Task: Look for opportunities in title and settlement.
Action: Mouse moved to (118, 217)
Screenshot: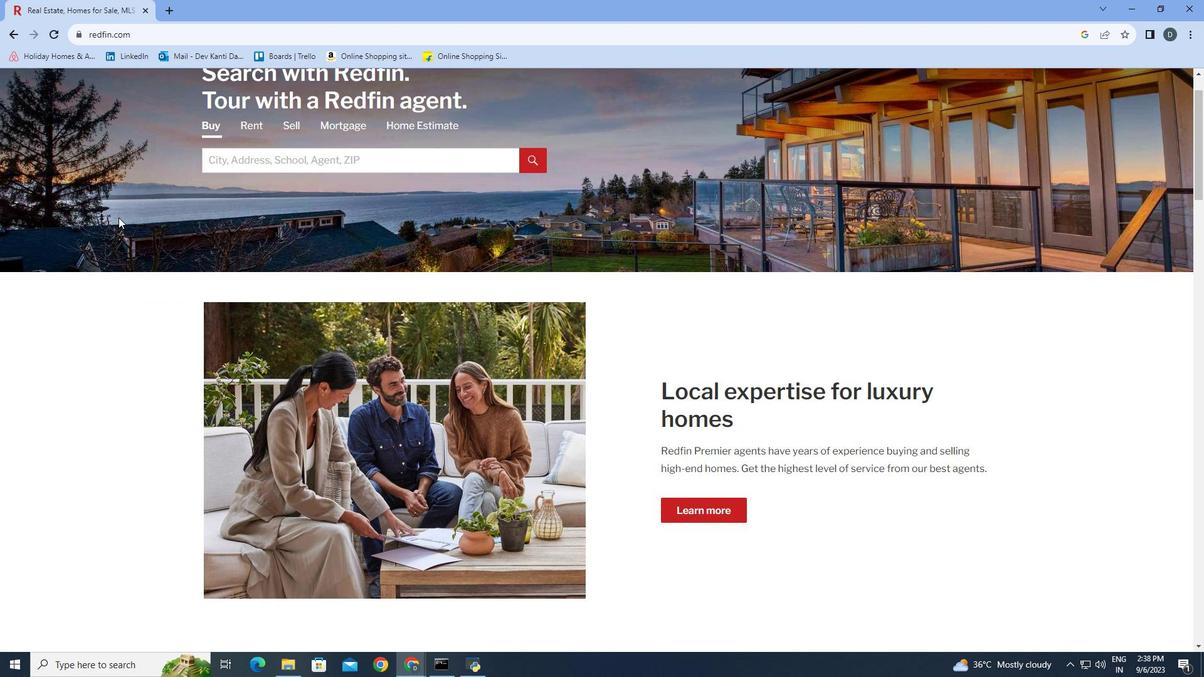 
Action: Mouse scrolled (118, 216) with delta (0, 0)
Screenshot: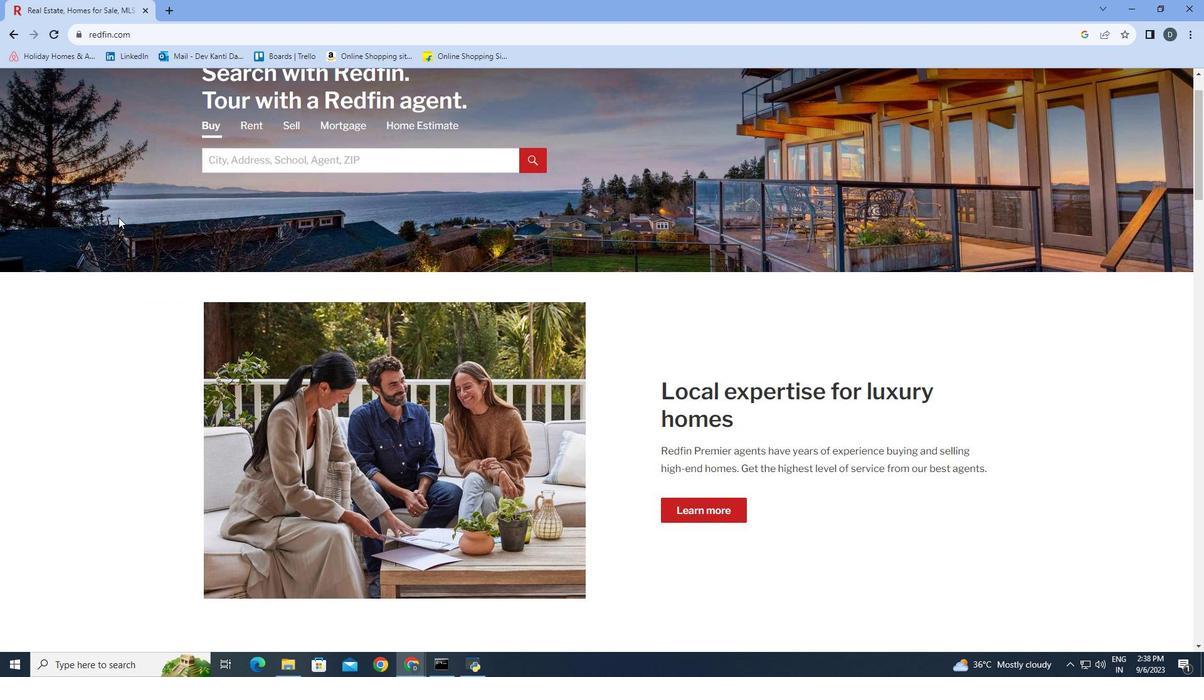
Action: Mouse scrolled (118, 216) with delta (0, 0)
Screenshot: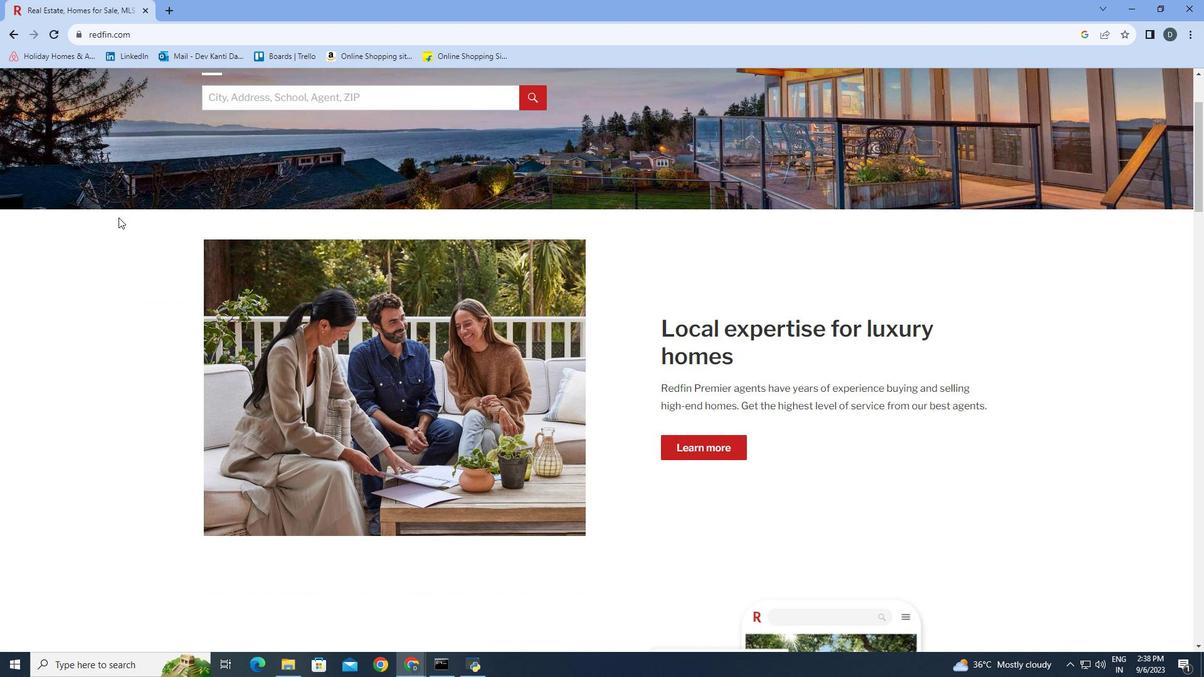 
Action: Mouse scrolled (118, 216) with delta (0, 0)
Screenshot: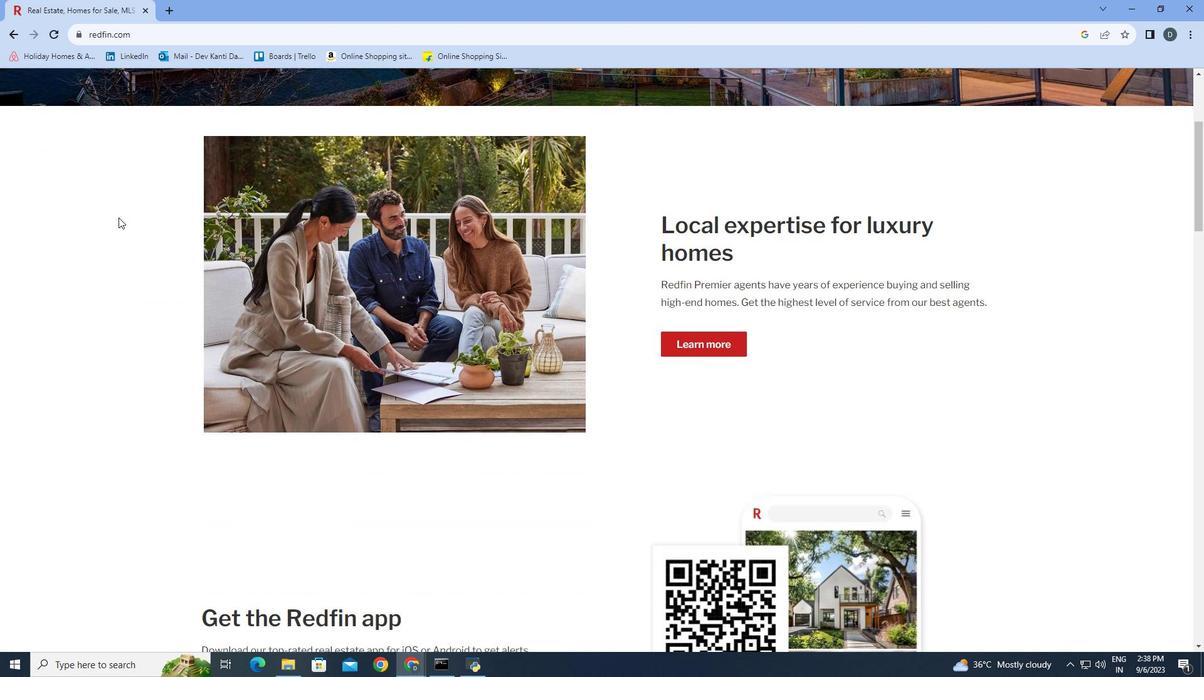 
Action: Mouse scrolled (118, 216) with delta (0, 0)
Screenshot: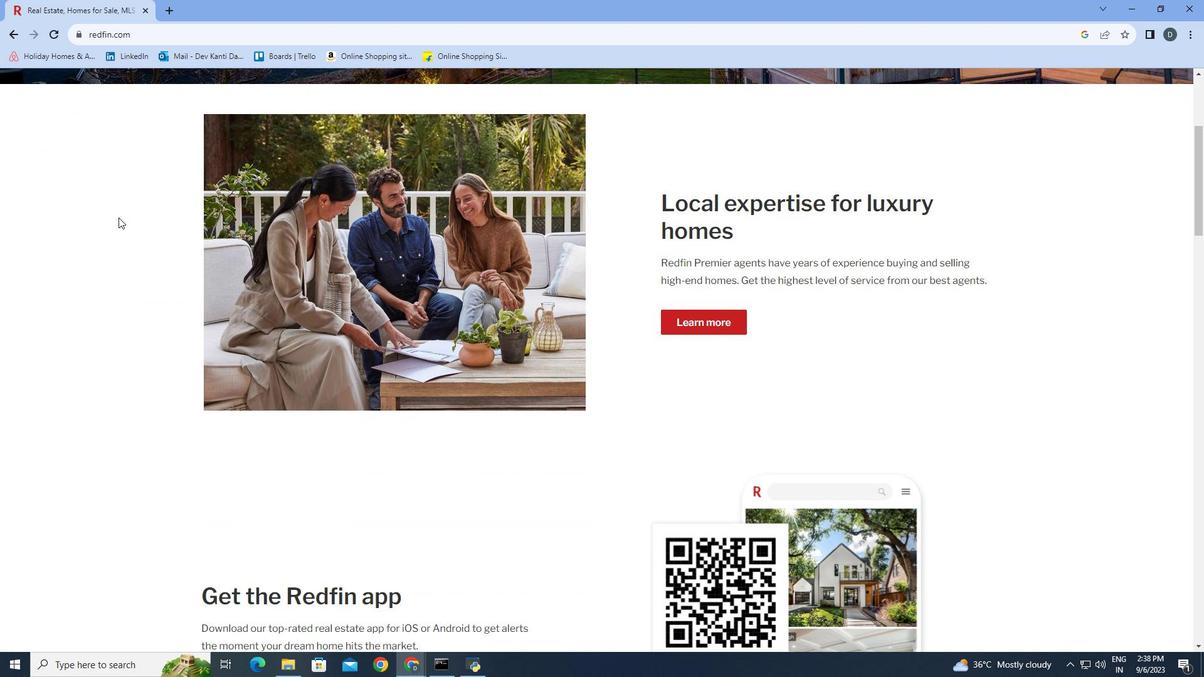 
Action: Mouse moved to (118, 217)
Screenshot: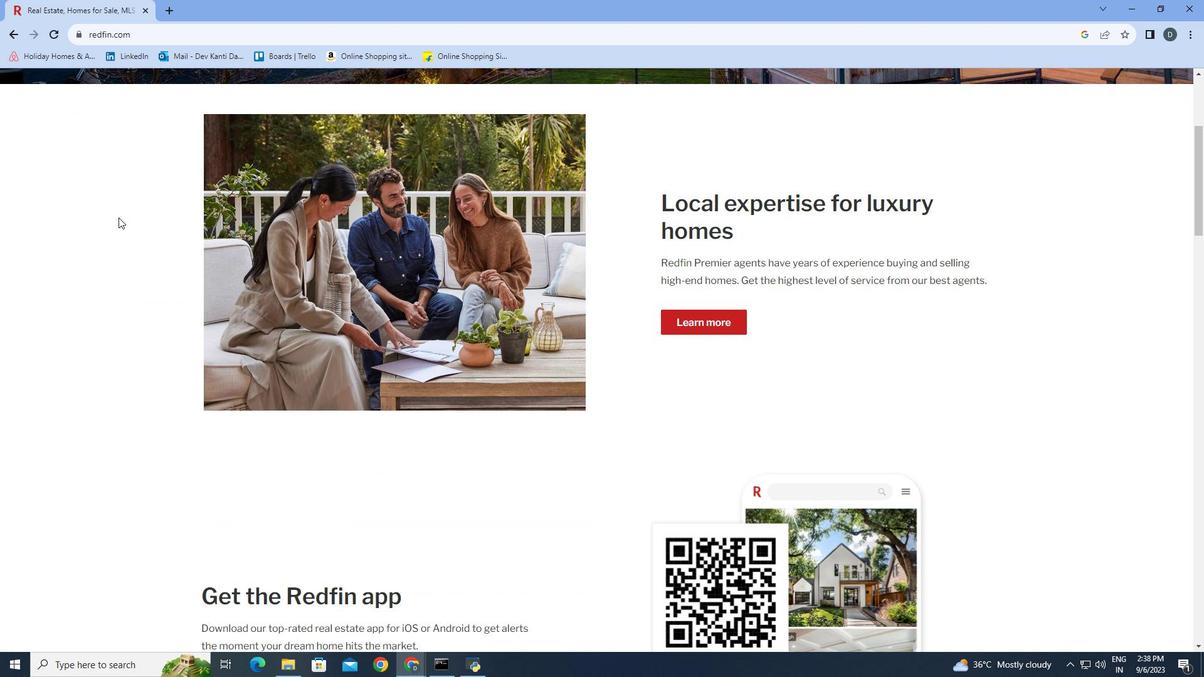 
Action: Mouse scrolled (118, 216) with delta (0, 0)
Screenshot: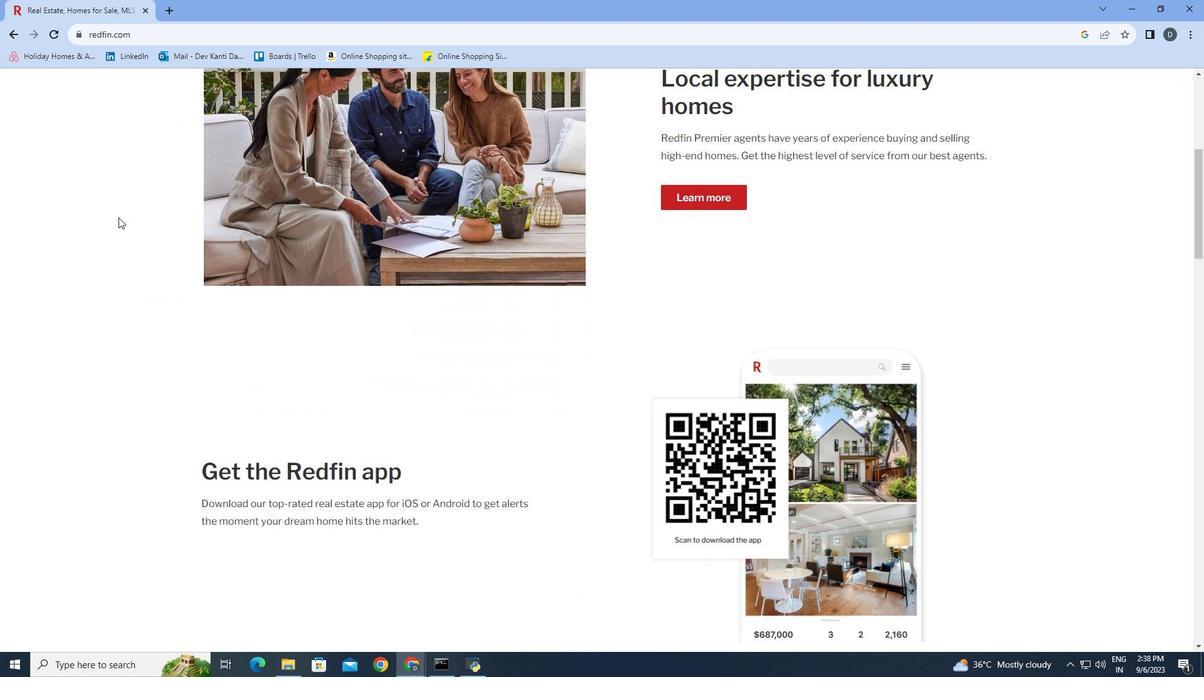 
Action: Mouse scrolled (118, 216) with delta (0, 0)
Screenshot: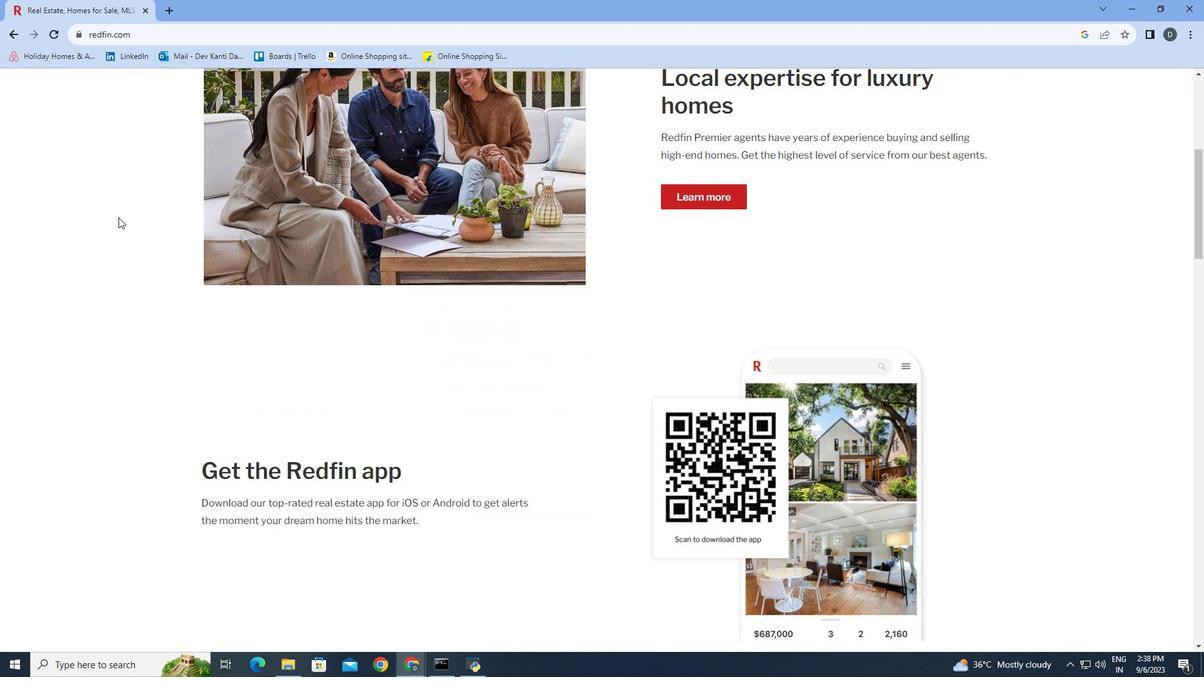 
Action: Mouse scrolled (118, 216) with delta (0, 0)
Screenshot: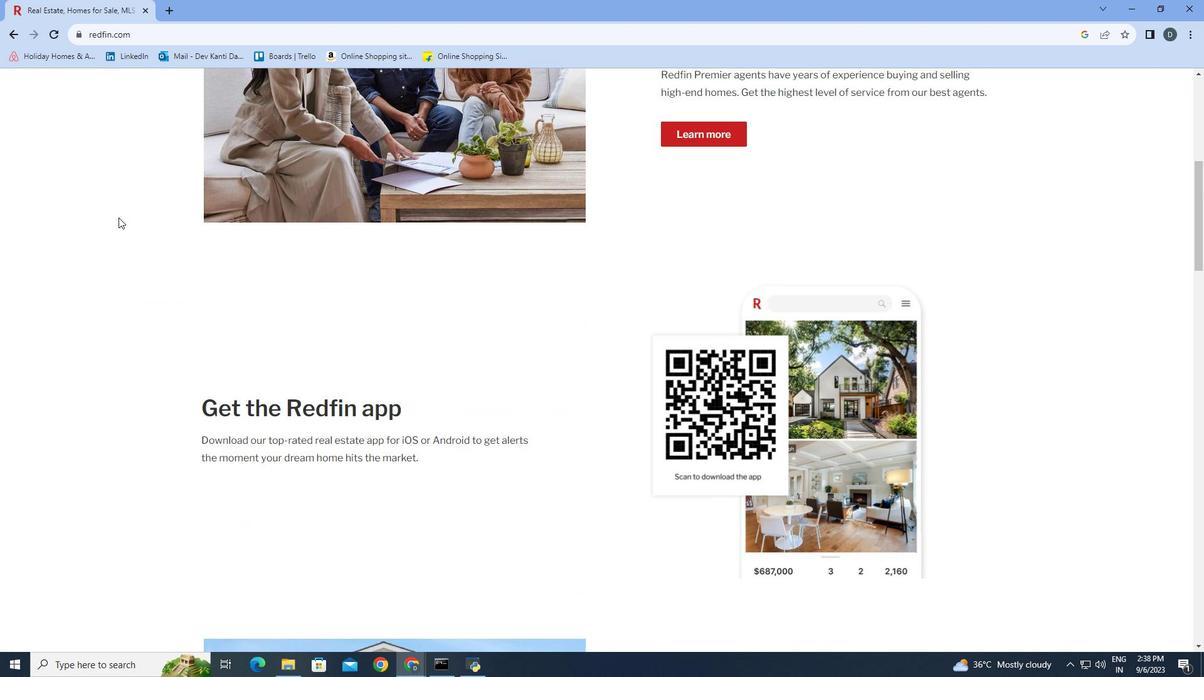 
Action: Mouse scrolled (118, 216) with delta (0, 0)
Screenshot: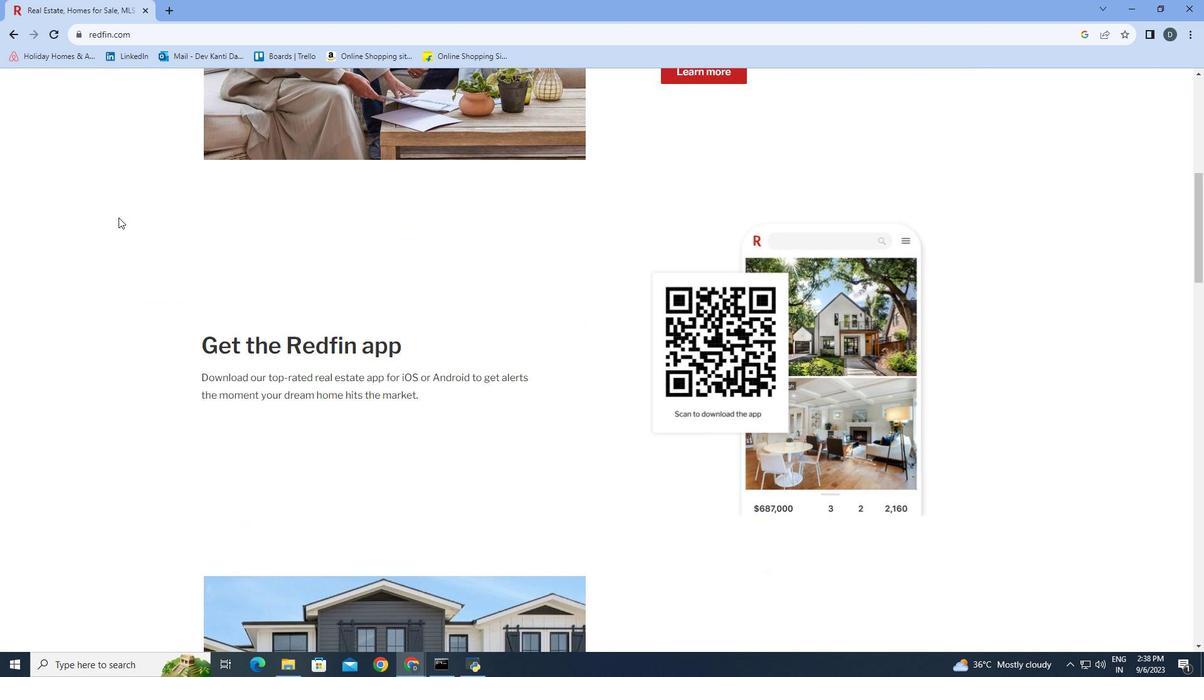
Action: Mouse moved to (119, 217)
Screenshot: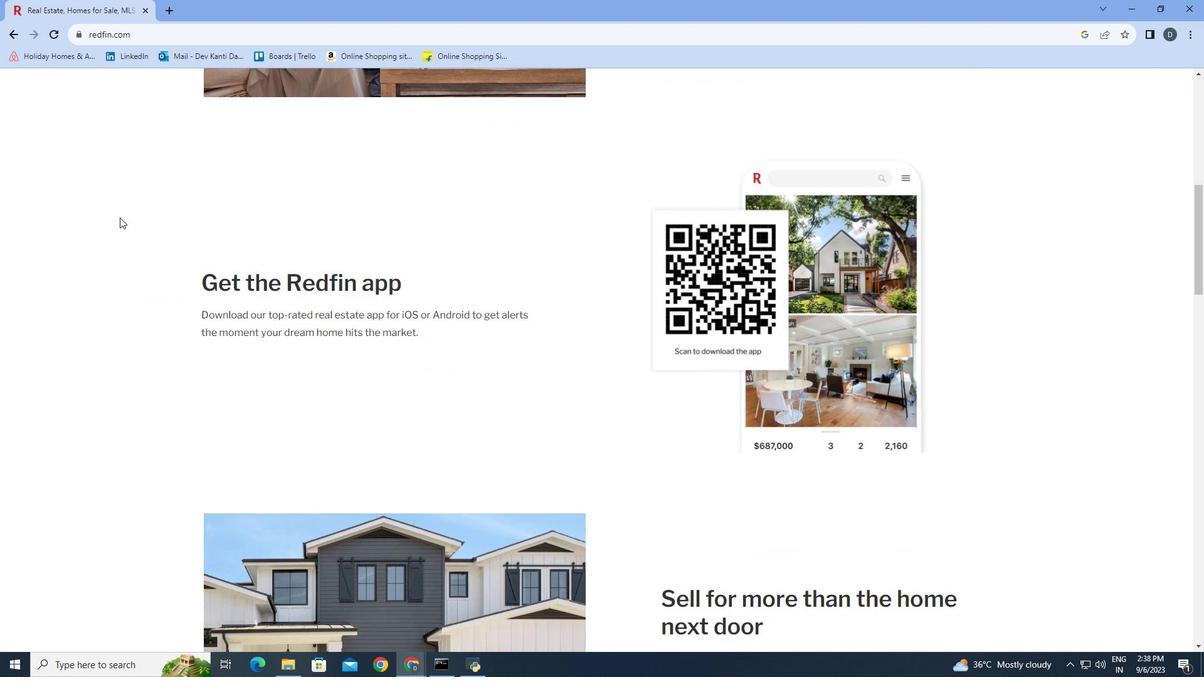 
Action: Mouse scrolled (119, 216) with delta (0, 0)
Screenshot: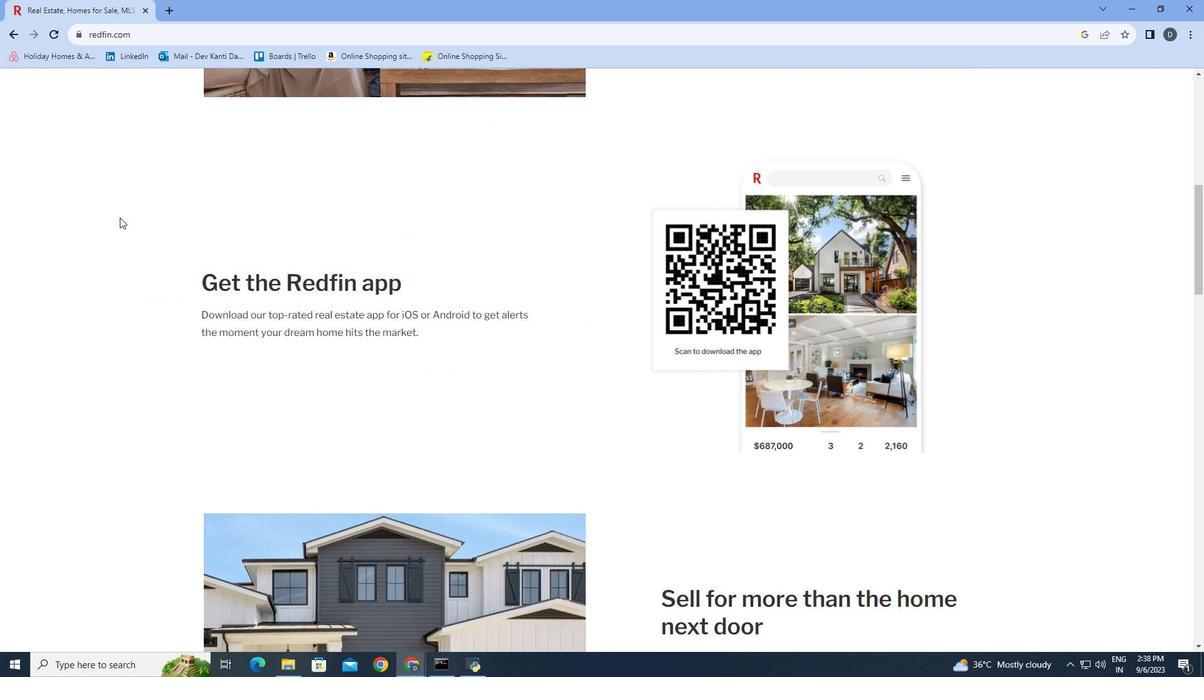 
Action: Mouse scrolled (119, 216) with delta (0, 0)
Screenshot: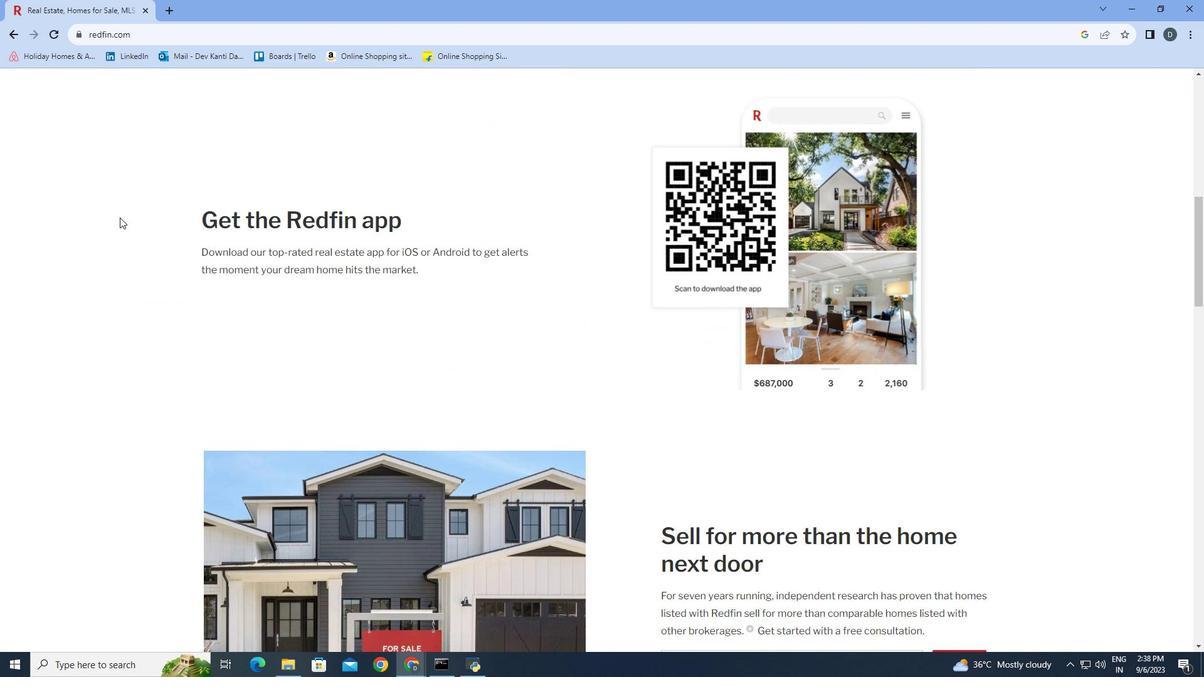 
Action: Mouse moved to (121, 217)
Screenshot: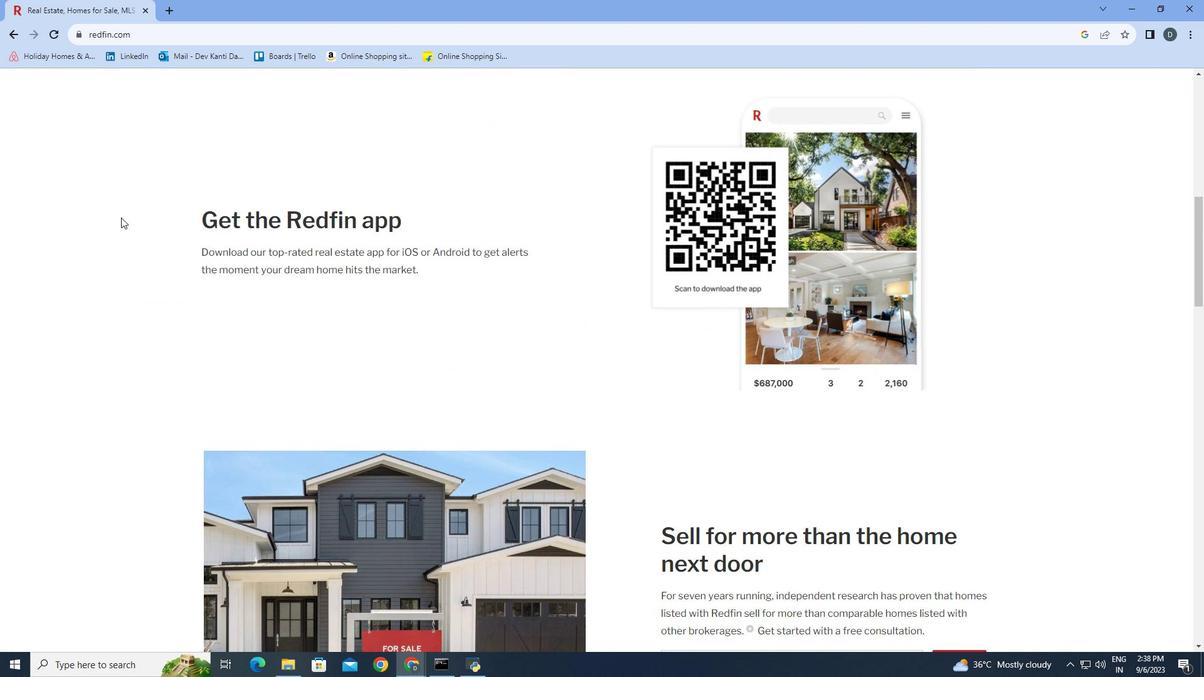 
Action: Mouse scrolled (121, 216) with delta (0, 0)
Screenshot: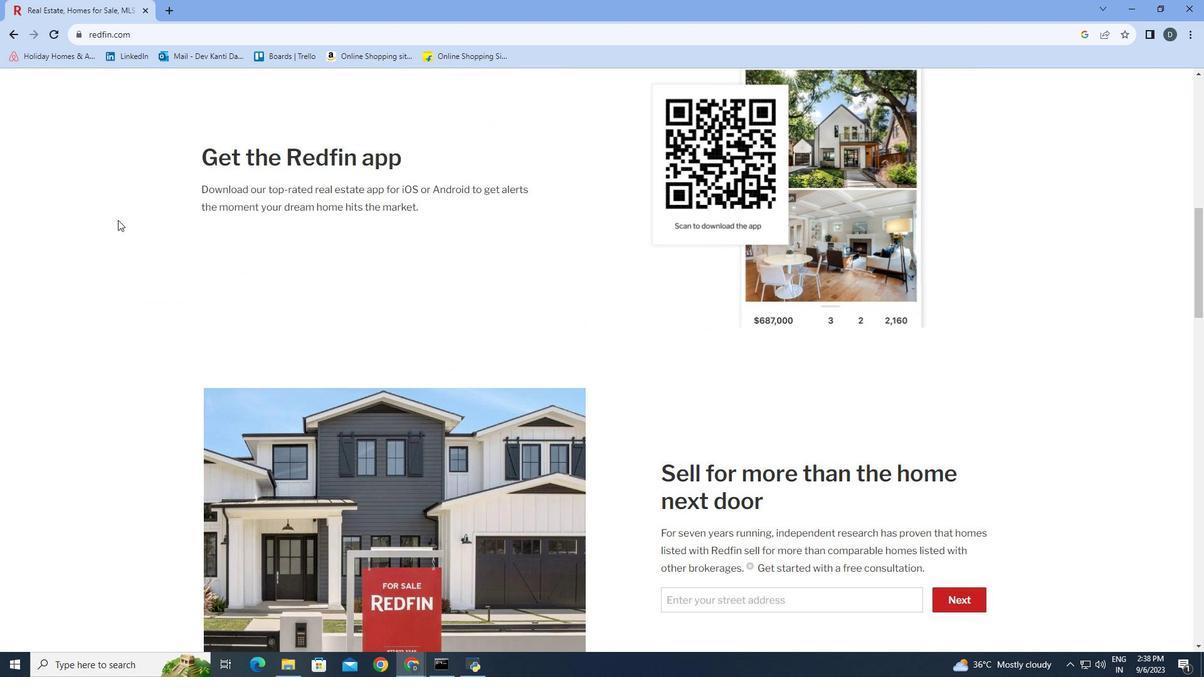 
Action: Mouse moved to (117, 210)
Screenshot: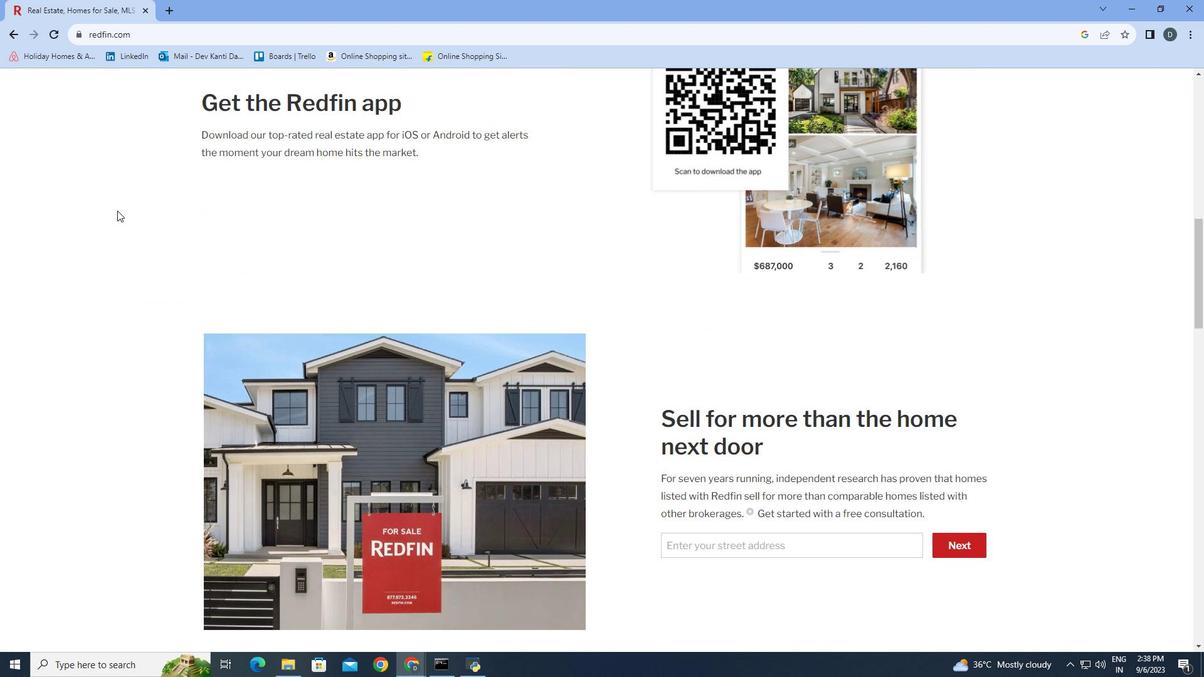 
Action: Mouse scrolled (117, 210) with delta (0, 0)
Screenshot: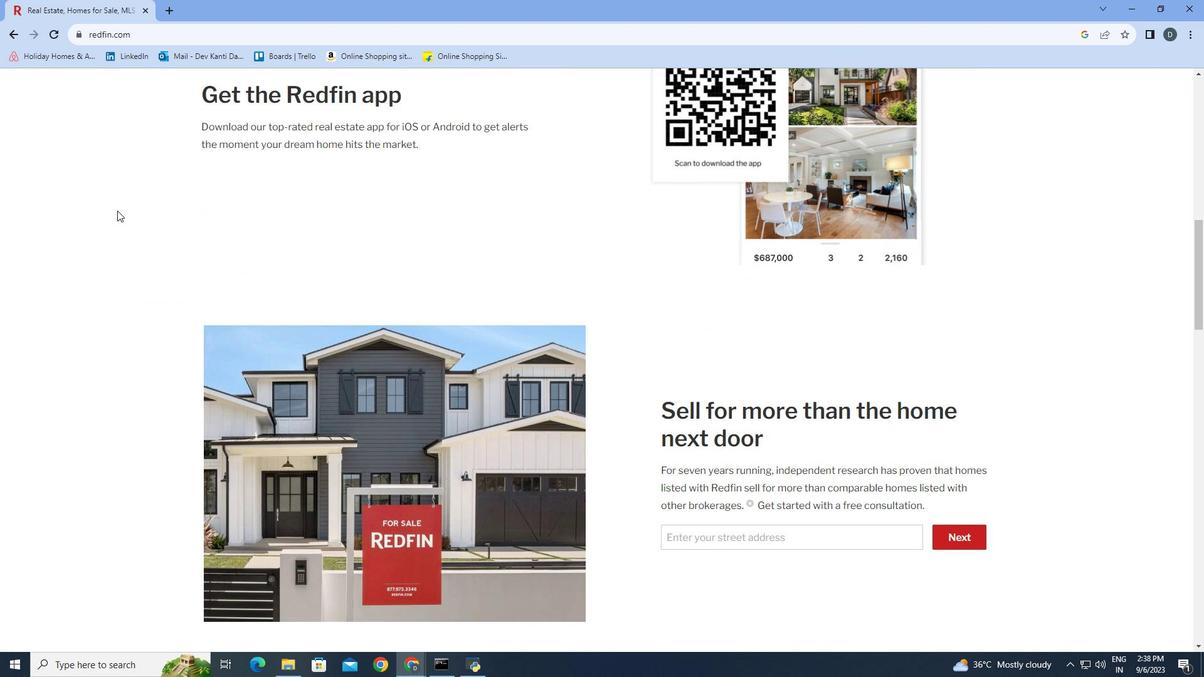 
Action: Mouse moved to (117, 209)
Screenshot: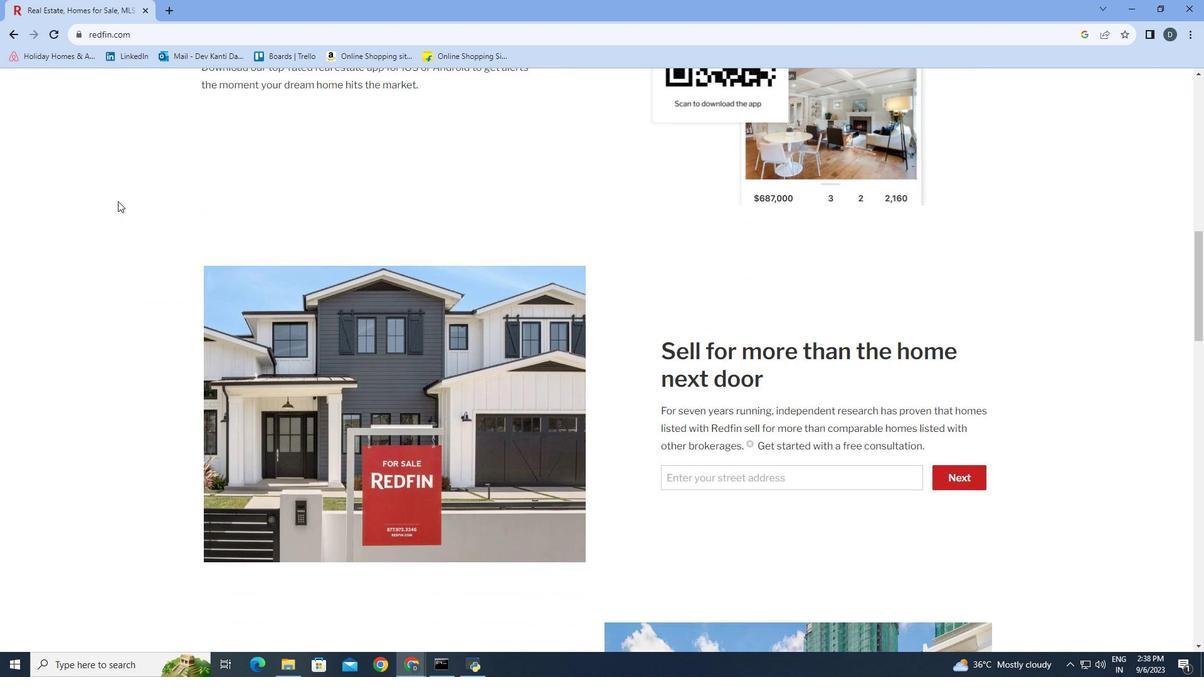 
Action: Mouse scrolled (117, 208) with delta (0, 0)
Screenshot: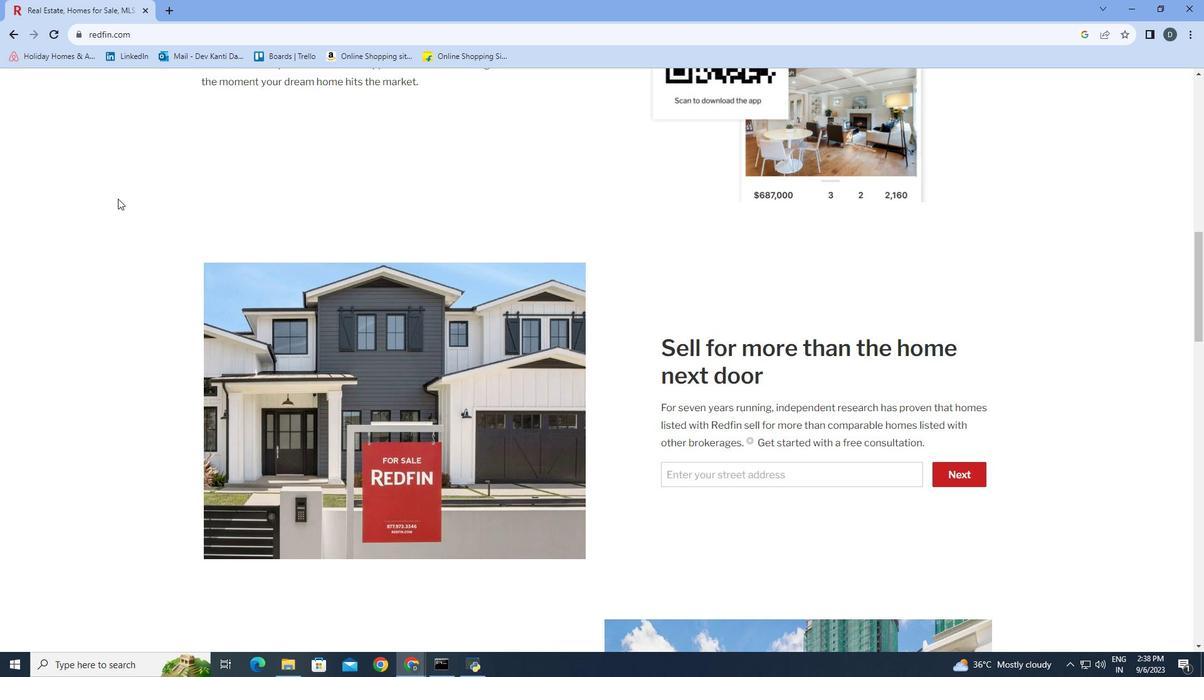 
Action: Mouse moved to (117, 197)
Screenshot: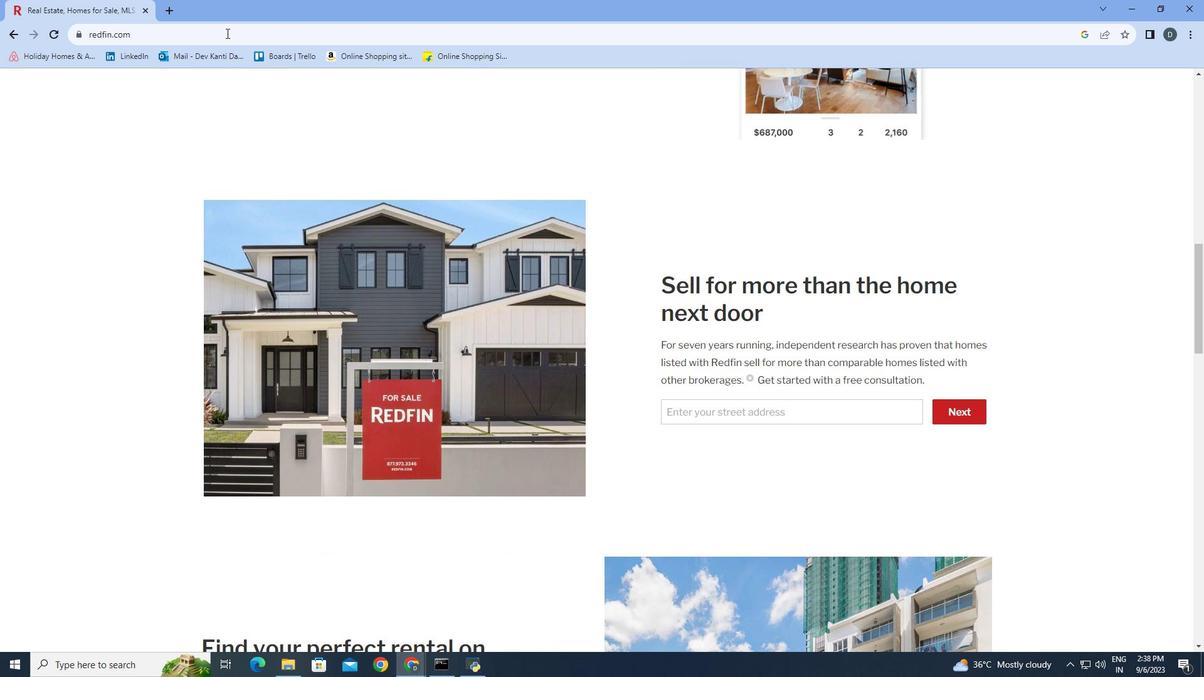 
Action: Mouse scrolled (117, 196) with delta (0, 0)
Screenshot: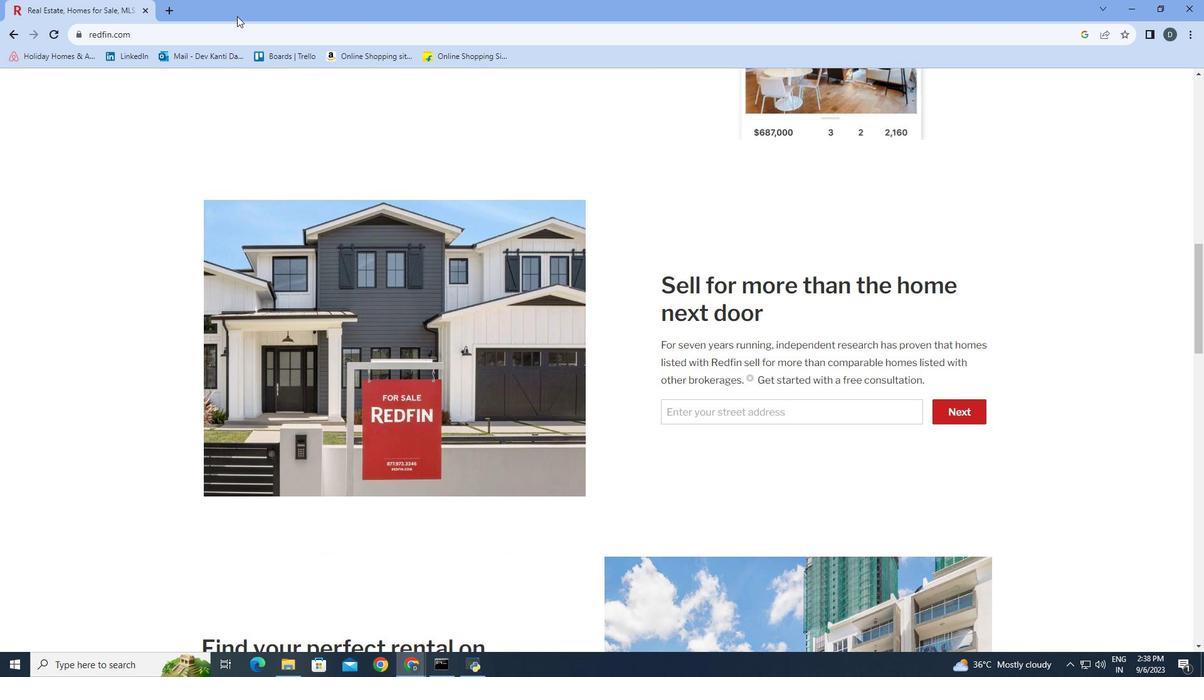 
Action: Mouse moved to (170, 212)
Screenshot: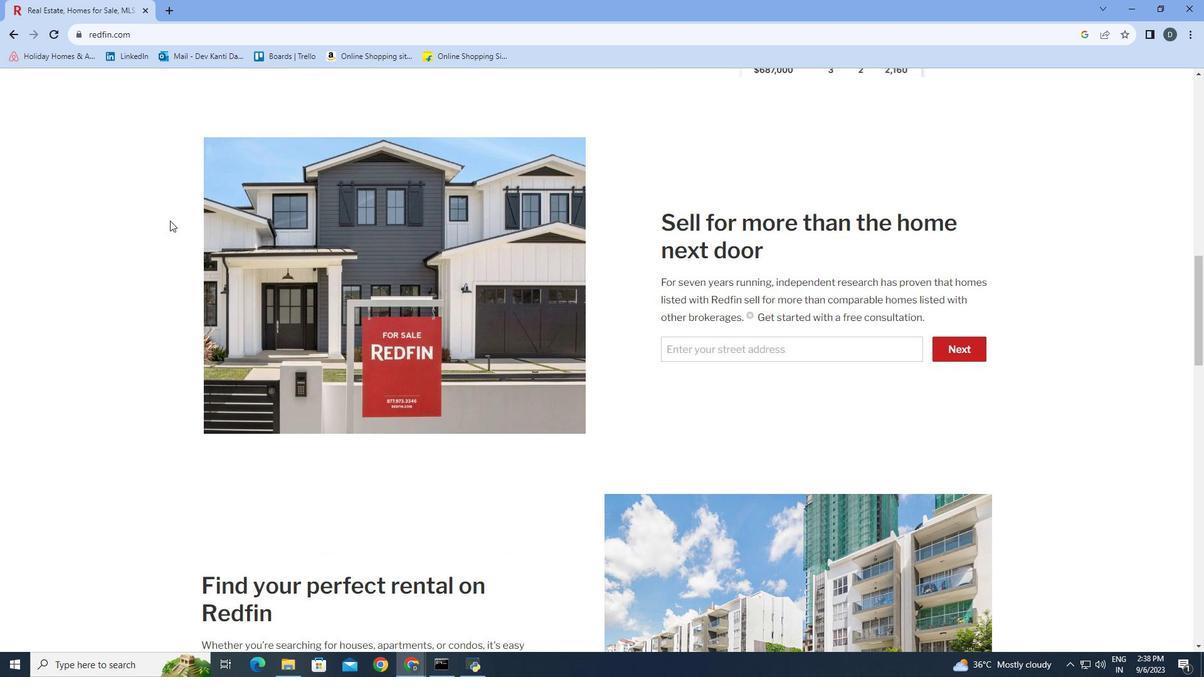 
Action: Mouse scrolled (170, 211) with delta (0, 0)
Screenshot: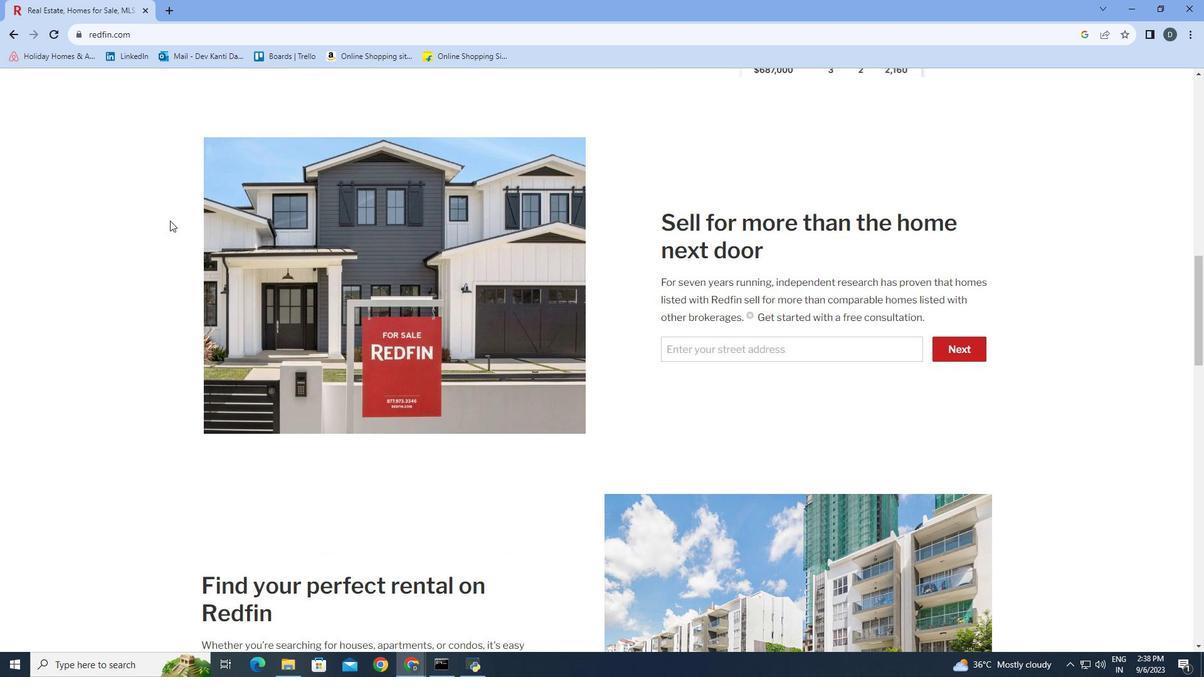 
Action: Mouse moved to (161, 226)
Screenshot: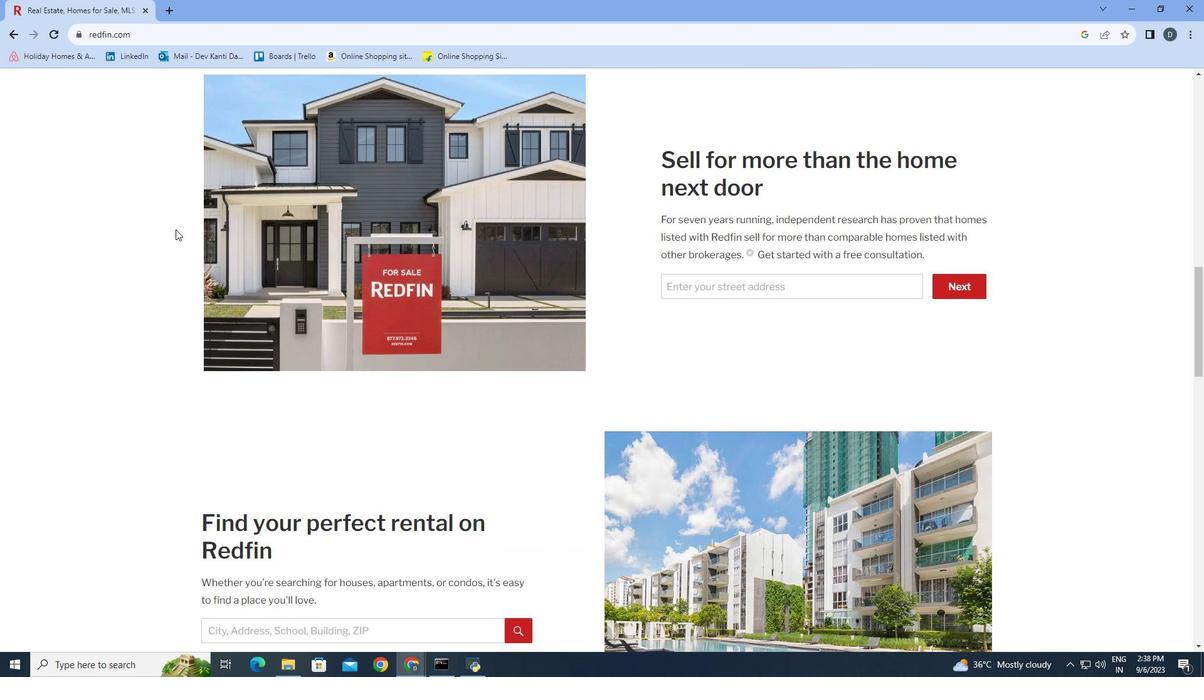 
Action: Mouse scrolled (161, 225) with delta (0, 0)
Screenshot: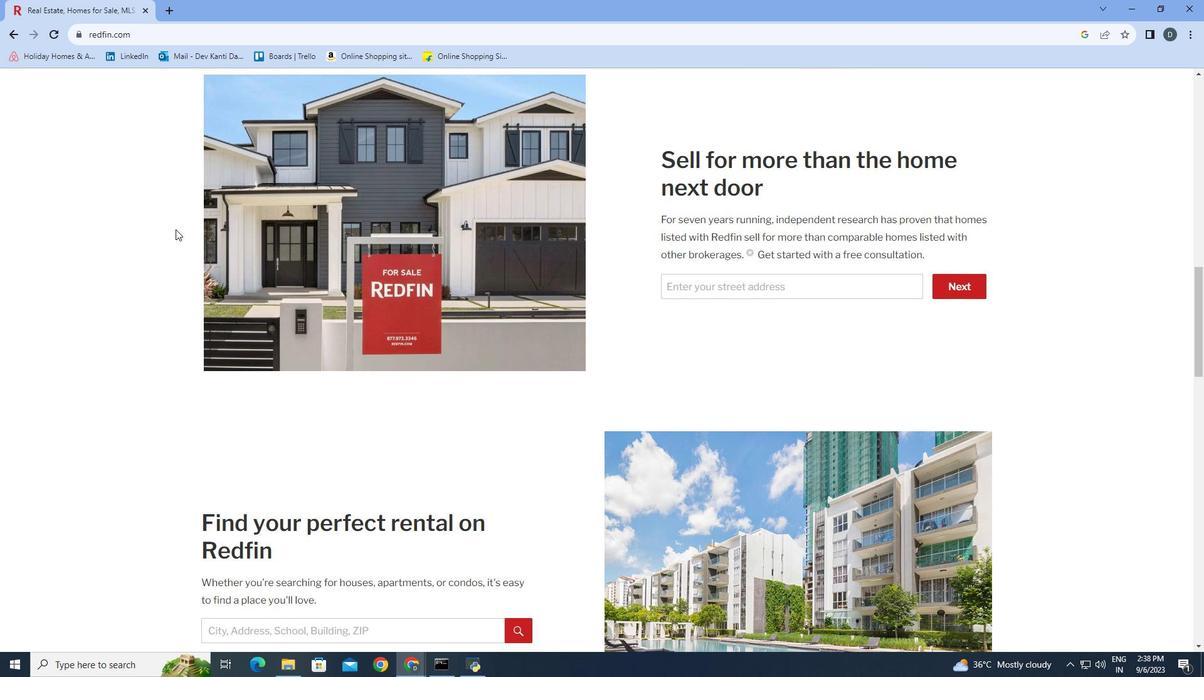 
Action: Mouse moved to (183, 220)
Screenshot: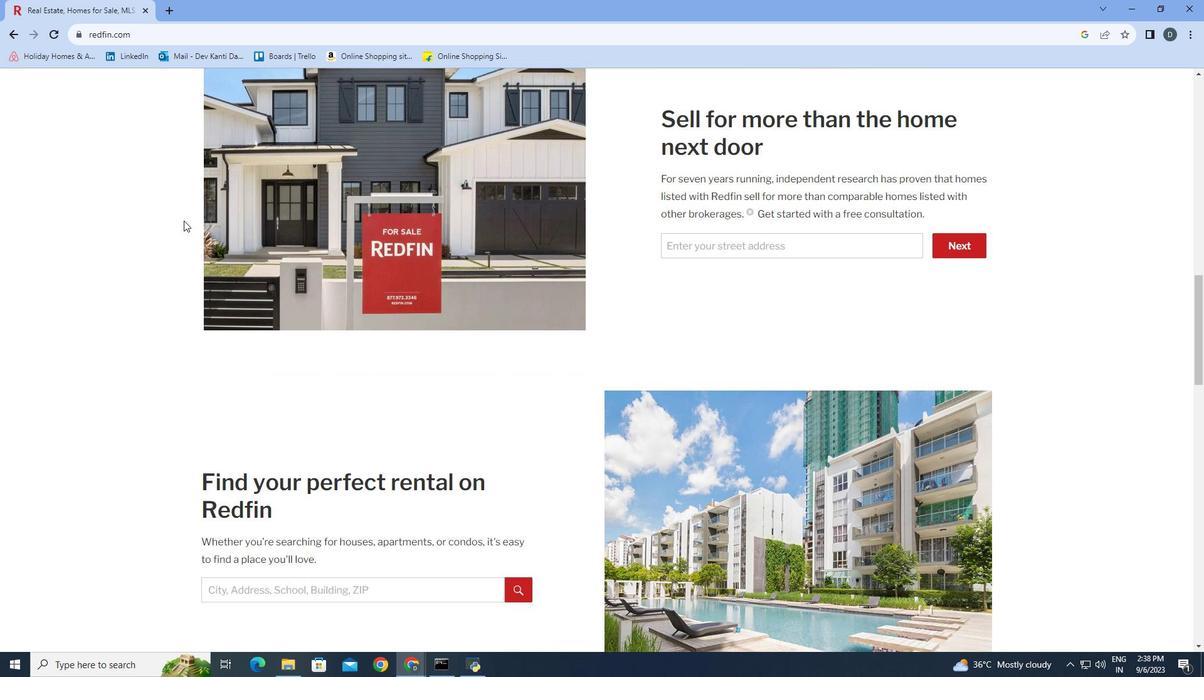 
Action: Mouse scrolled (183, 220) with delta (0, 0)
Screenshot: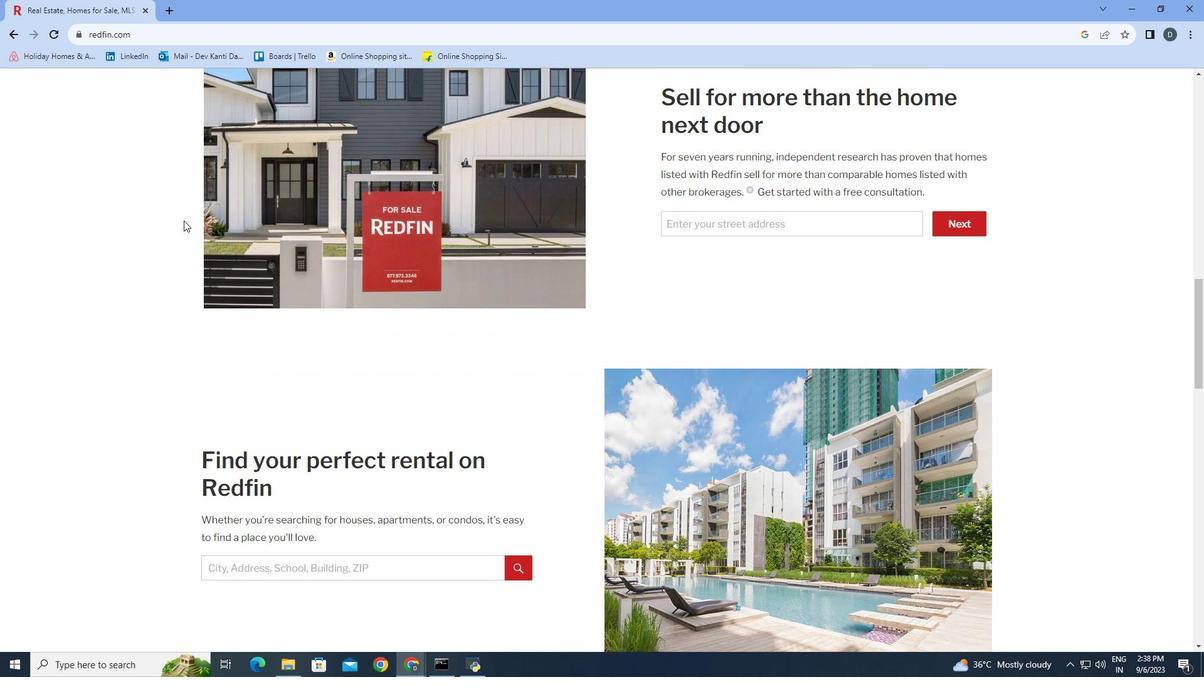 
Action: Mouse scrolled (183, 220) with delta (0, 0)
Screenshot: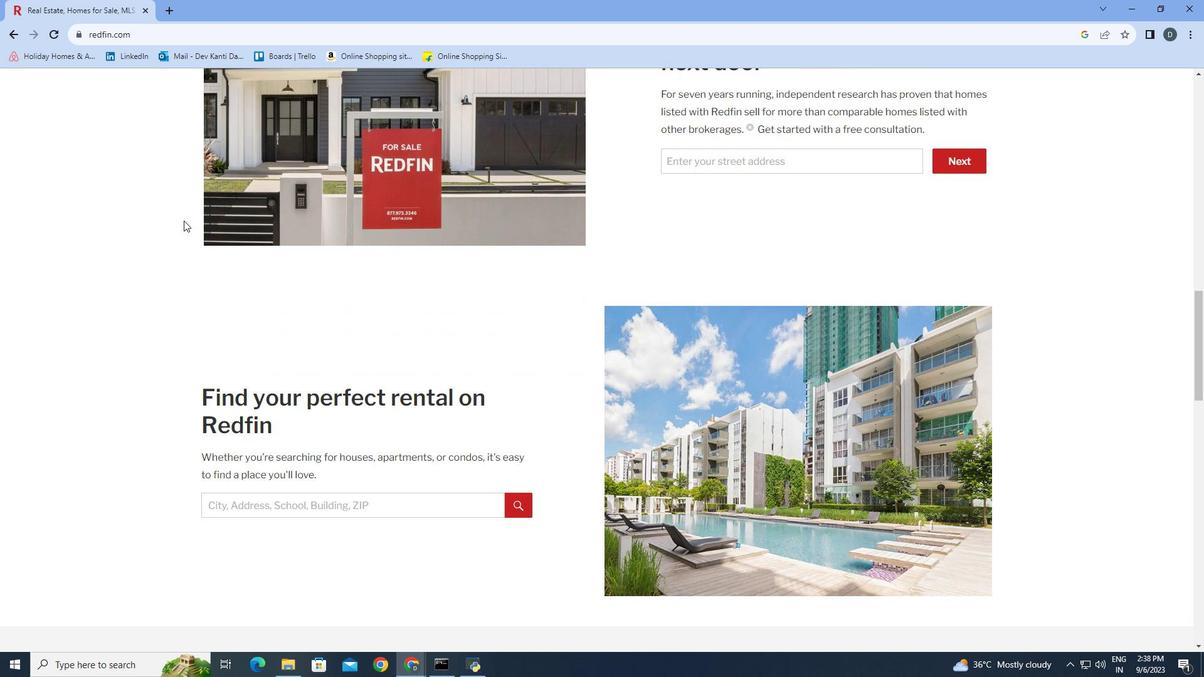 
Action: Mouse scrolled (183, 220) with delta (0, 0)
Screenshot: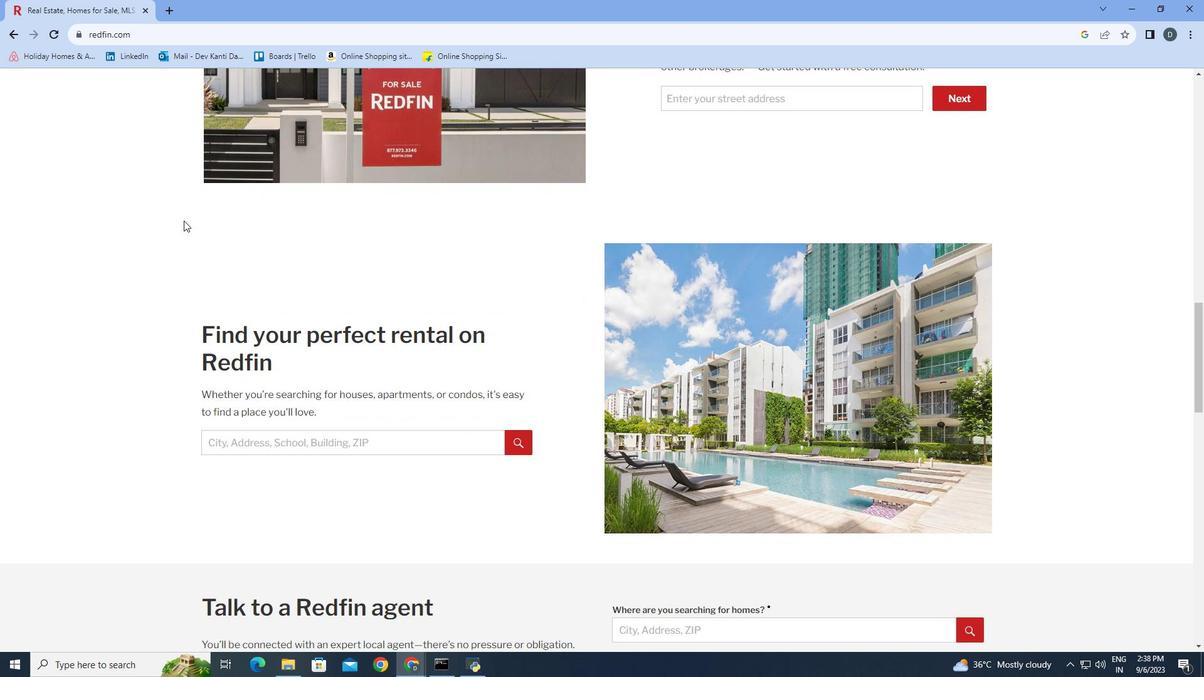 
Action: Mouse scrolled (183, 220) with delta (0, 0)
Screenshot: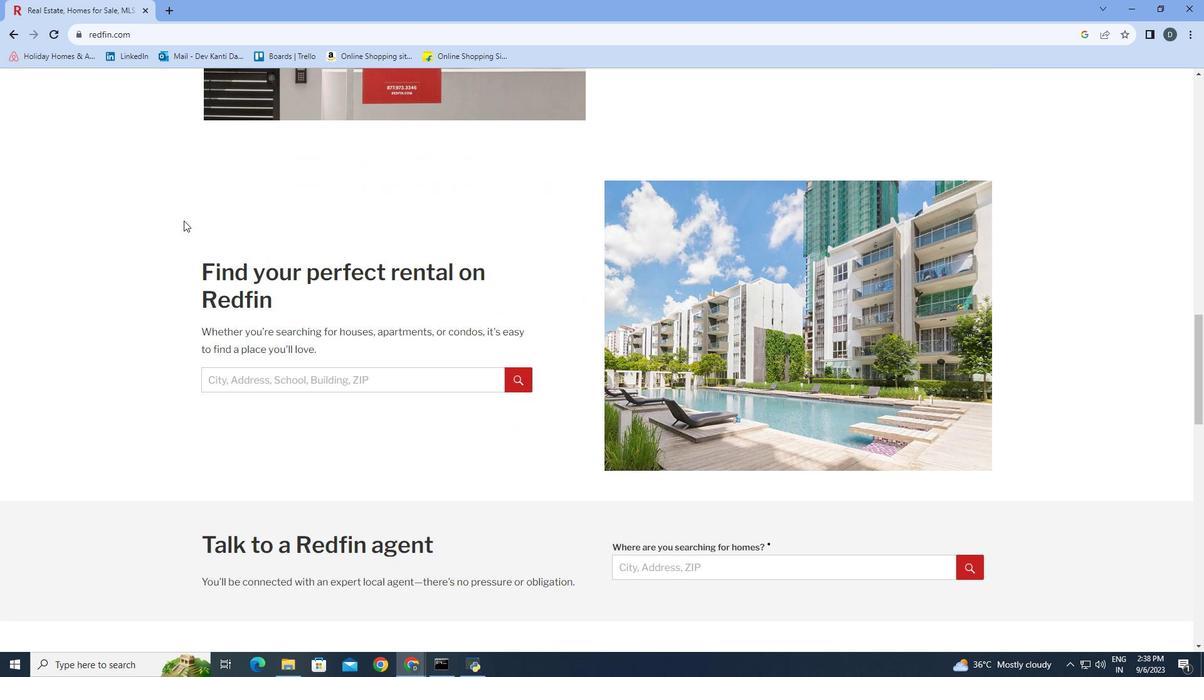 
Action: Mouse scrolled (183, 220) with delta (0, 0)
Screenshot: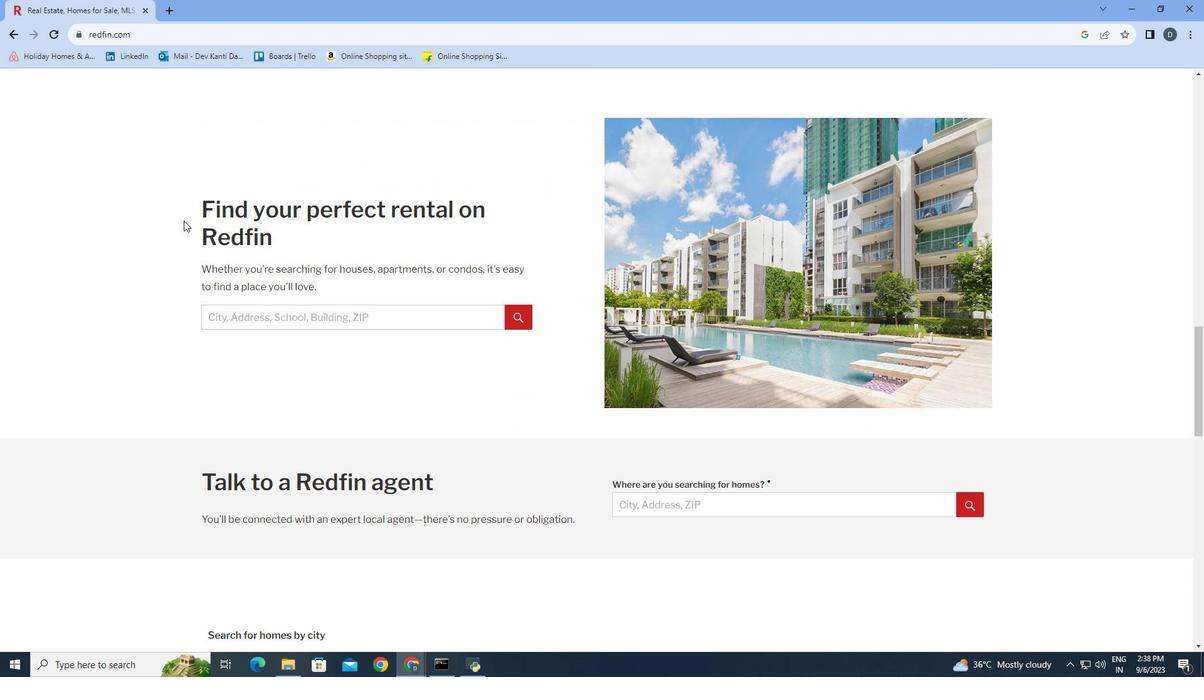 
Action: Mouse scrolled (183, 220) with delta (0, 0)
Screenshot: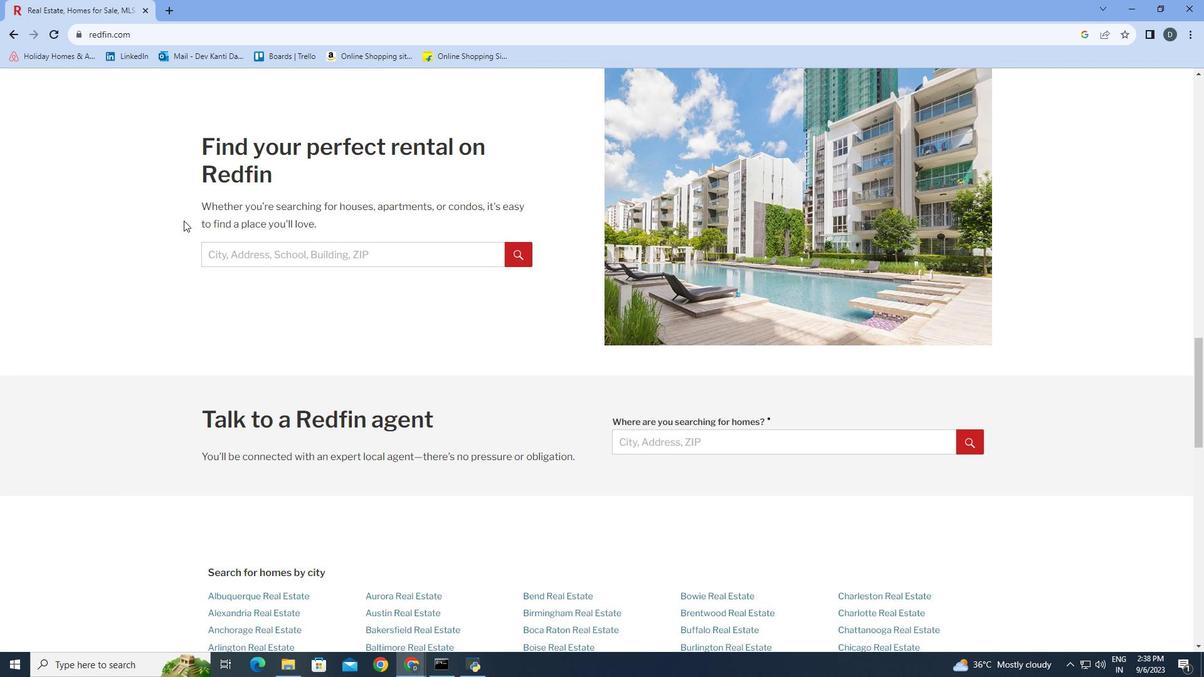 
Action: Mouse scrolled (183, 220) with delta (0, 0)
Screenshot: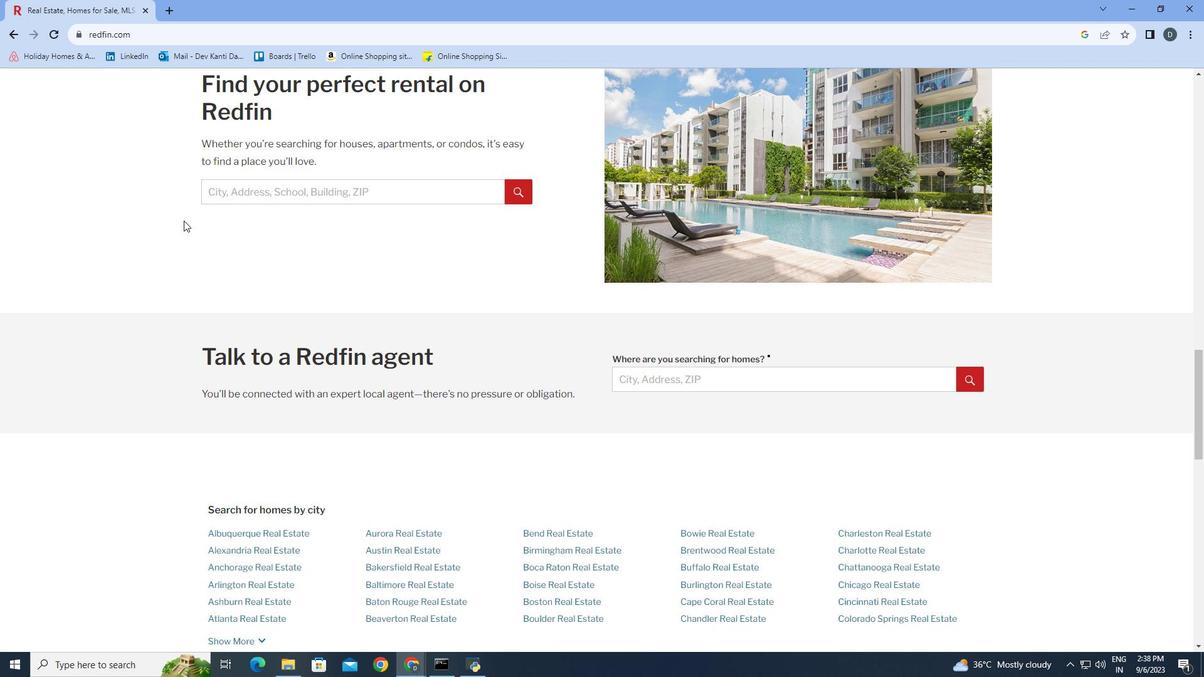 
Action: Mouse scrolled (183, 220) with delta (0, 0)
Screenshot: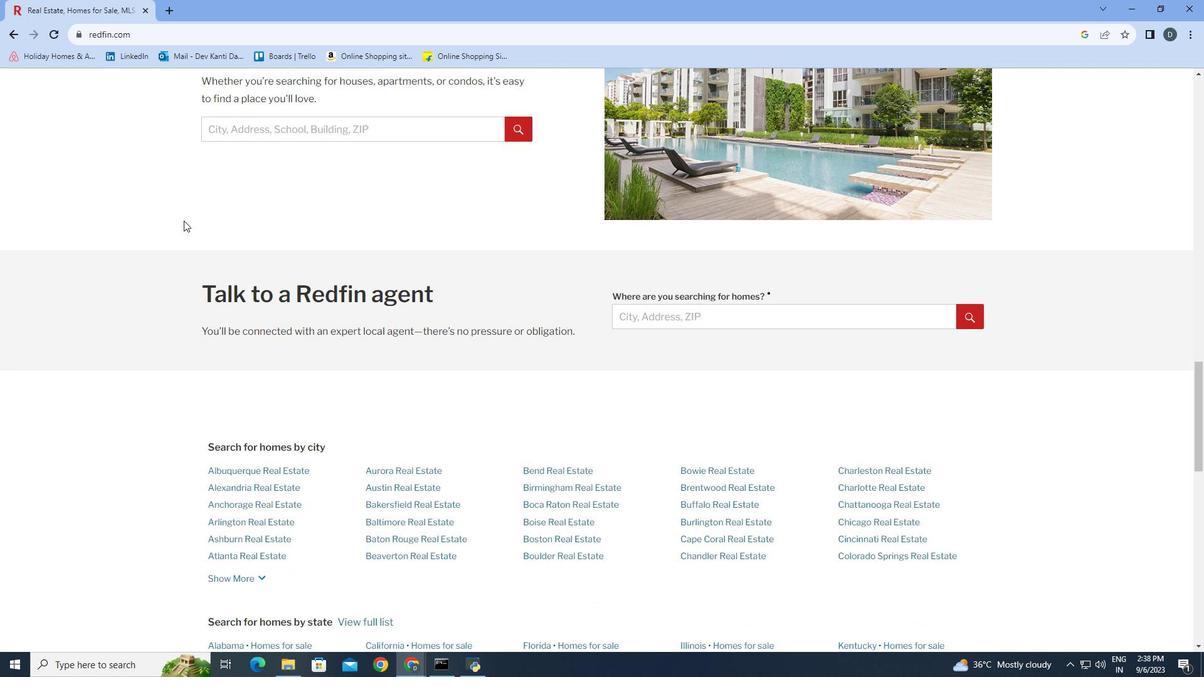 
Action: Mouse scrolled (183, 220) with delta (0, 0)
Screenshot: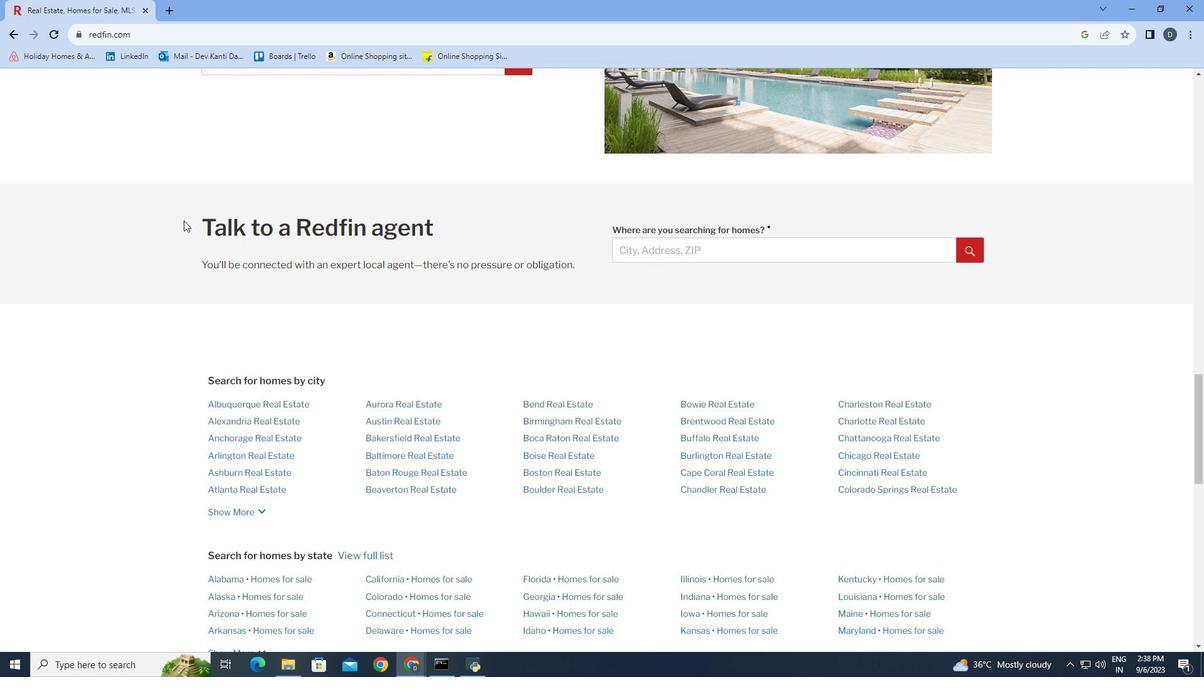 
Action: Mouse scrolled (183, 220) with delta (0, 0)
Screenshot: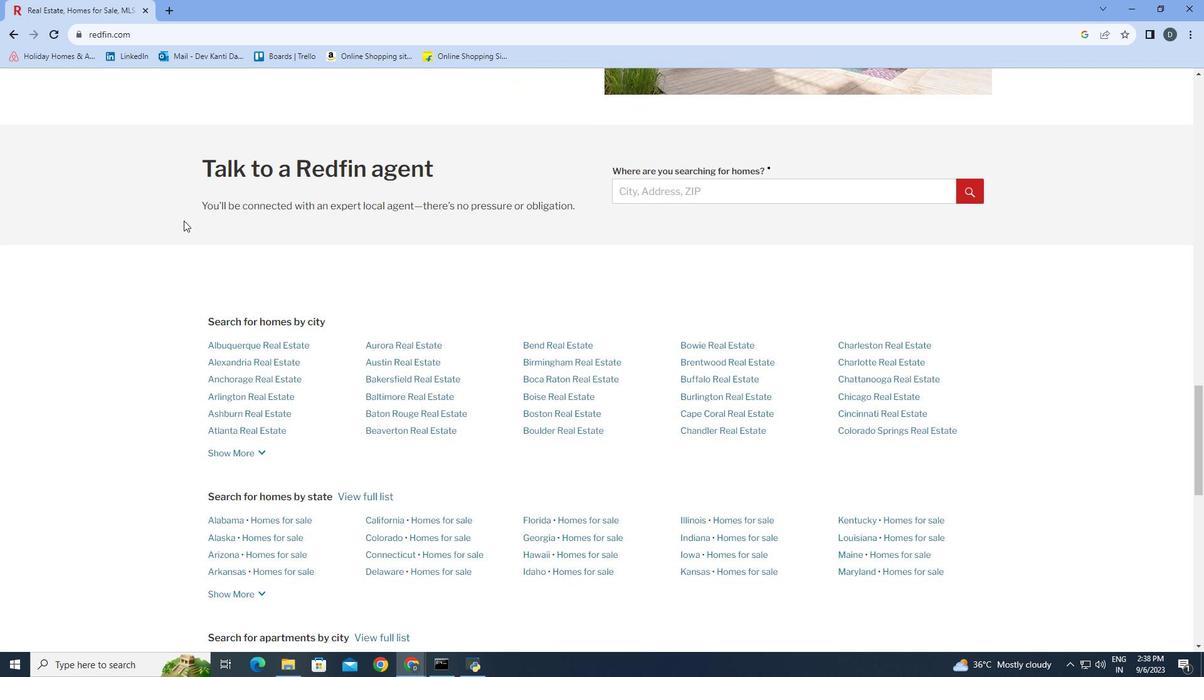 
Action: Mouse moved to (183, 220)
Screenshot: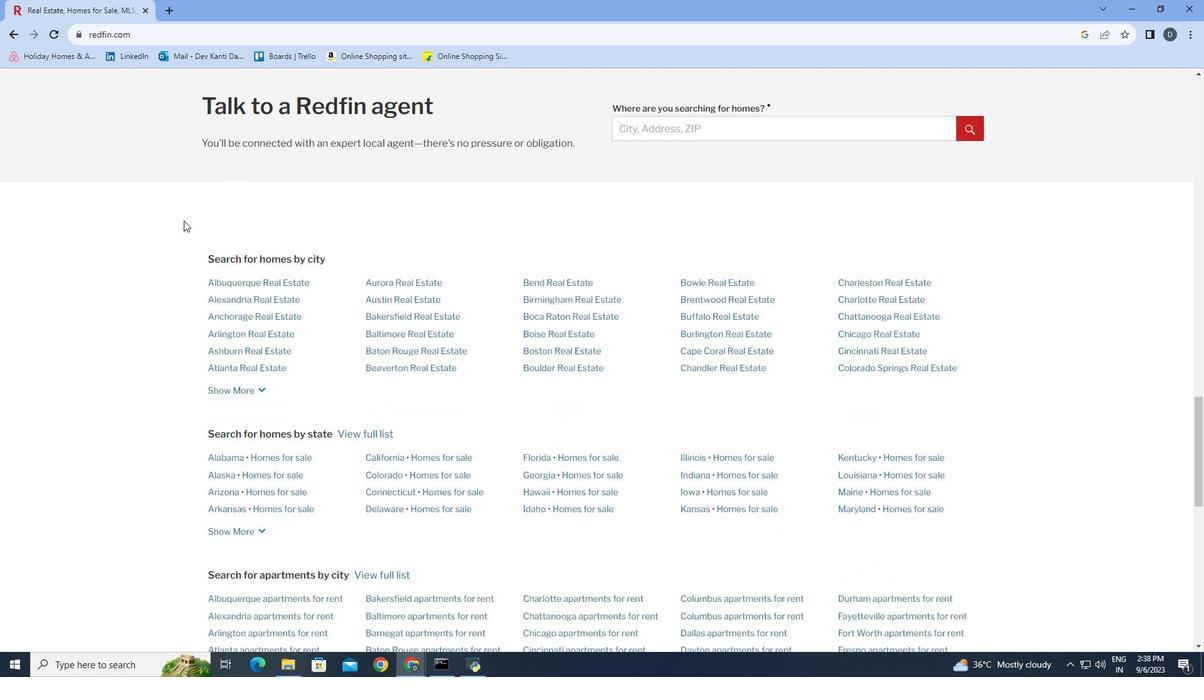 
Action: Mouse scrolled (183, 220) with delta (0, 0)
Screenshot: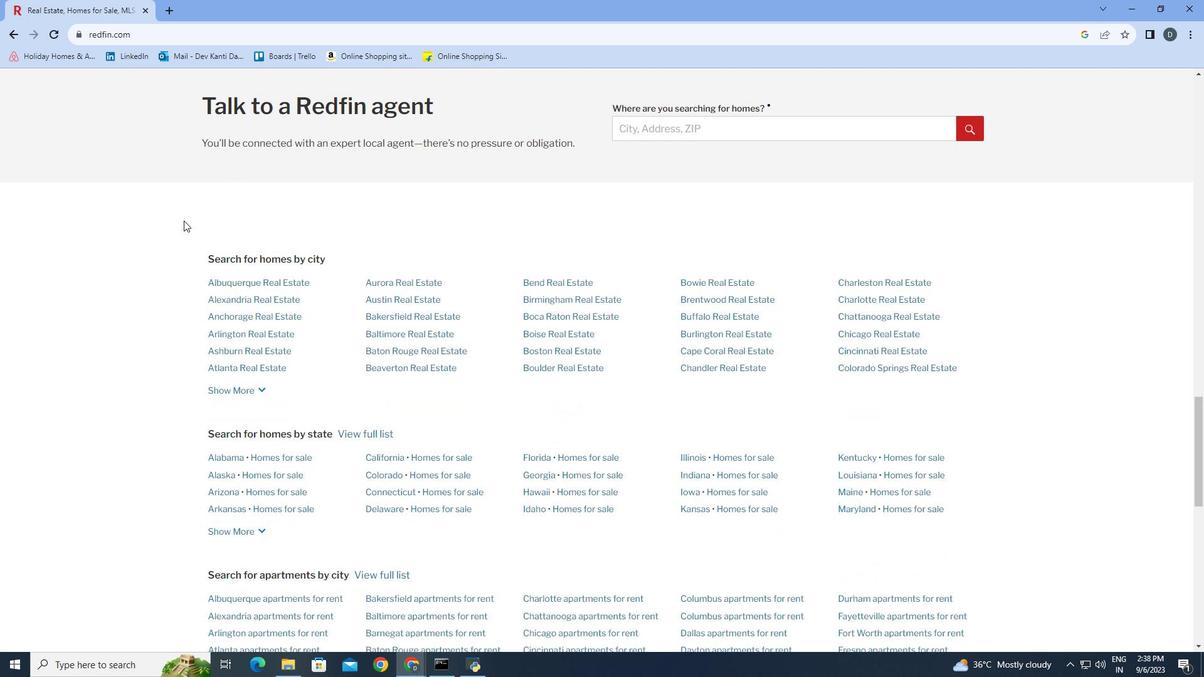 
Action: Mouse moved to (183, 220)
Screenshot: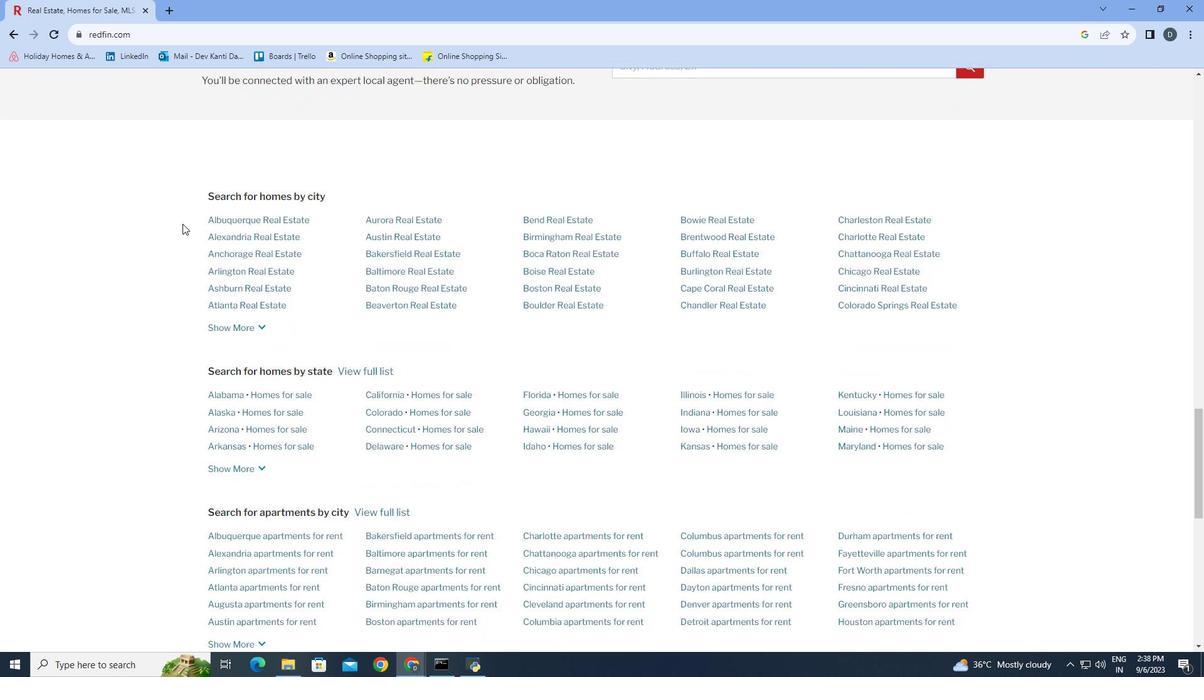 
Action: Mouse scrolled (183, 220) with delta (0, 0)
Screenshot: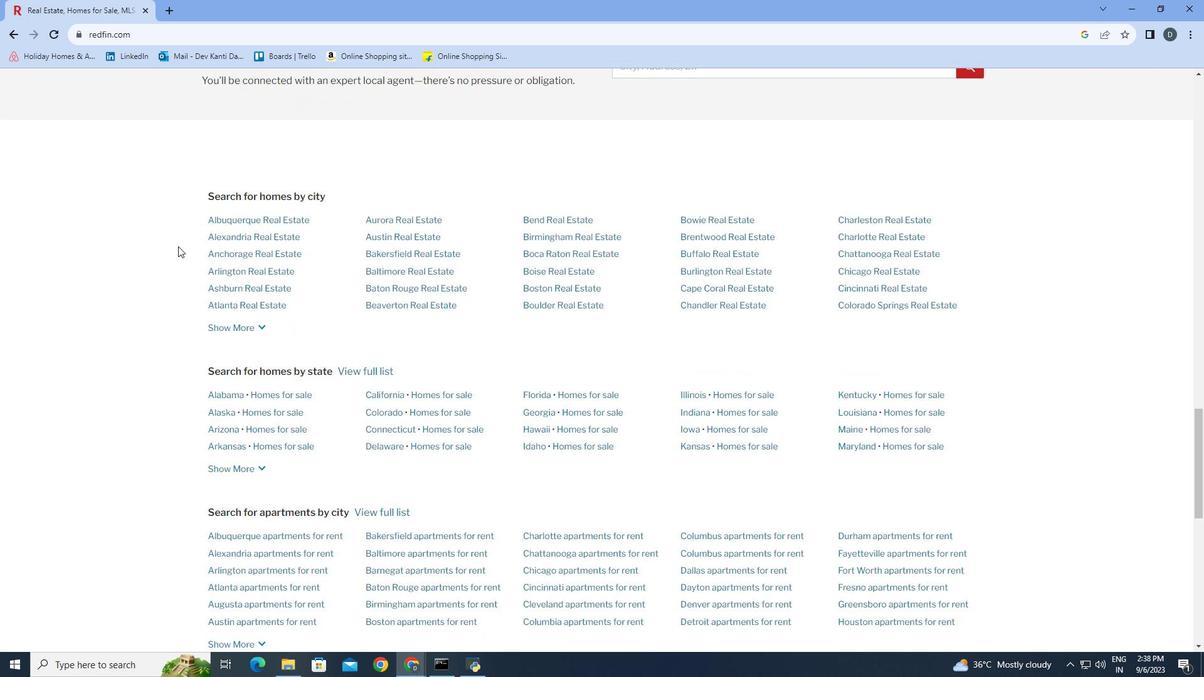 
Action: Mouse moved to (181, 250)
Screenshot: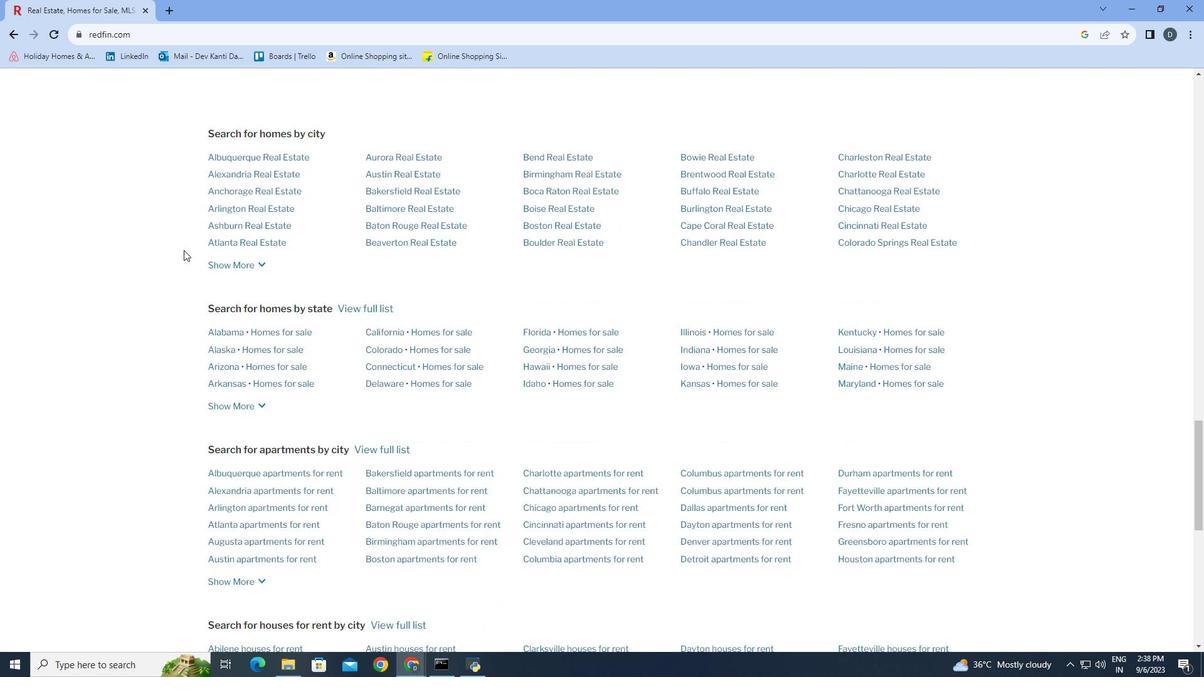
Action: Mouse scrolled (181, 249) with delta (0, 0)
Screenshot: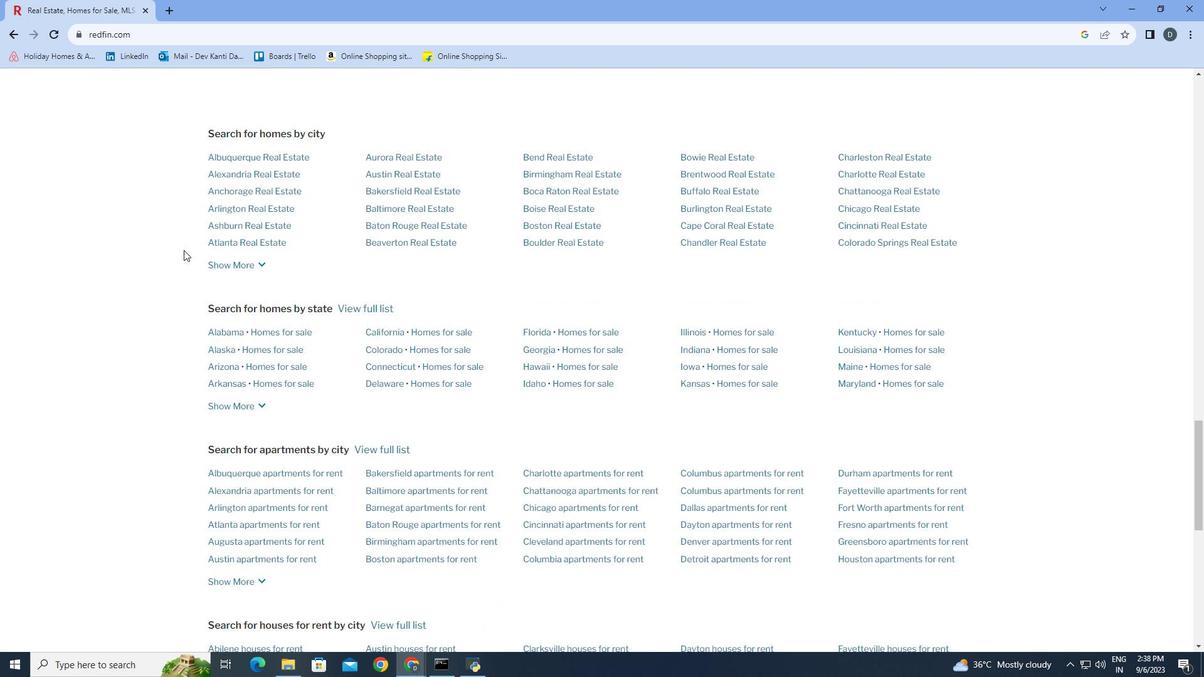 
Action: Mouse moved to (183, 250)
Screenshot: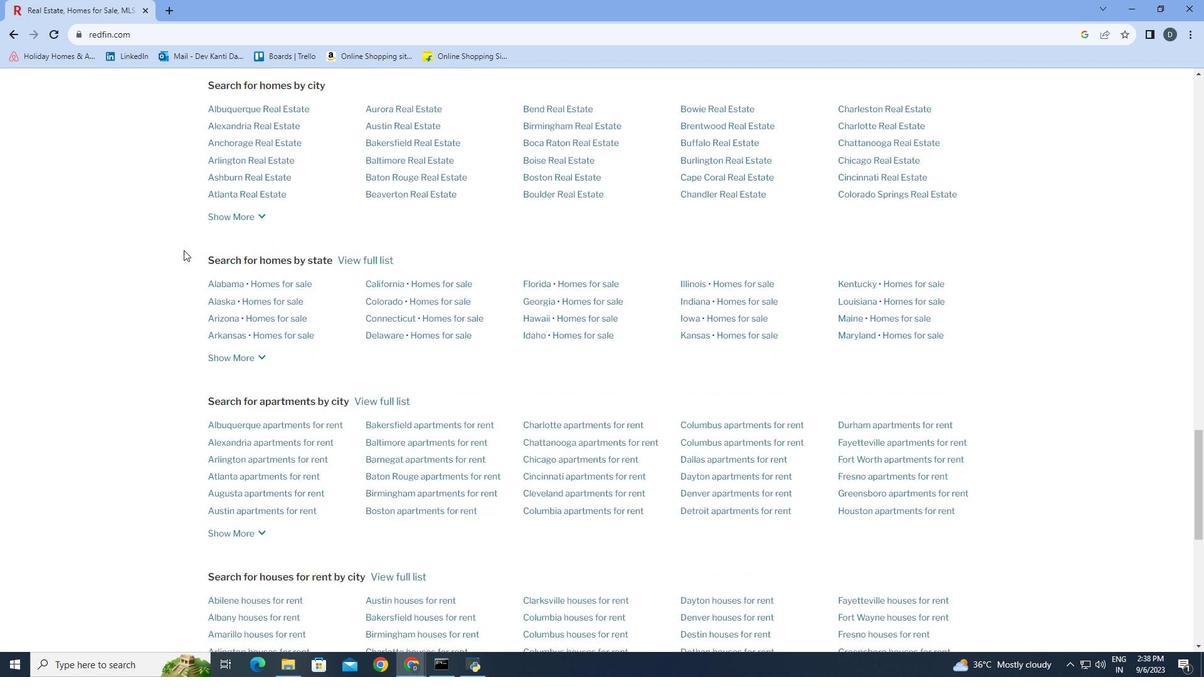
Action: Mouse scrolled (183, 249) with delta (0, 0)
Screenshot: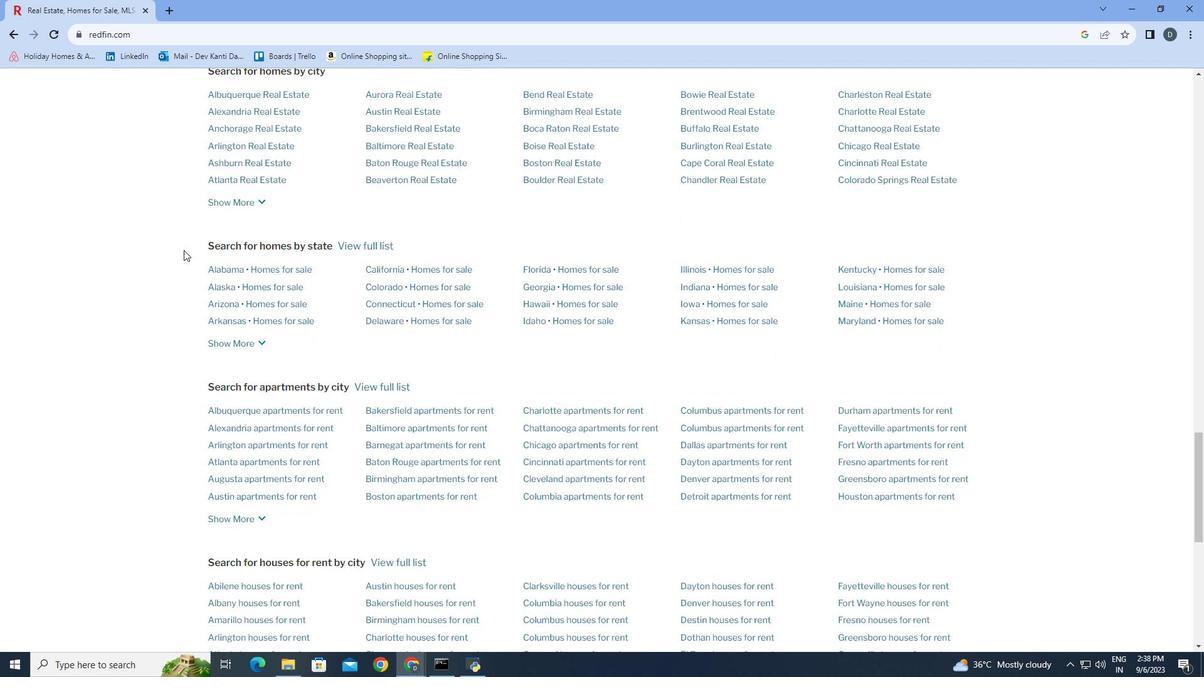 
Action: Mouse scrolled (183, 249) with delta (0, 0)
Screenshot: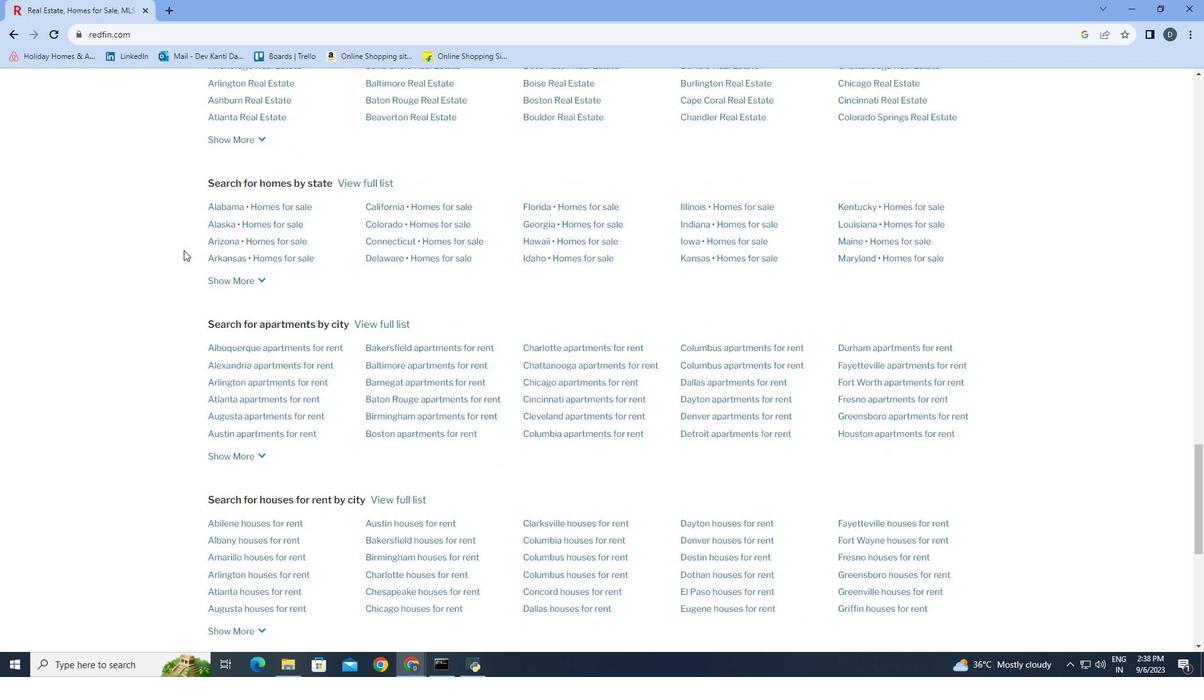 
Action: Mouse scrolled (183, 249) with delta (0, 0)
Screenshot: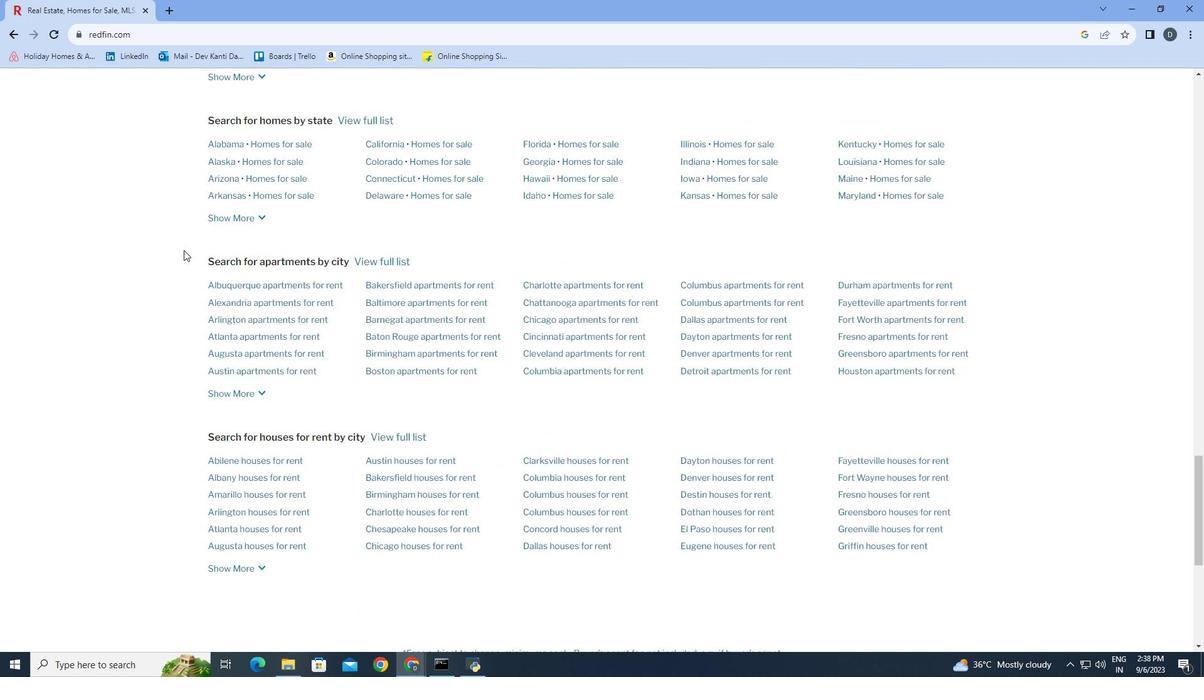 
Action: Mouse scrolled (183, 249) with delta (0, 0)
Screenshot: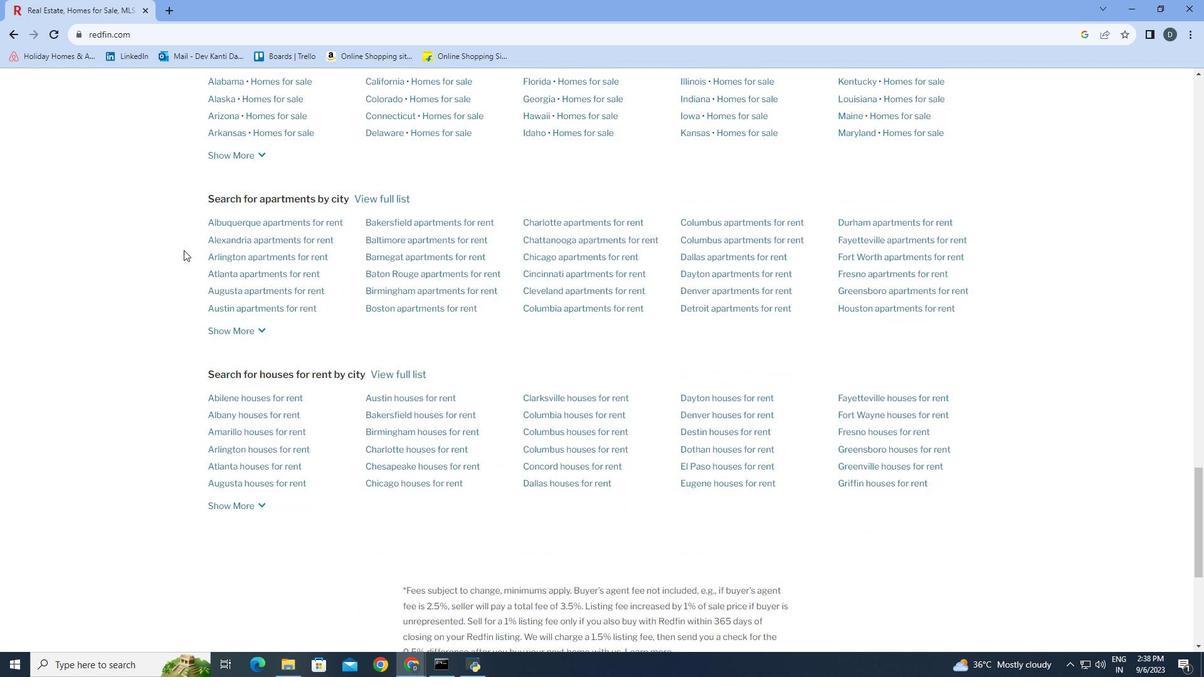
Action: Mouse scrolled (183, 249) with delta (0, 0)
Screenshot: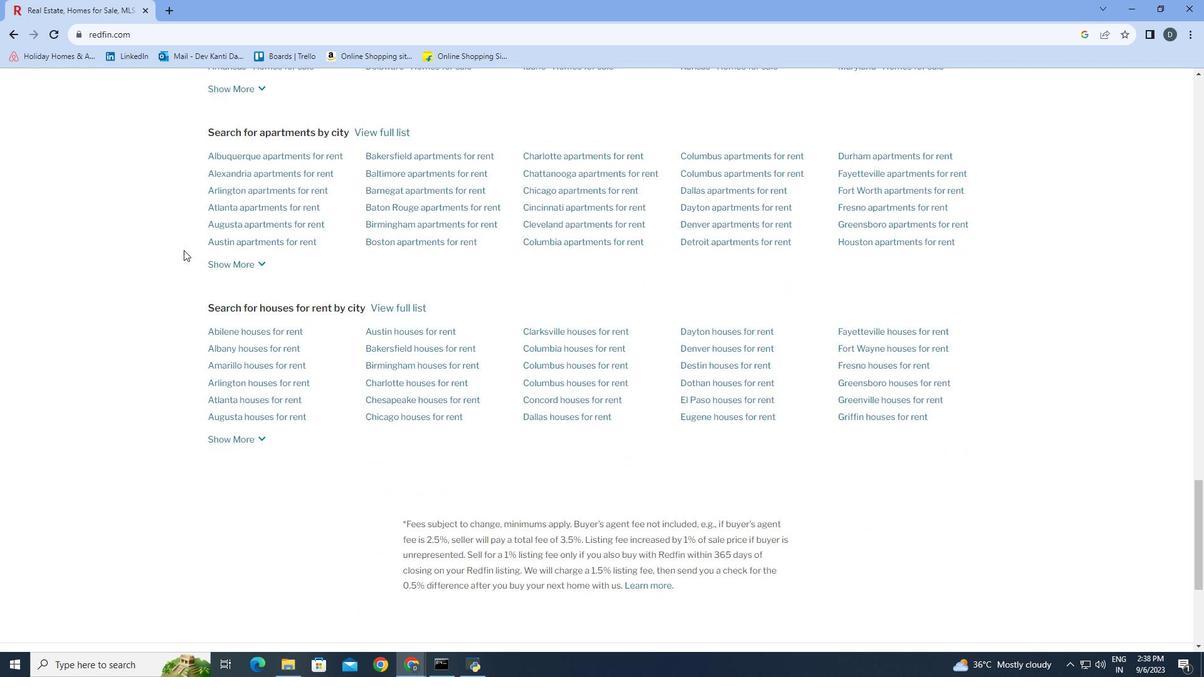 
Action: Mouse scrolled (183, 249) with delta (0, 0)
Screenshot: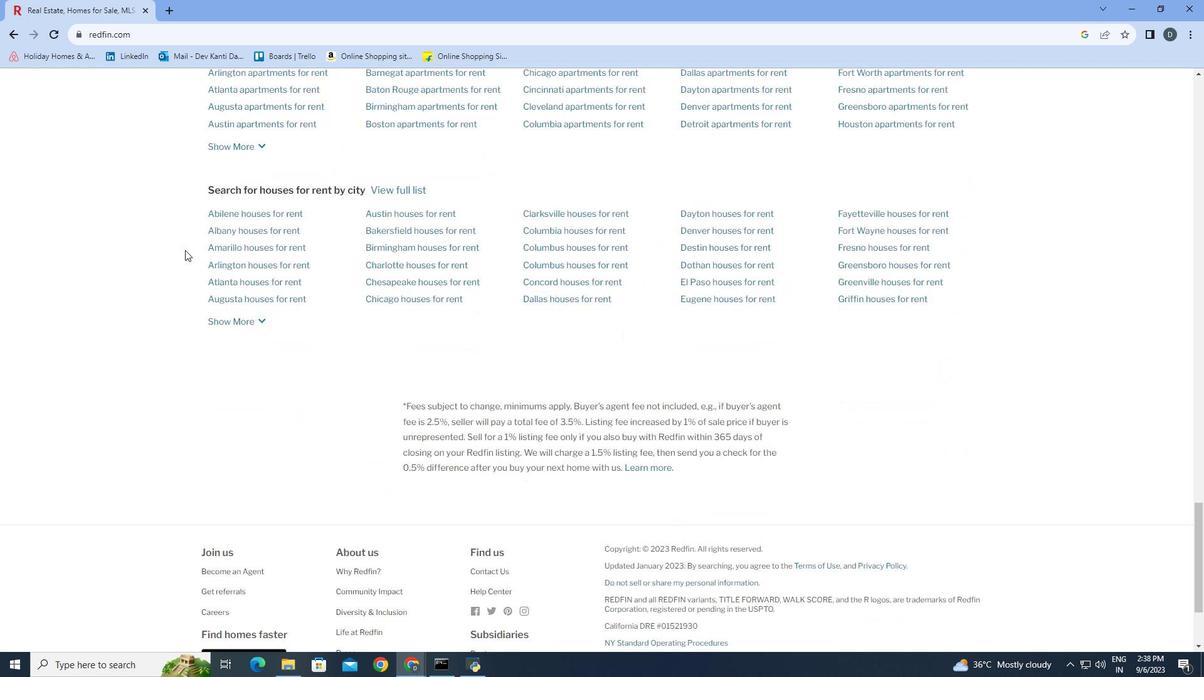 
Action: Mouse scrolled (183, 249) with delta (0, 0)
Screenshot: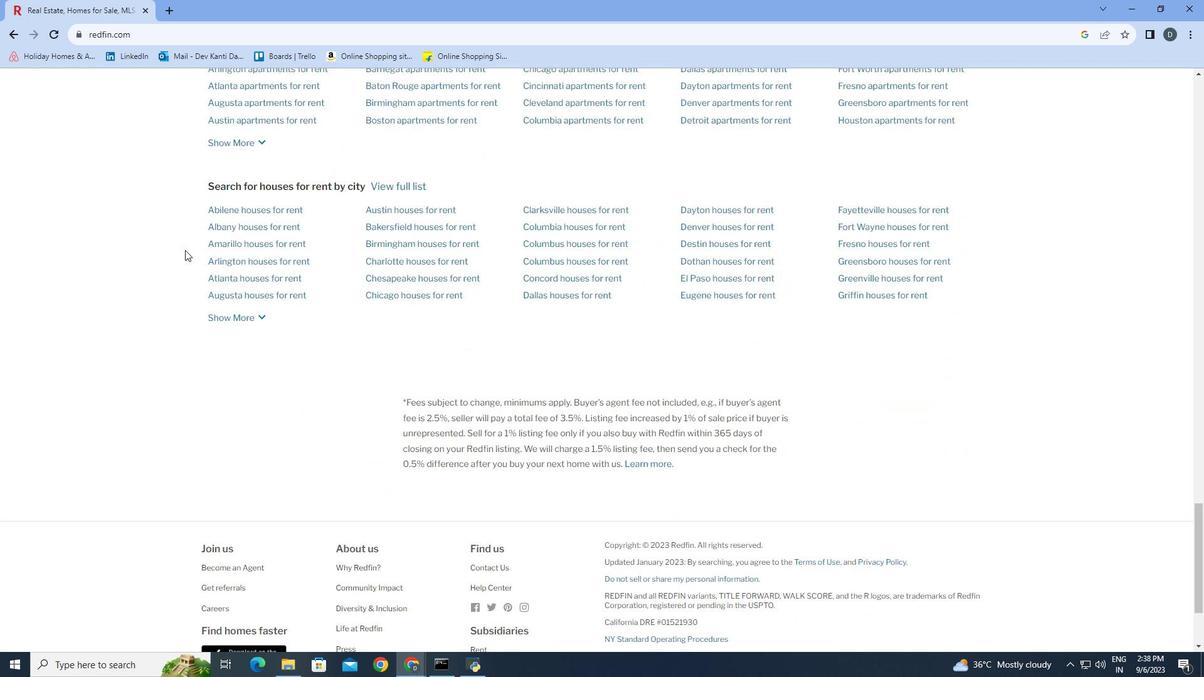 
Action: Mouse moved to (184, 250)
Screenshot: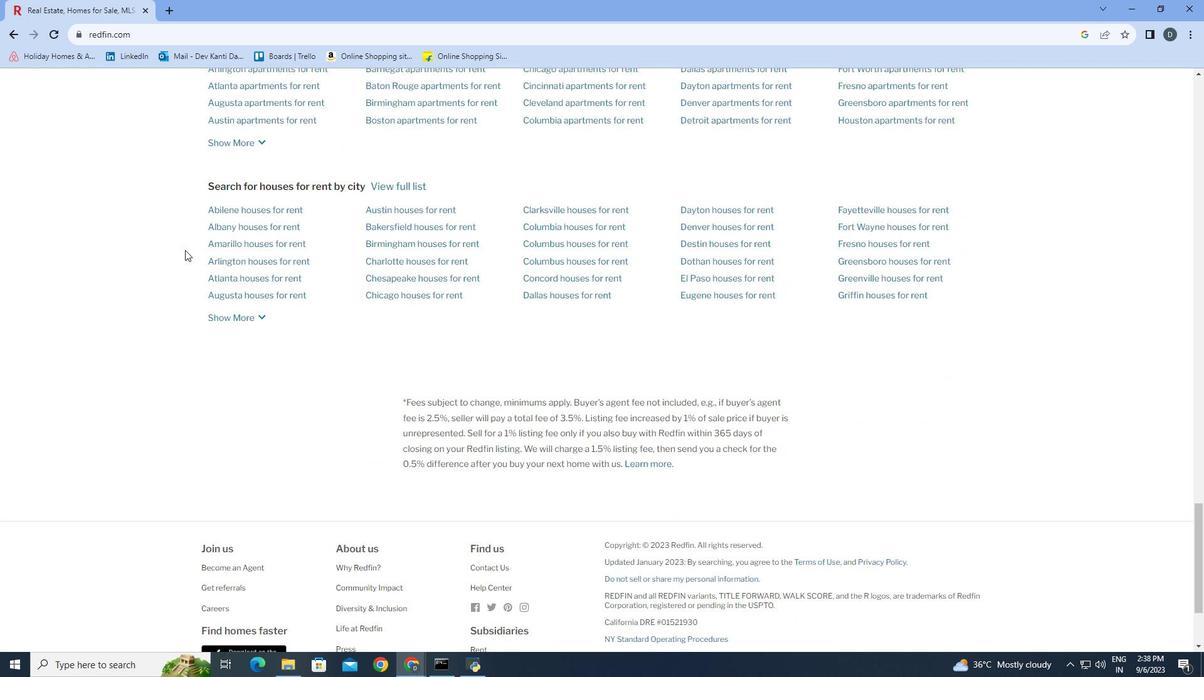 
Action: Mouse scrolled (184, 249) with delta (0, 0)
Screenshot: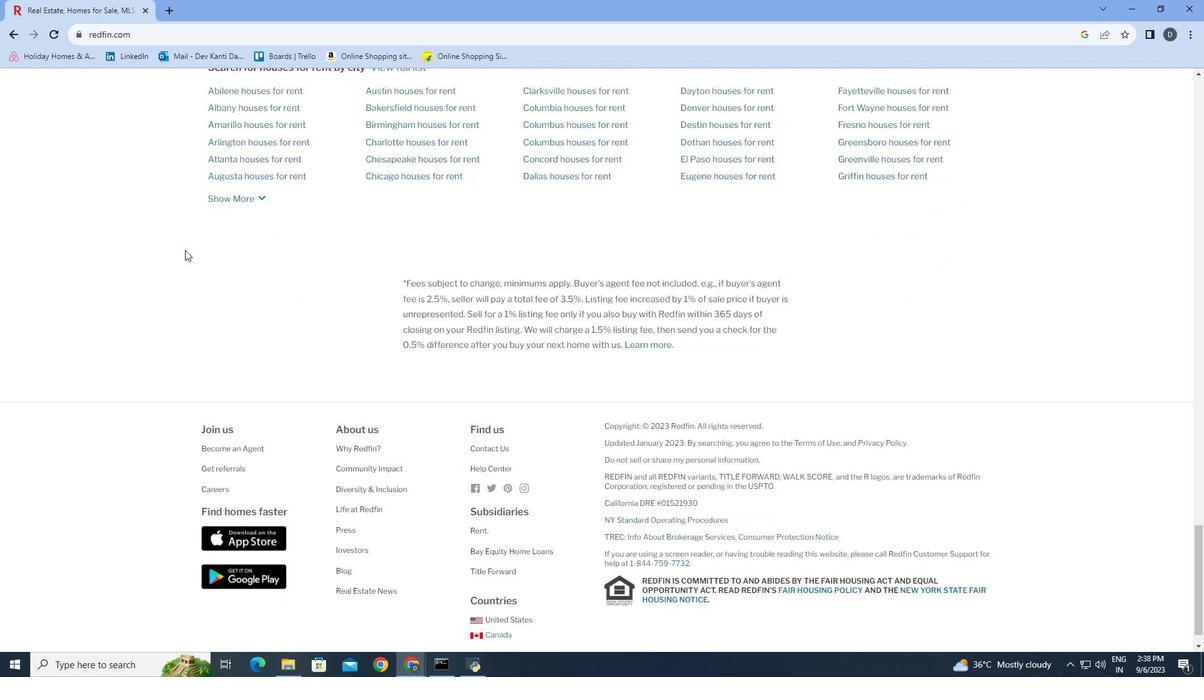 
Action: Mouse scrolled (184, 249) with delta (0, 0)
Screenshot: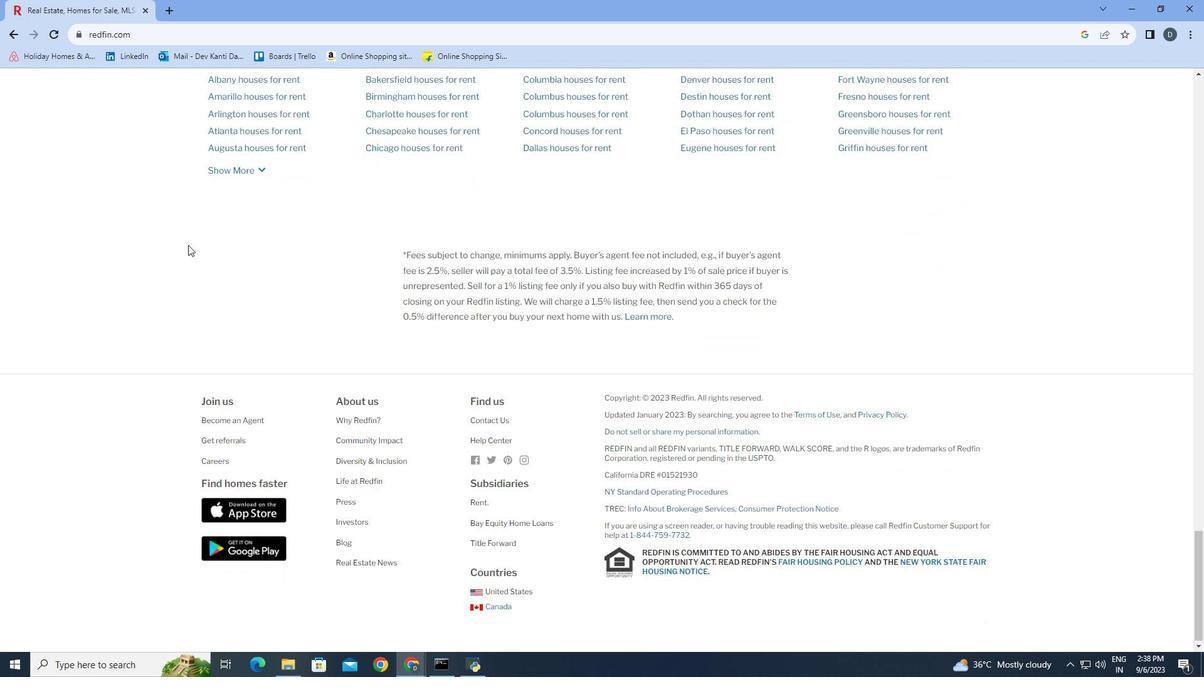 
Action: Mouse scrolled (184, 249) with delta (0, 0)
Screenshot: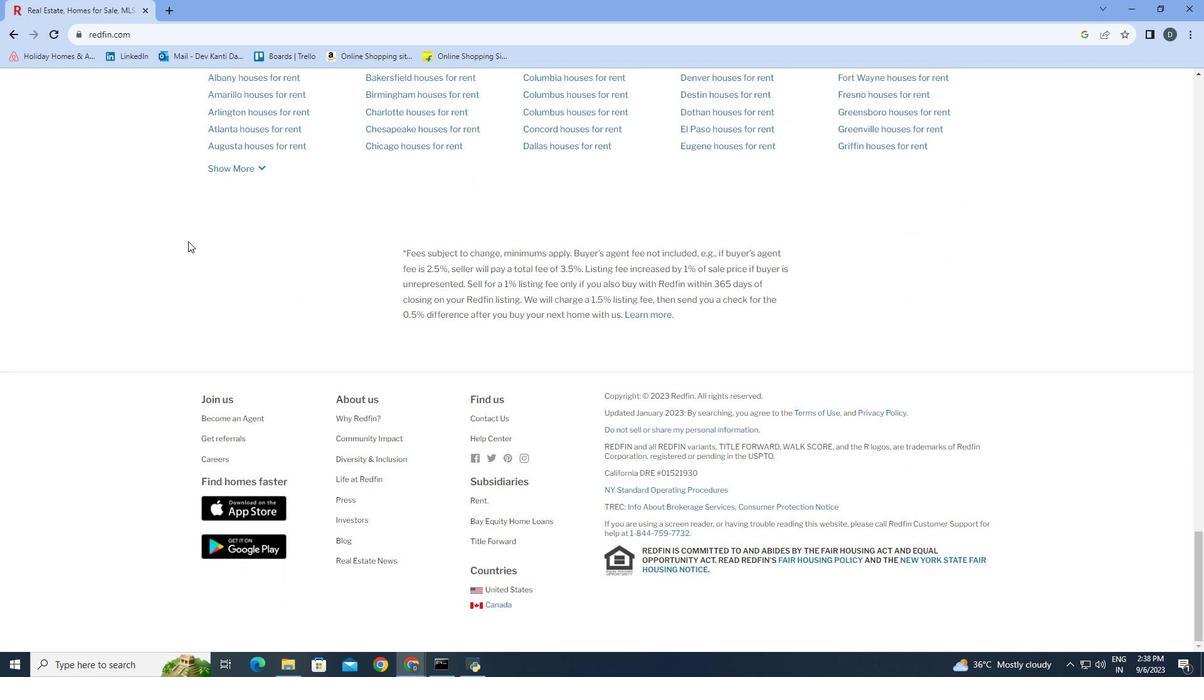 
Action: Mouse scrolled (184, 249) with delta (0, 0)
Screenshot: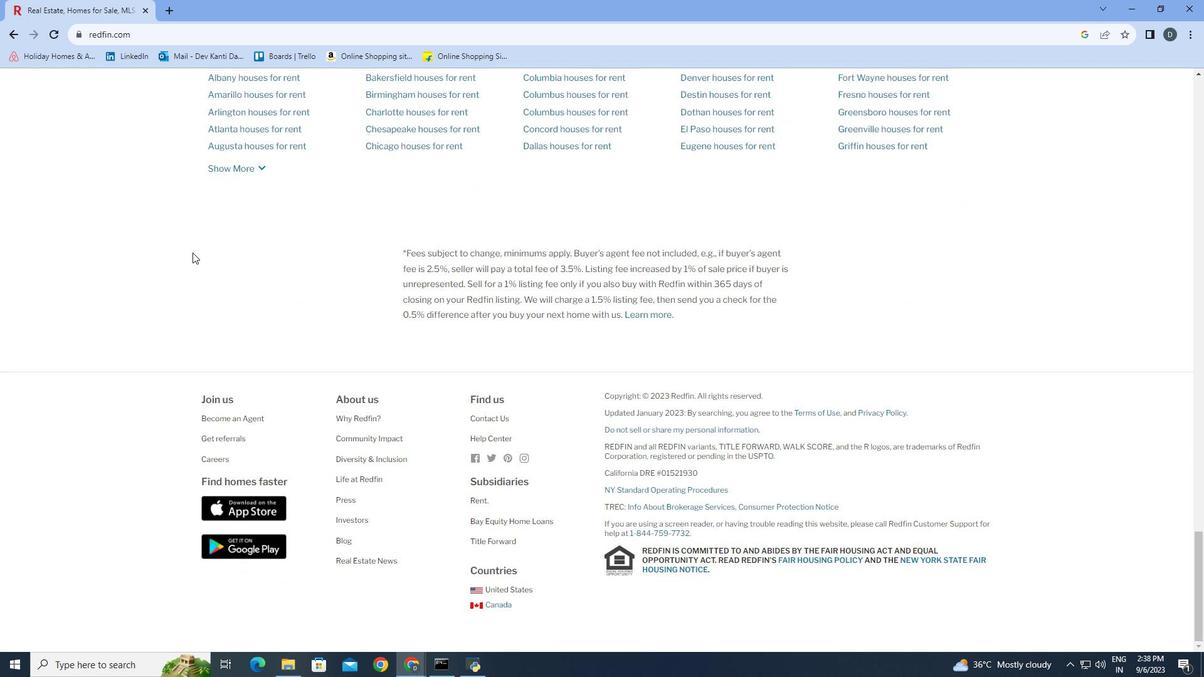 
Action: Mouse moved to (205, 457)
Screenshot: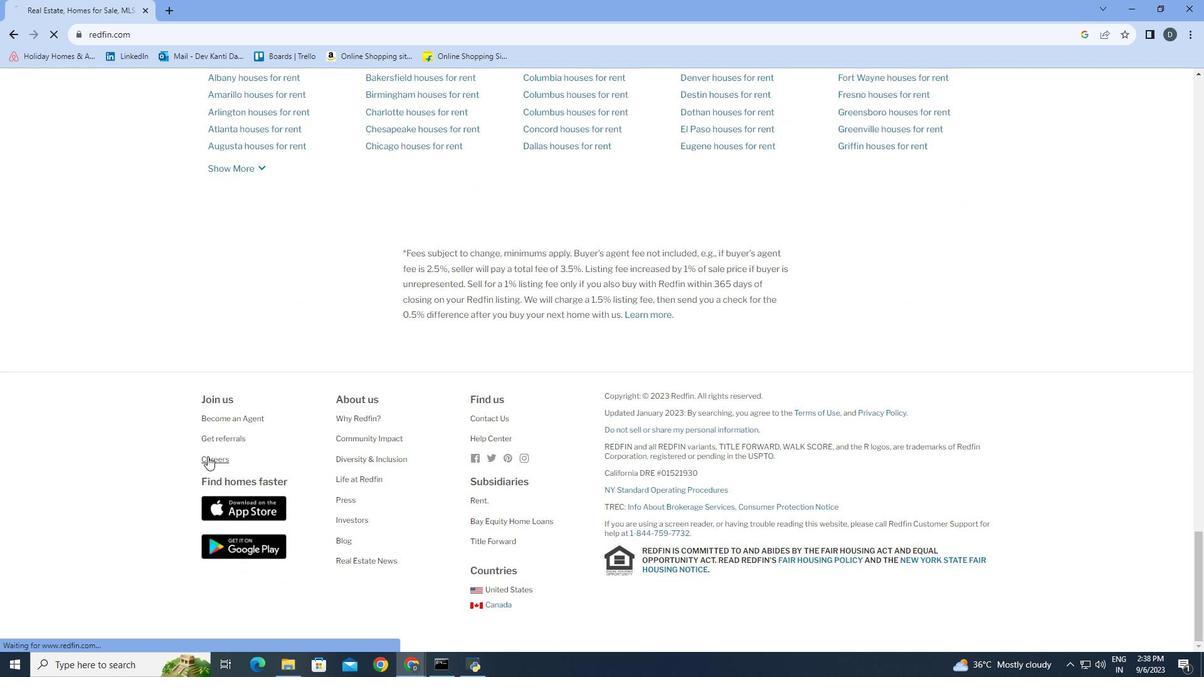 
Action: Mouse pressed left at (205, 457)
Screenshot: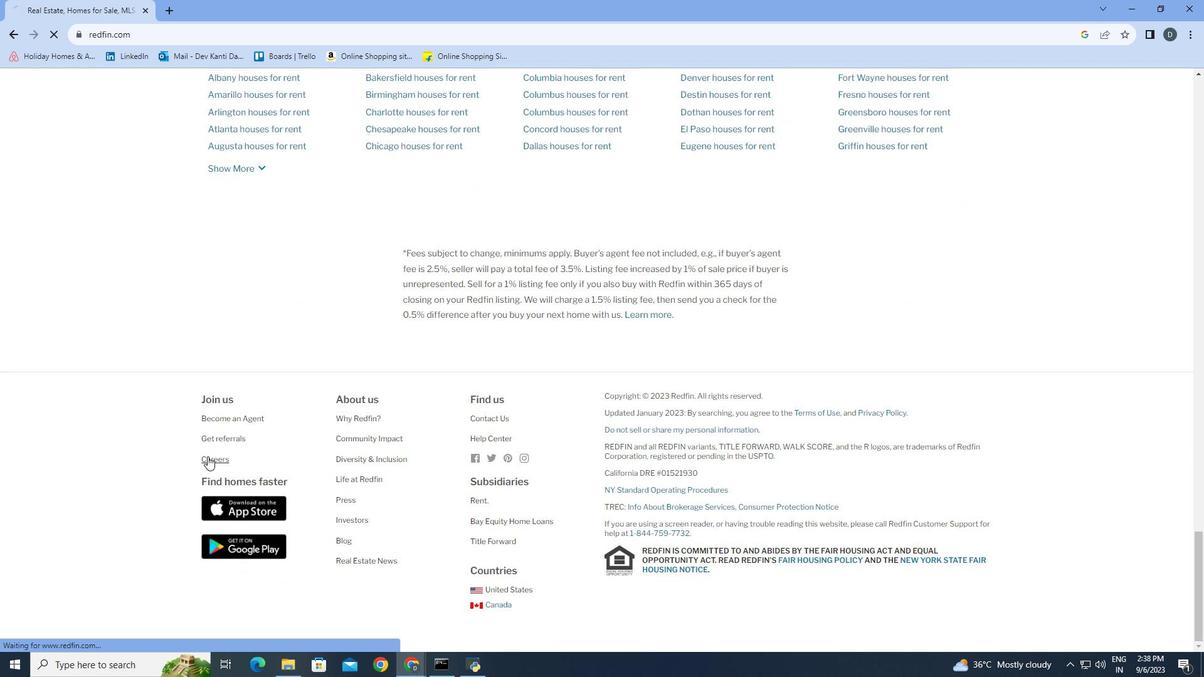 
Action: Mouse moved to (559, 368)
Screenshot: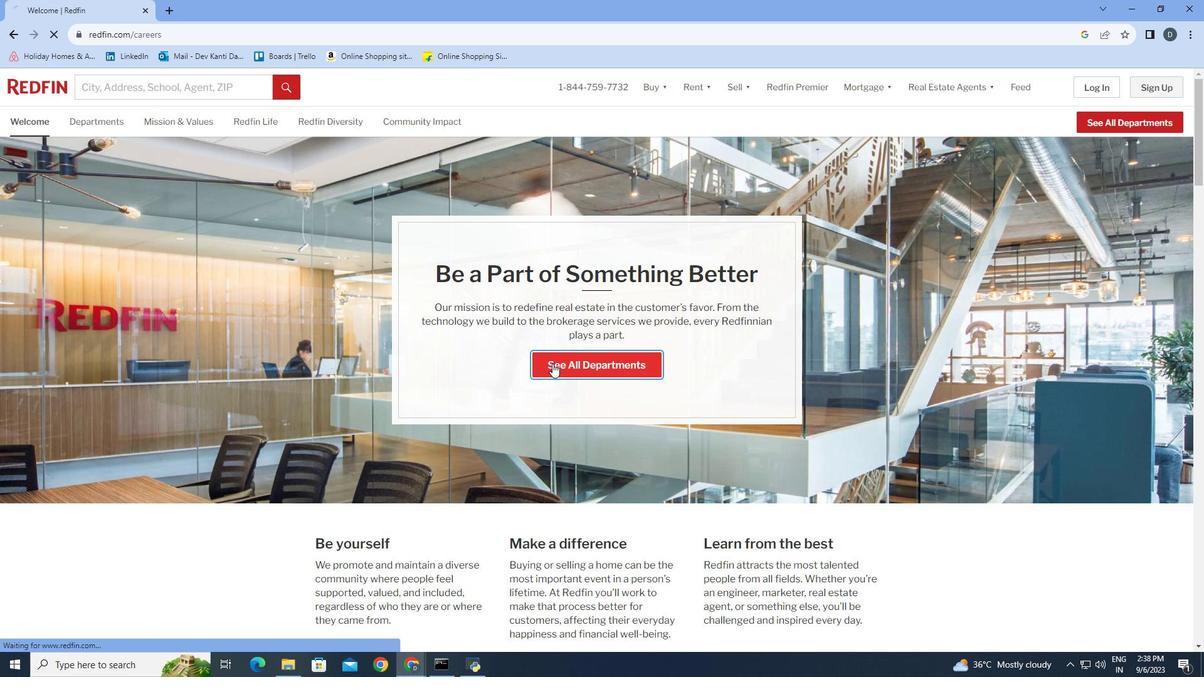 
Action: Mouse pressed left at (559, 368)
Screenshot: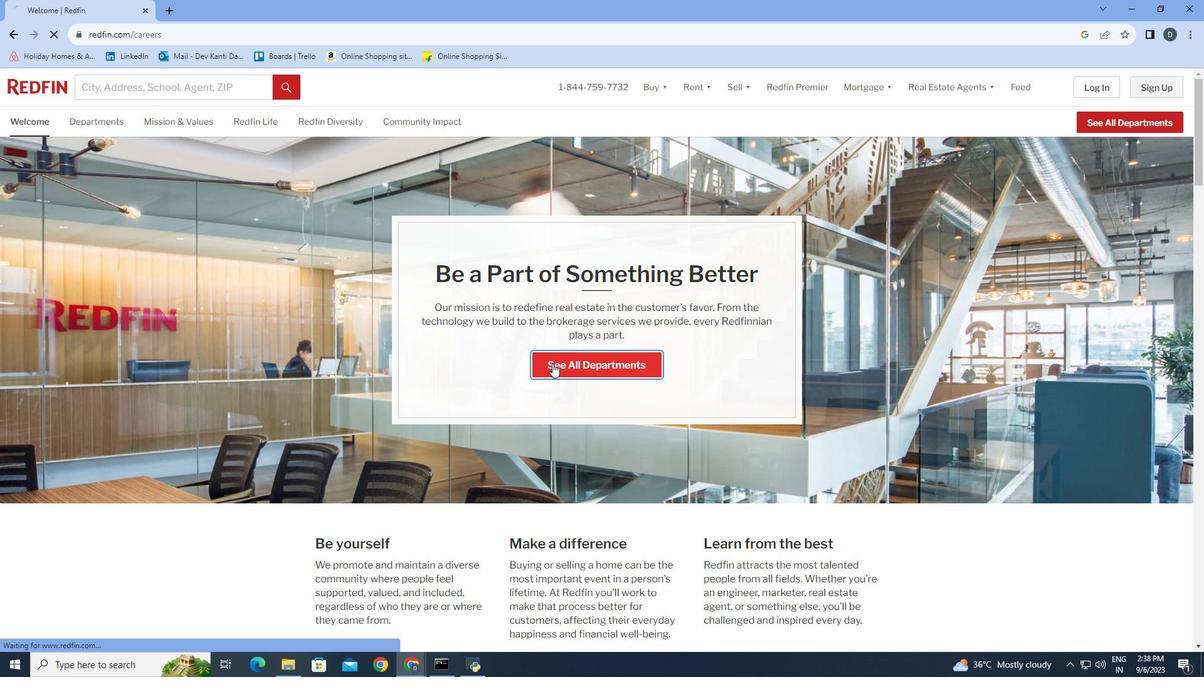 
Action: Mouse moved to (955, 384)
Screenshot: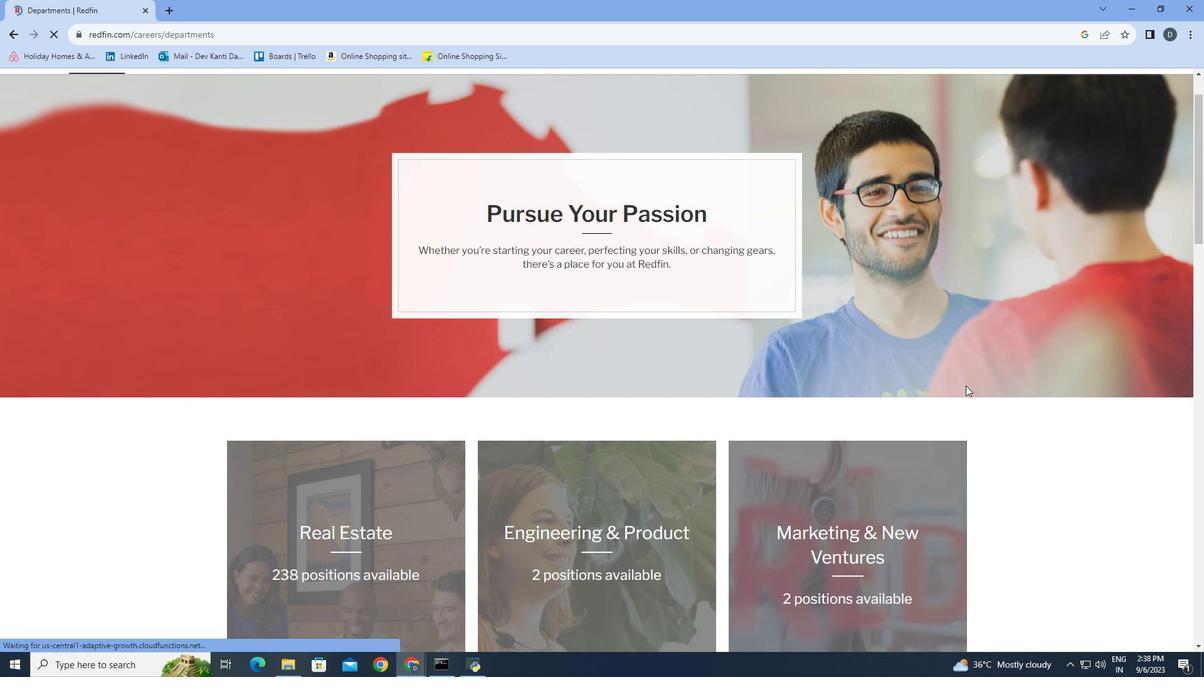 
Action: Mouse scrolled (955, 383) with delta (0, 0)
Screenshot: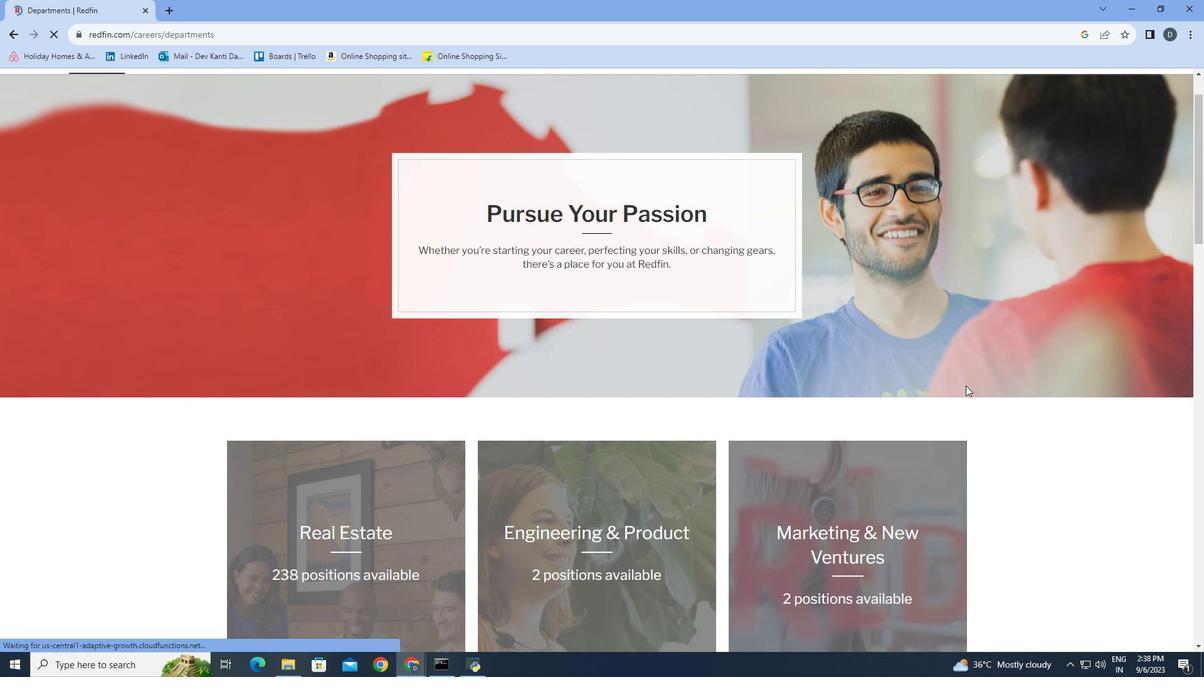 
Action: Mouse moved to (965, 385)
Screenshot: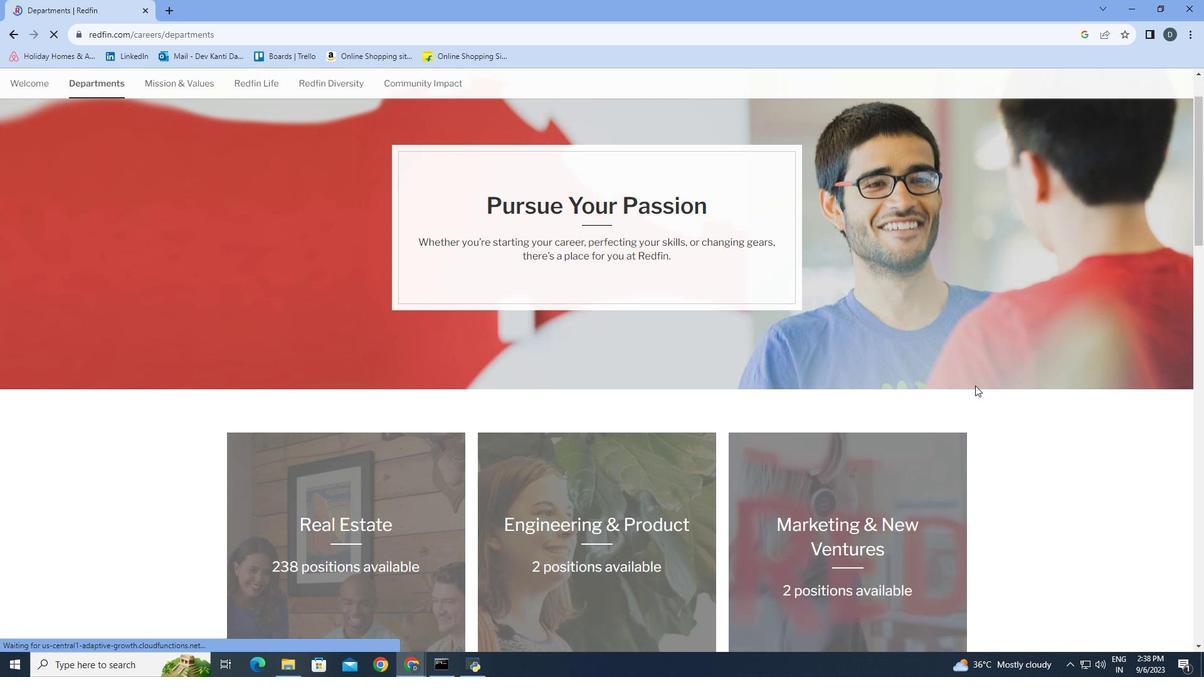 
Action: Mouse scrolled (965, 385) with delta (0, 0)
Screenshot: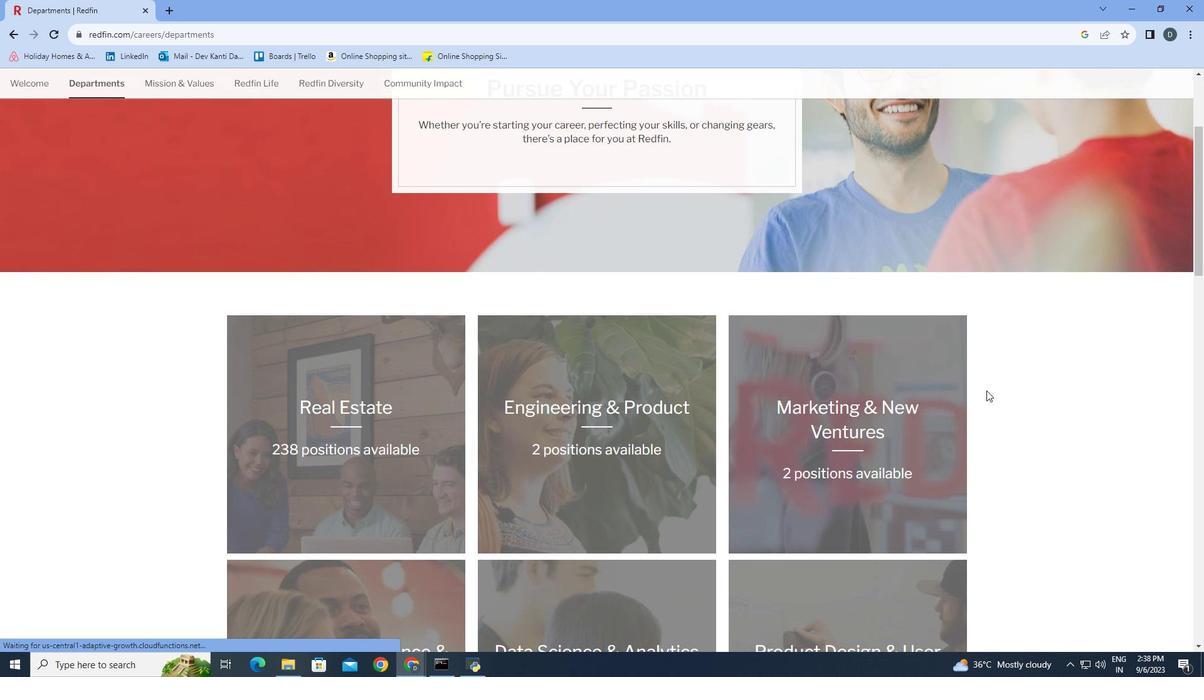 
Action: Mouse moved to (970, 385)
Screenshot: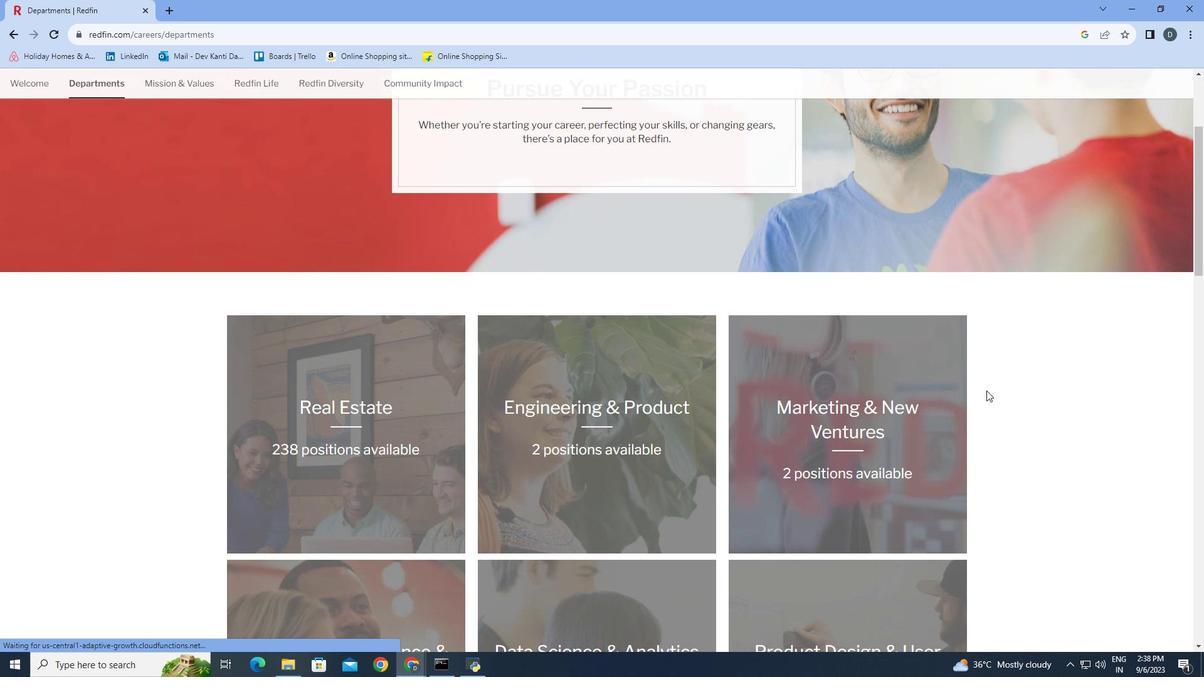 
Action: Mouse scrolled (970, 385) with delta (0, 0)
Screenshot: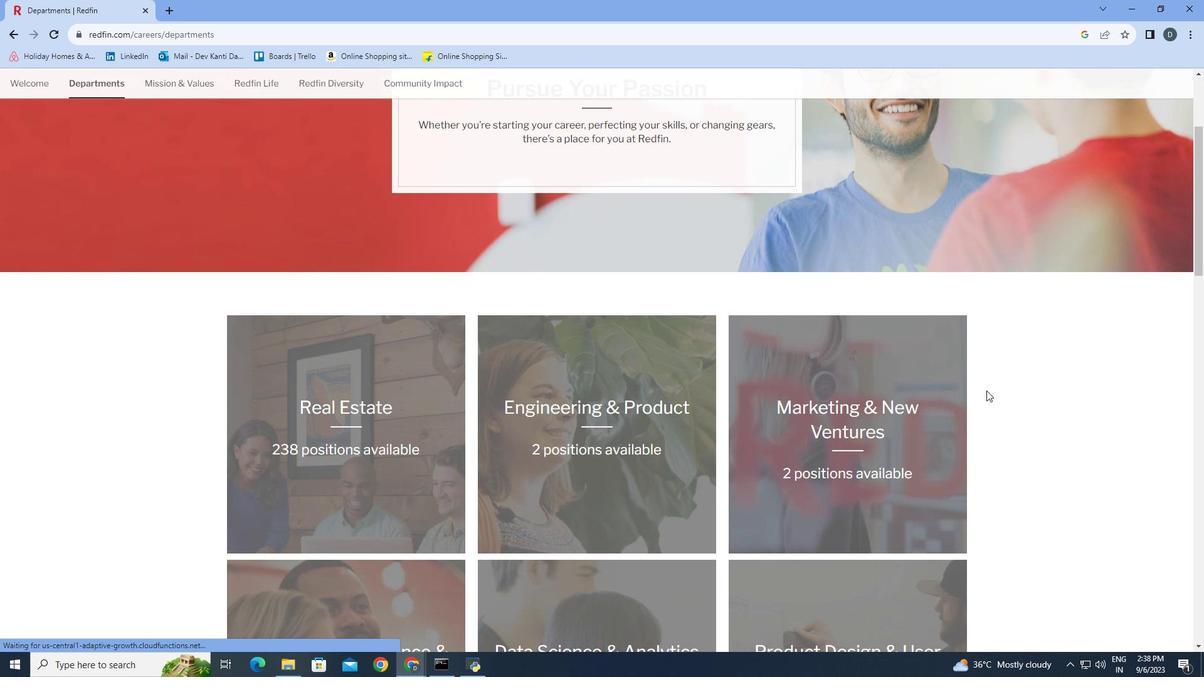 
Action: Mouse moved to (986, 390)
Screenshot: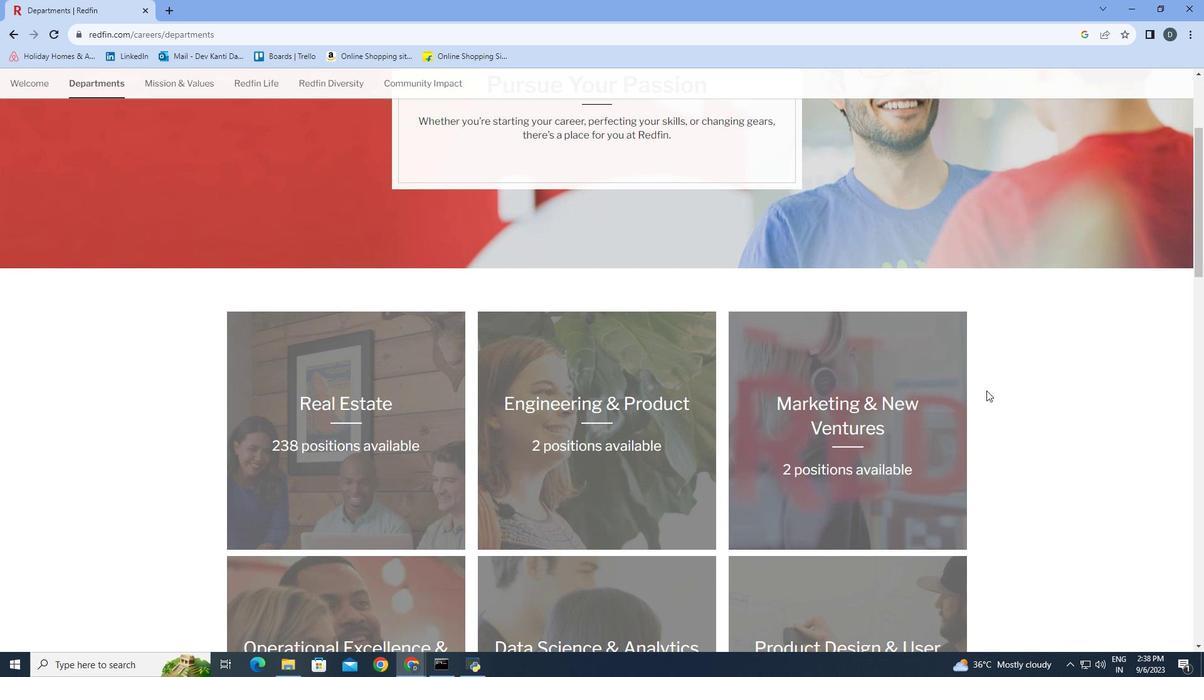 
Action: Mouse scrolled (986, 390) with delta (0, 0)
Screenshot: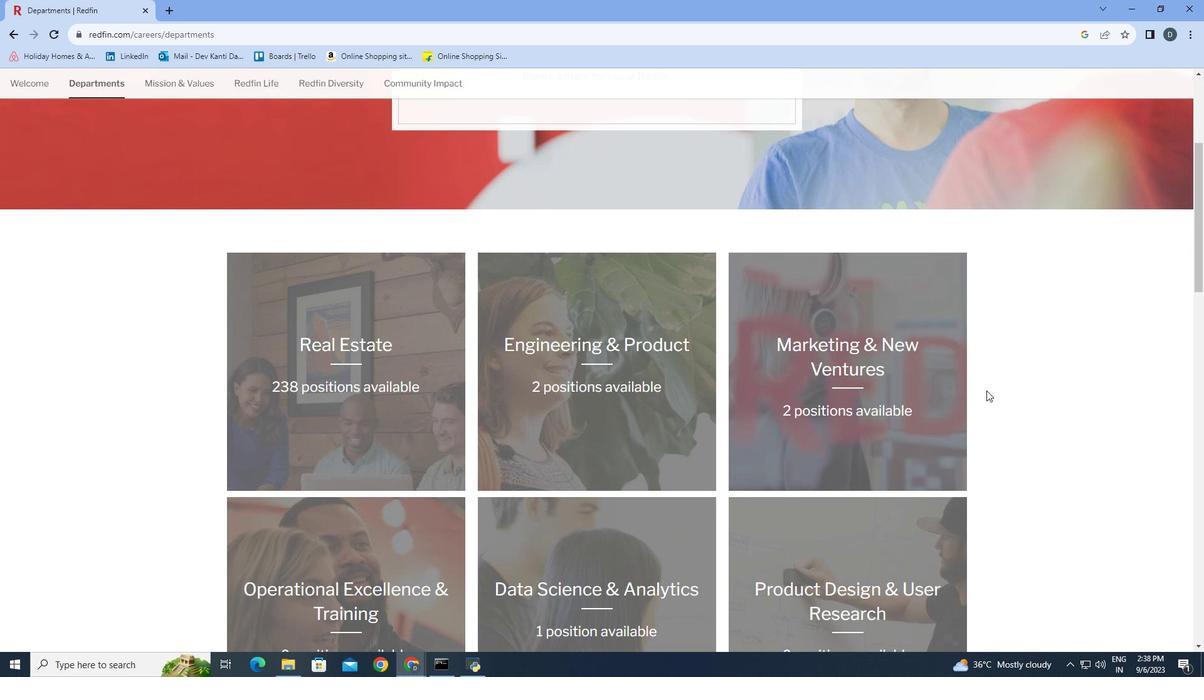 
Action: Mouse scrolled (986, 390) with delta (0, 0)
Screenshot: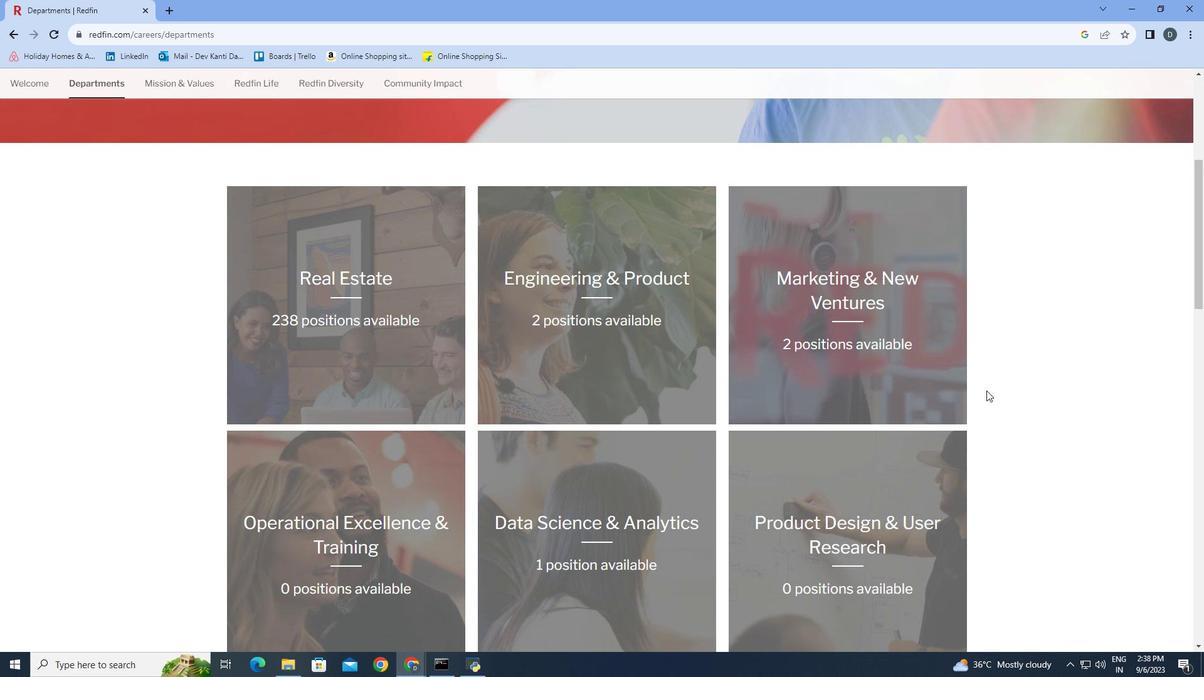 
Action: Mouse scrolled (986, 390) with delta (0, 0)
Screenshot: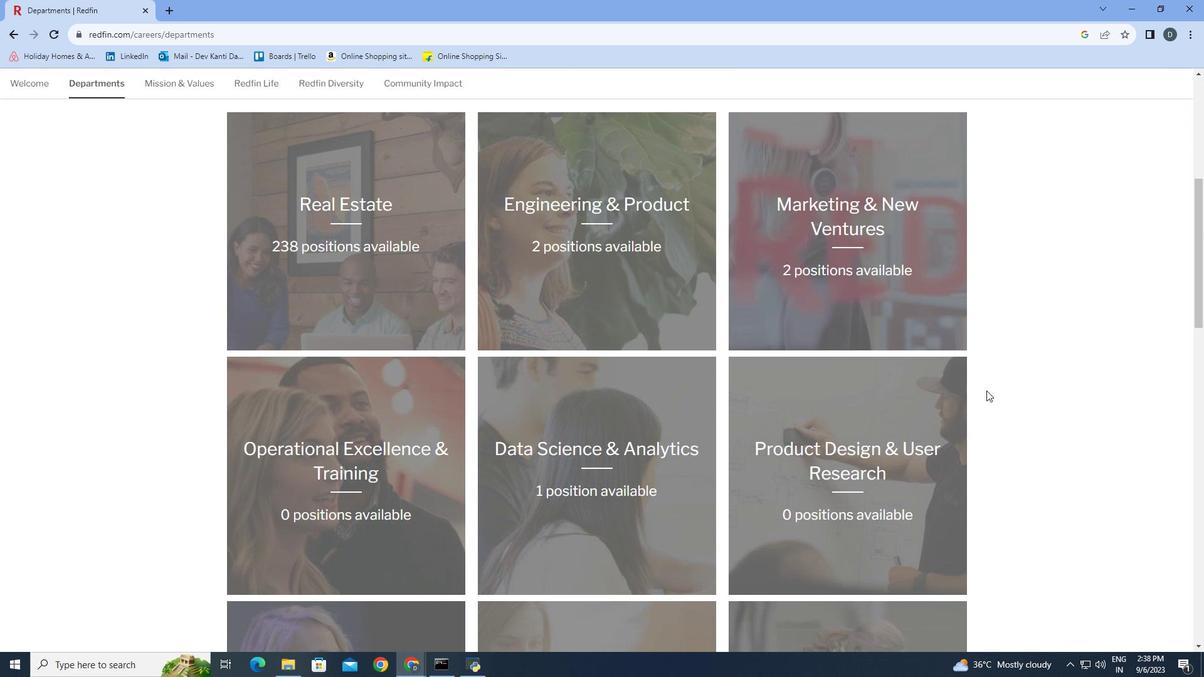 
Action: Mouse scrolled (986, 390) with delta (0, 0)
Screenshot: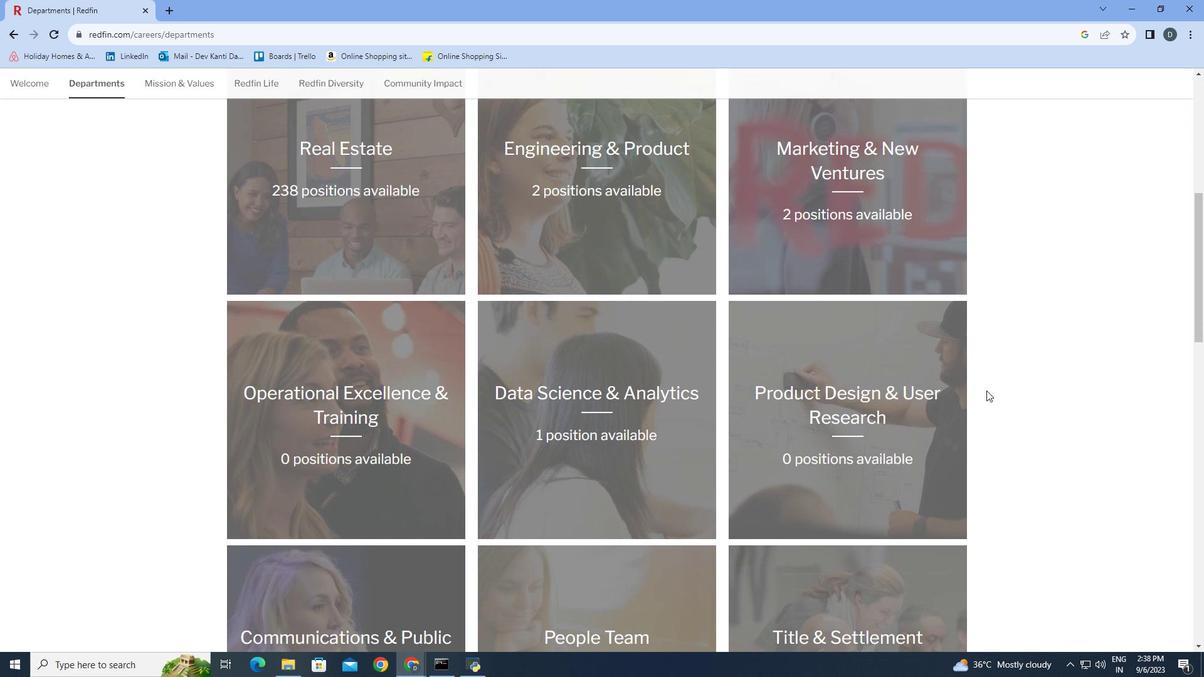
Action: Mouse scrolled (986, 390) with delta (0, 0)
Screenshot: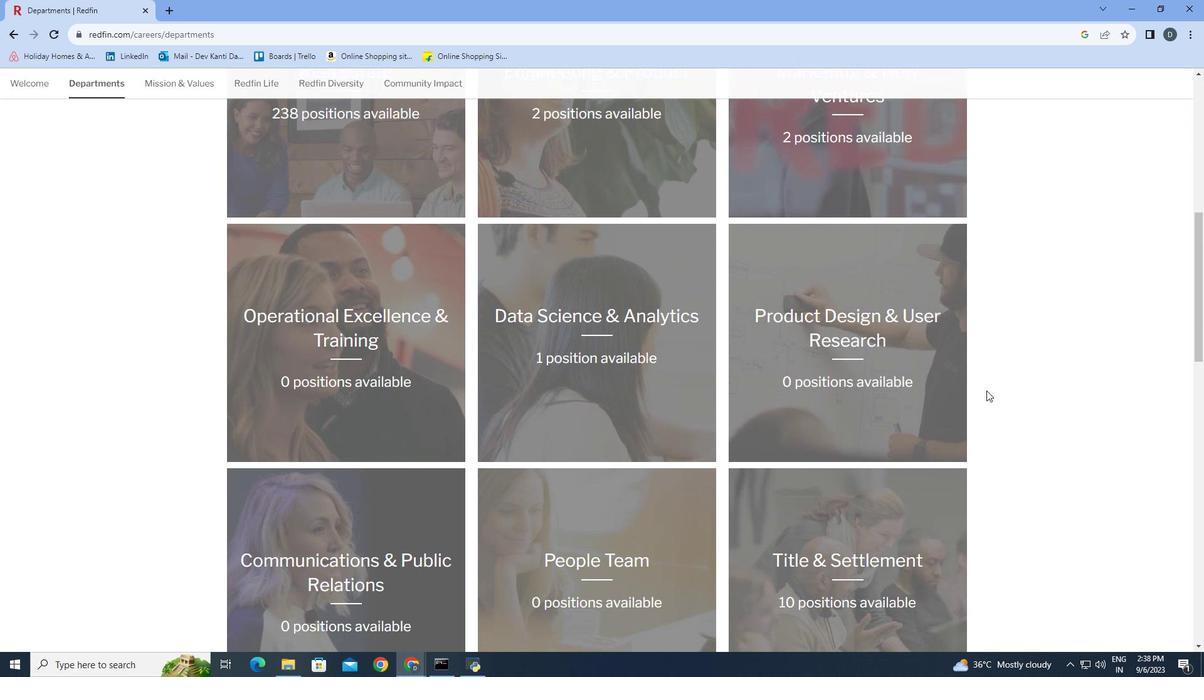 
Action: Mouse scrolled (986, 390) with delta (0, 0)
Screenshot: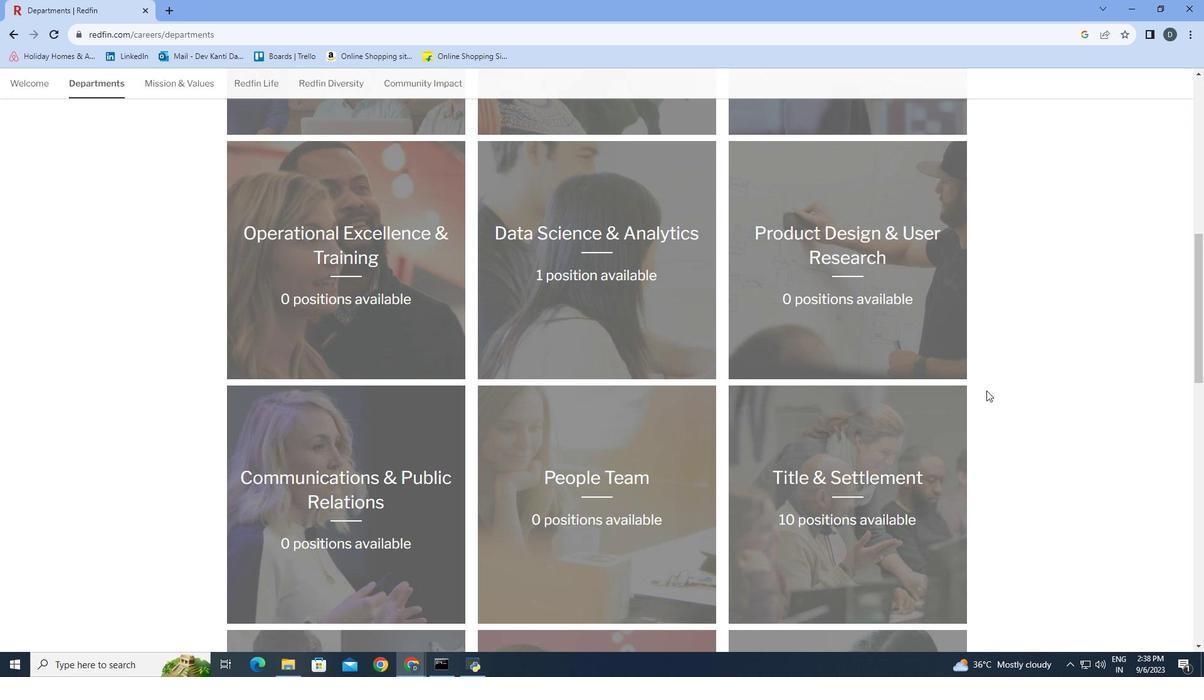 
Action: Mouse scrolled (986, 390) with delta (0, 0)
Screenshot: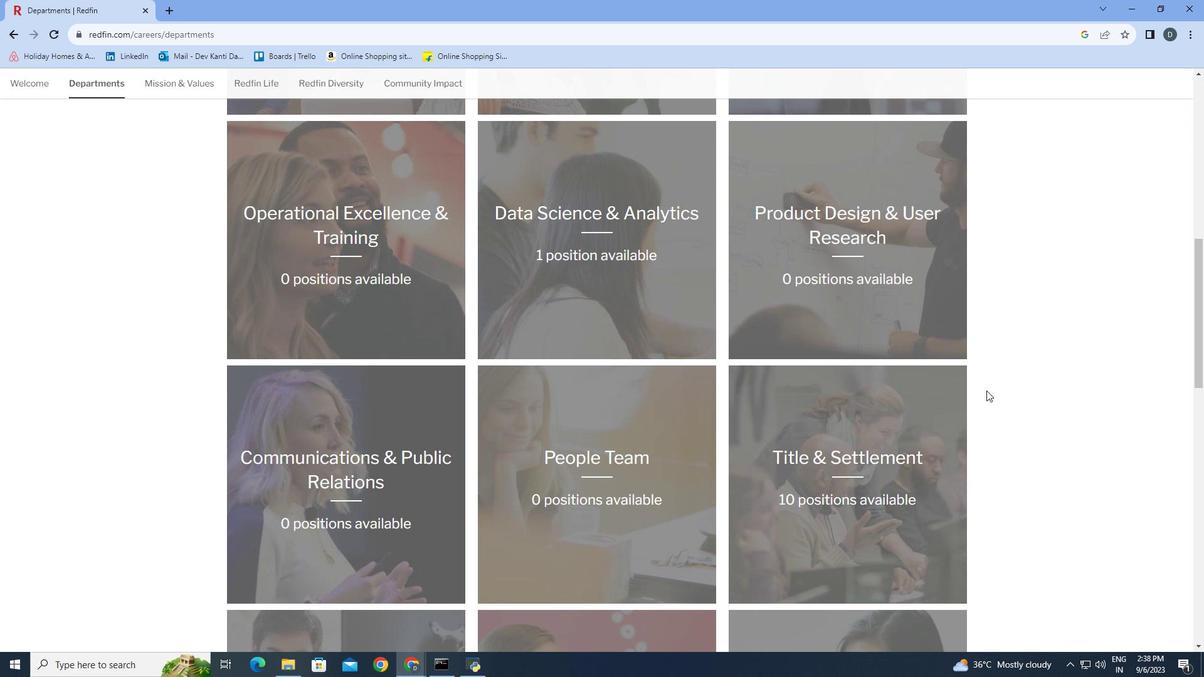
Action: Mouse scrolled (986, 390) with delta (0, 0)
Screenshot: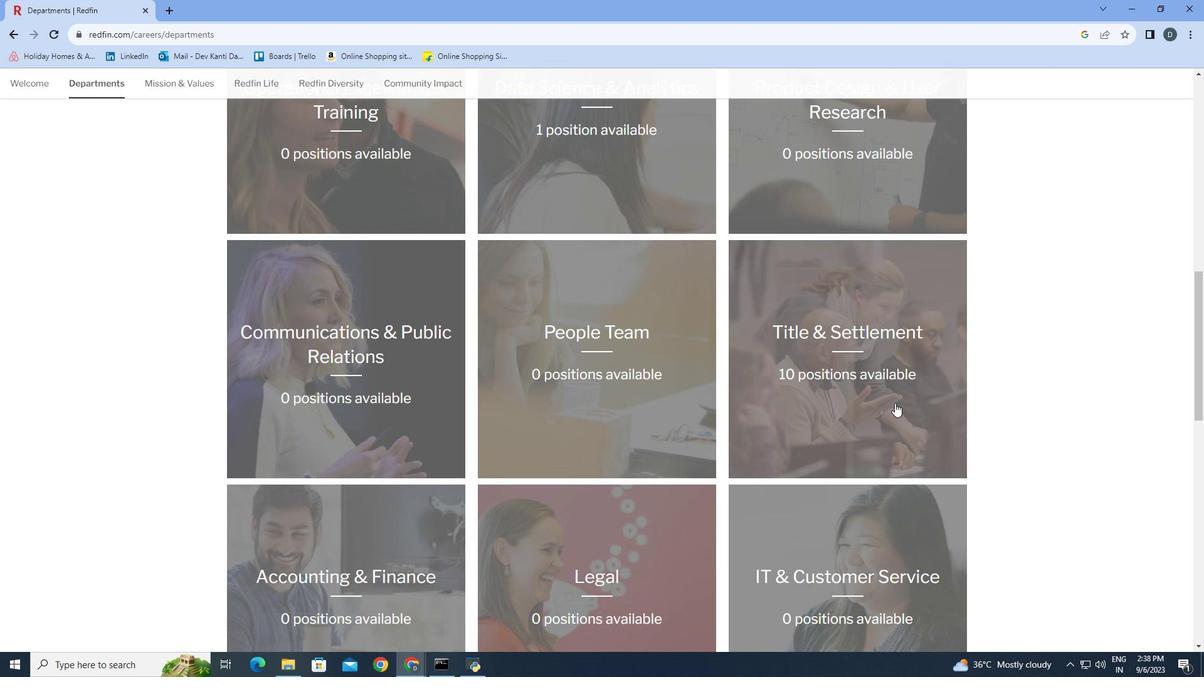 
Action: Mouse scrolled (986, 390) with delta (0, 0)
Screenshot: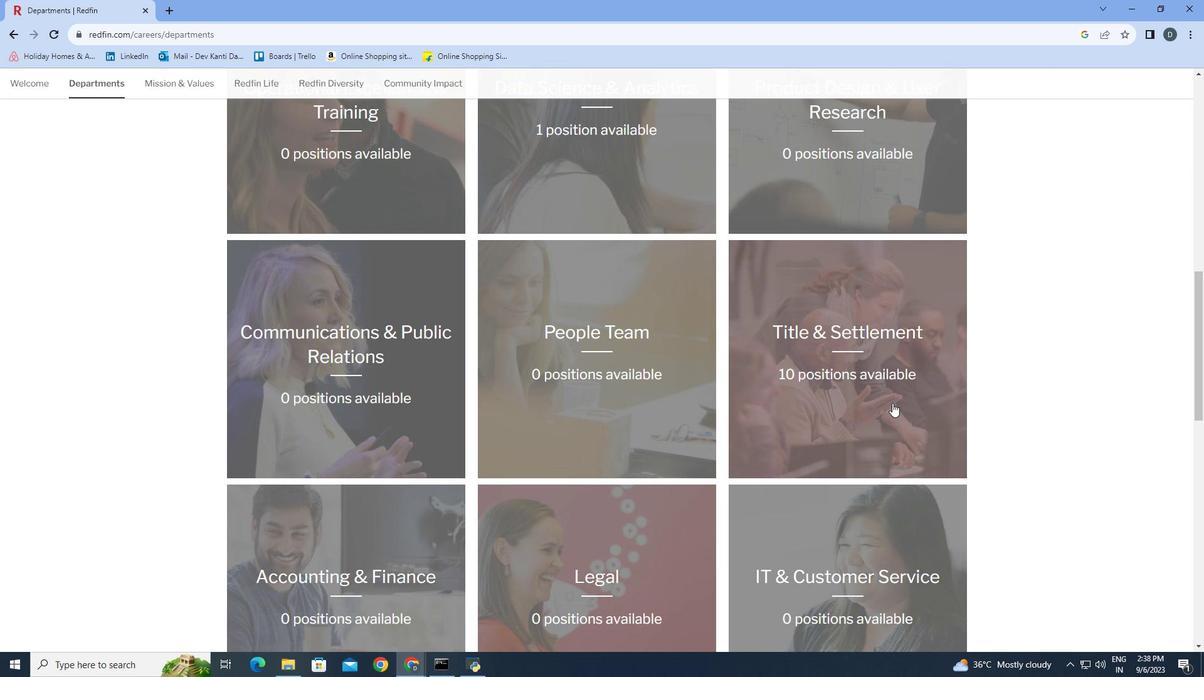 
Action: Mouse moved to (892, 403)
Screenshot: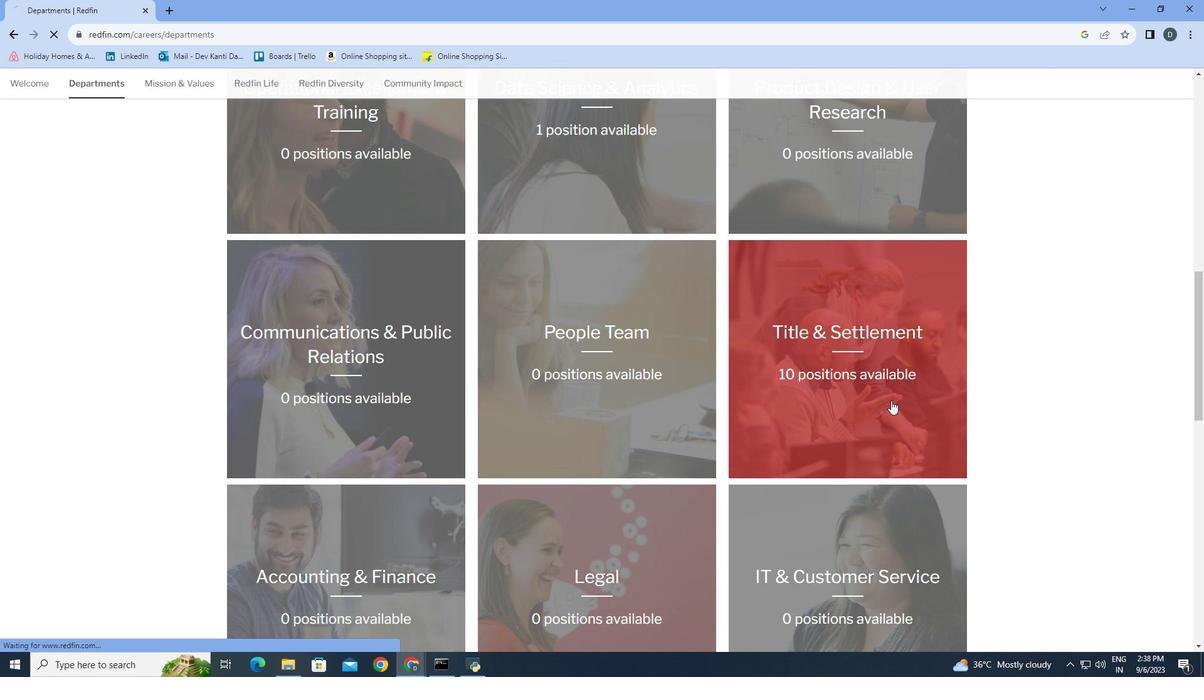
Action: Mouse pressed left at (892, 403)
Screenshot: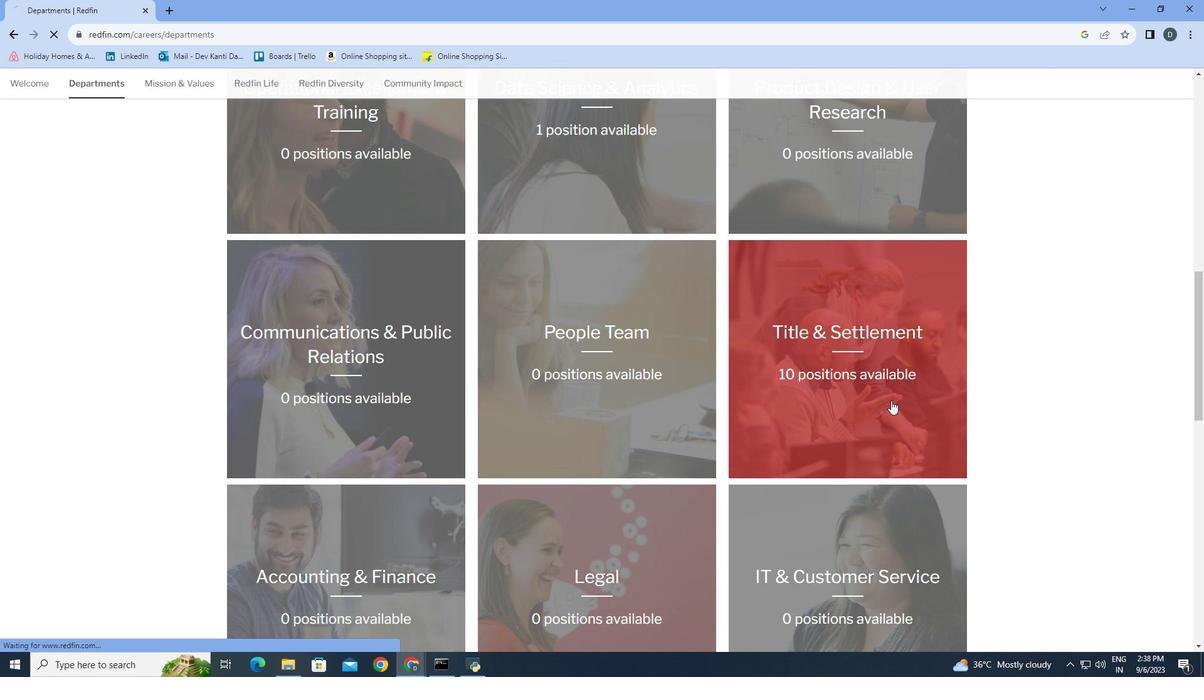 
Action: Mouse moved to (793, 404)
Screenshot: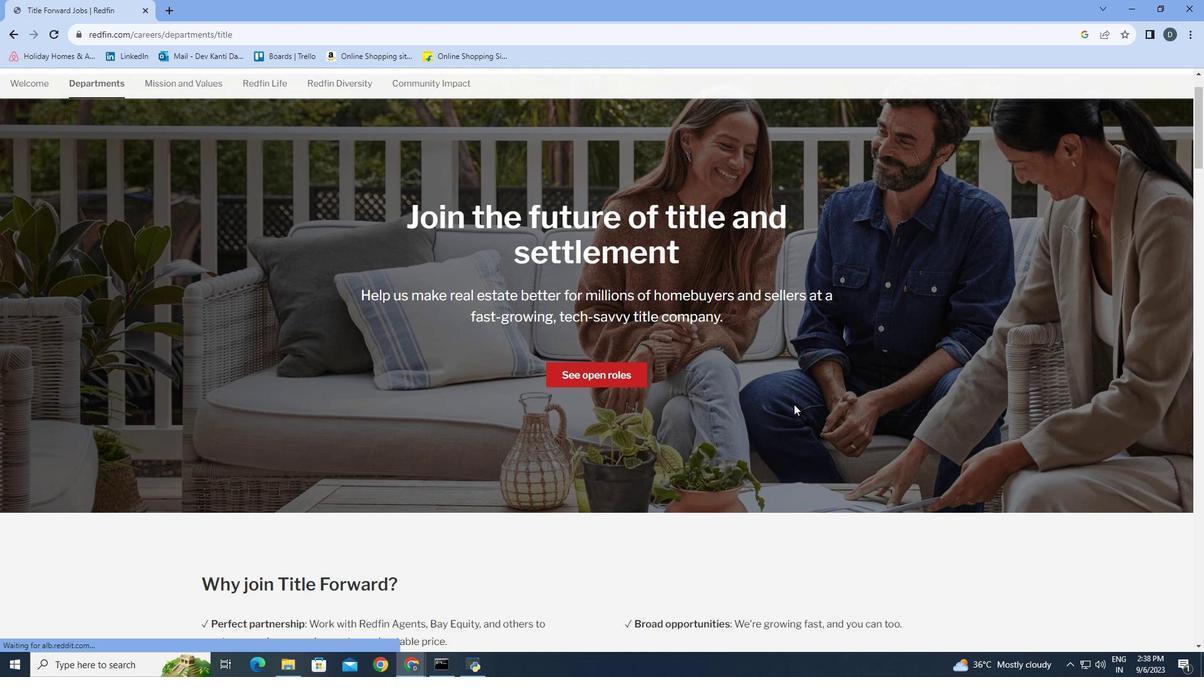 
Action: Mouse scrolled (793, 403) with delta (0, 0)
Screenshot: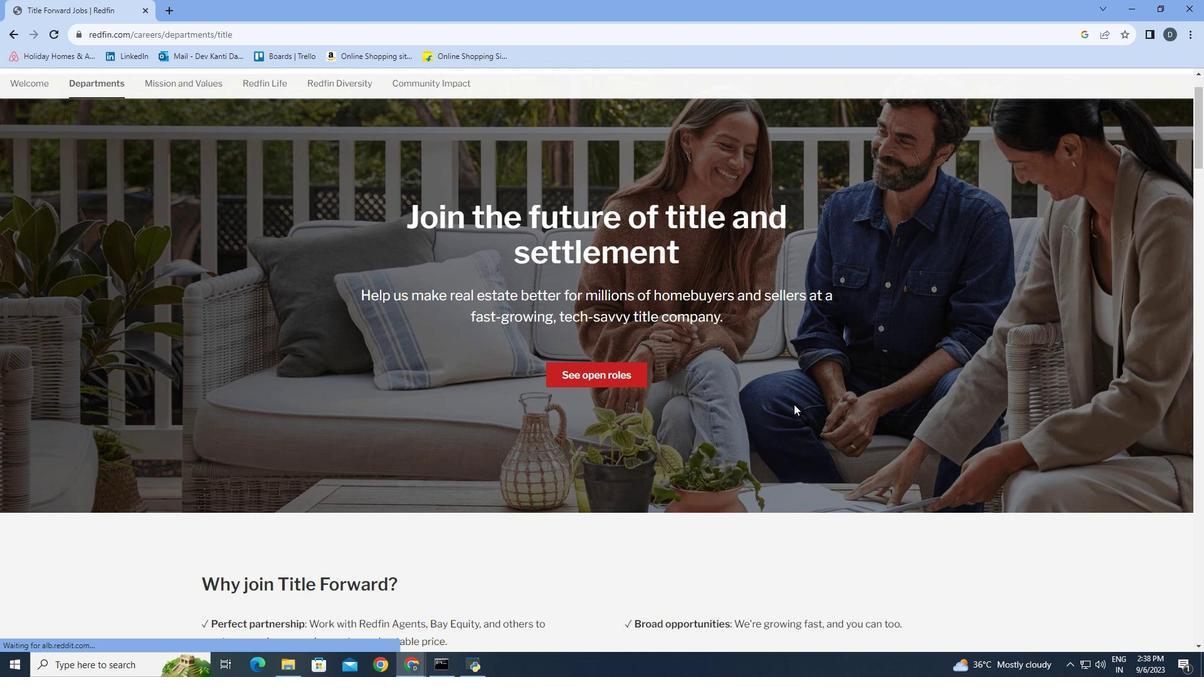 
Action: Mouse scrolled (793, 403) with delta (0, 0)
Screenshot: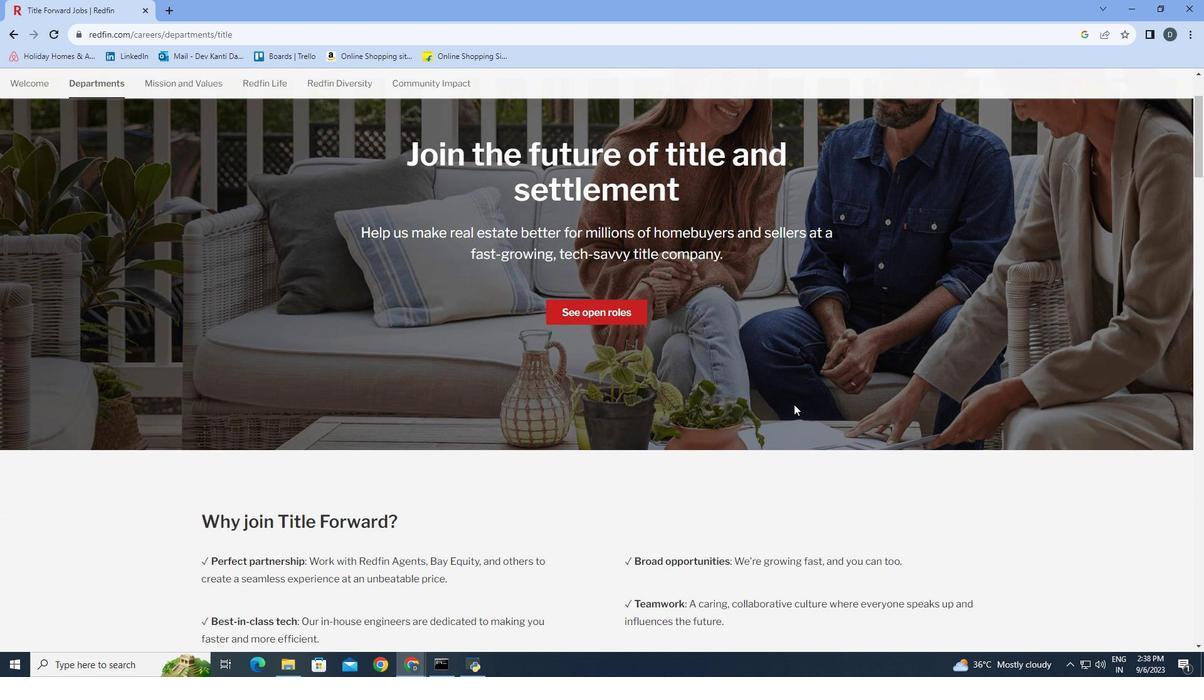 
Action: Mouse scrolled (793, 403) with delta (0, 0)
Screenshot: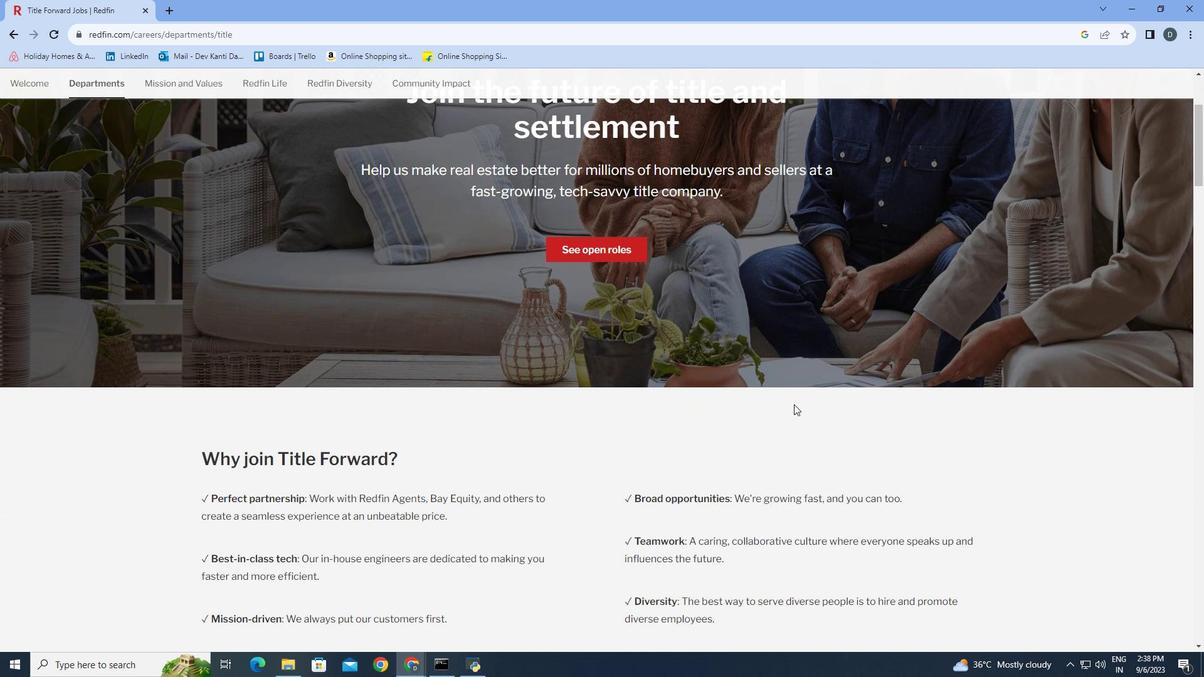 
Action: Mouse scrolled (793, 403) with delta (0, 0)
Screenshot: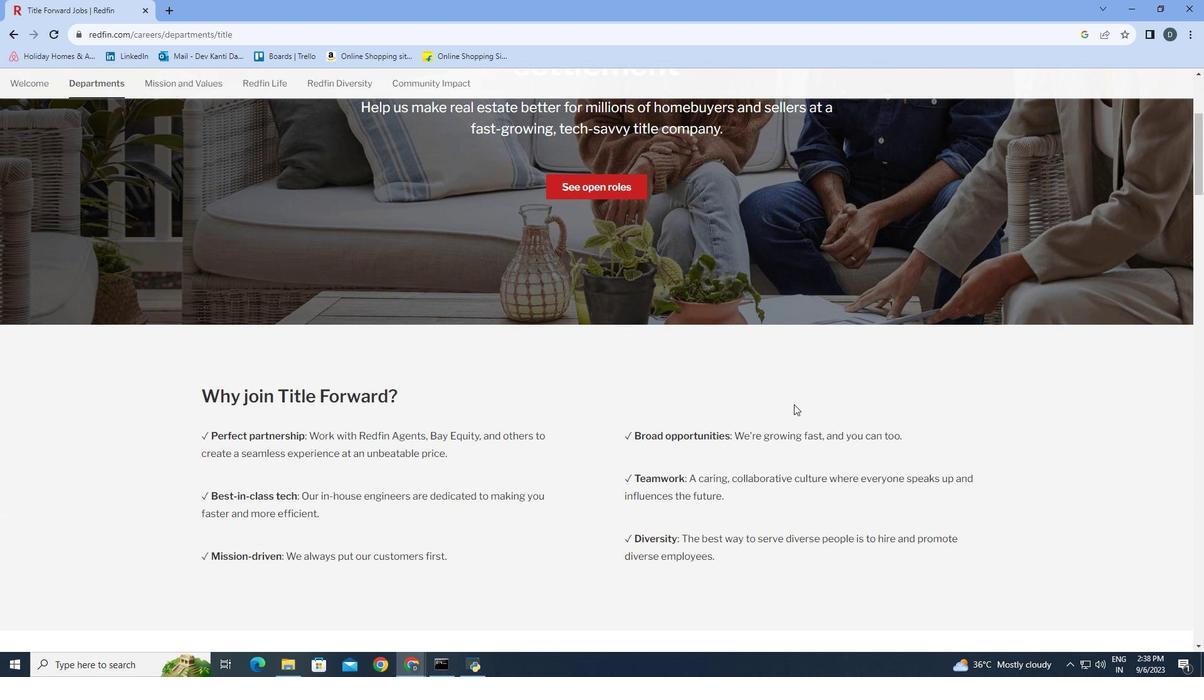 
Action: Mouse scrolled (793, 403) with delta (0, 0)
Screenshot: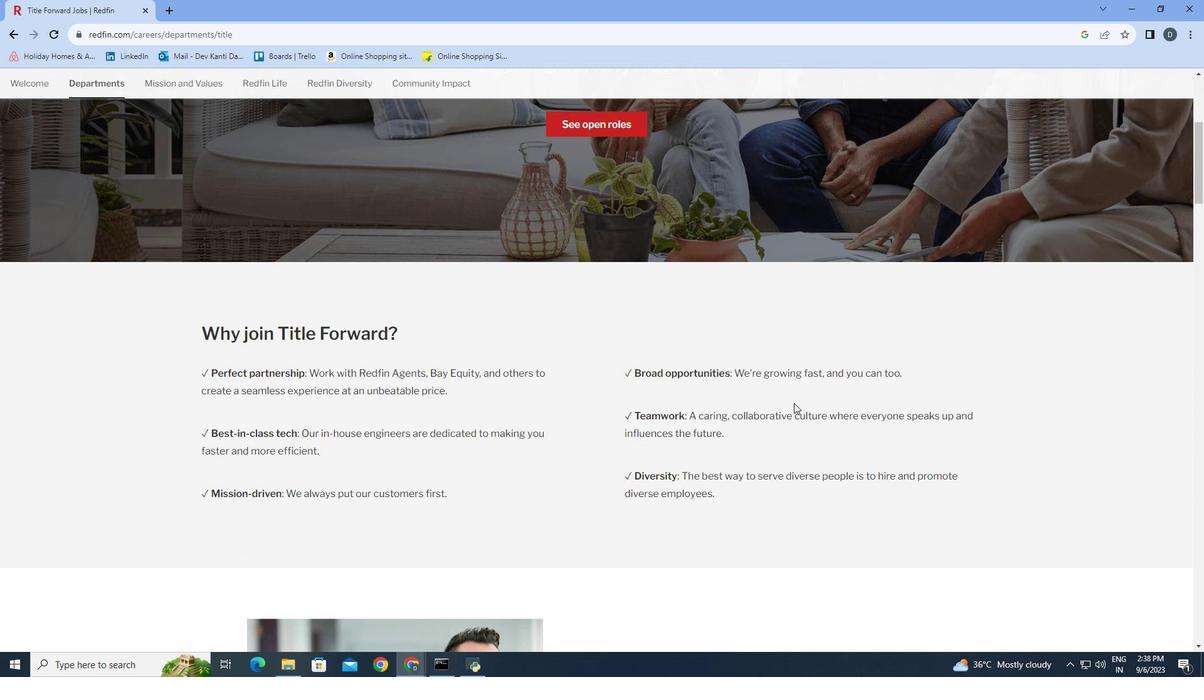 
Action: Mouse moved to (793, 403)
Screenshot: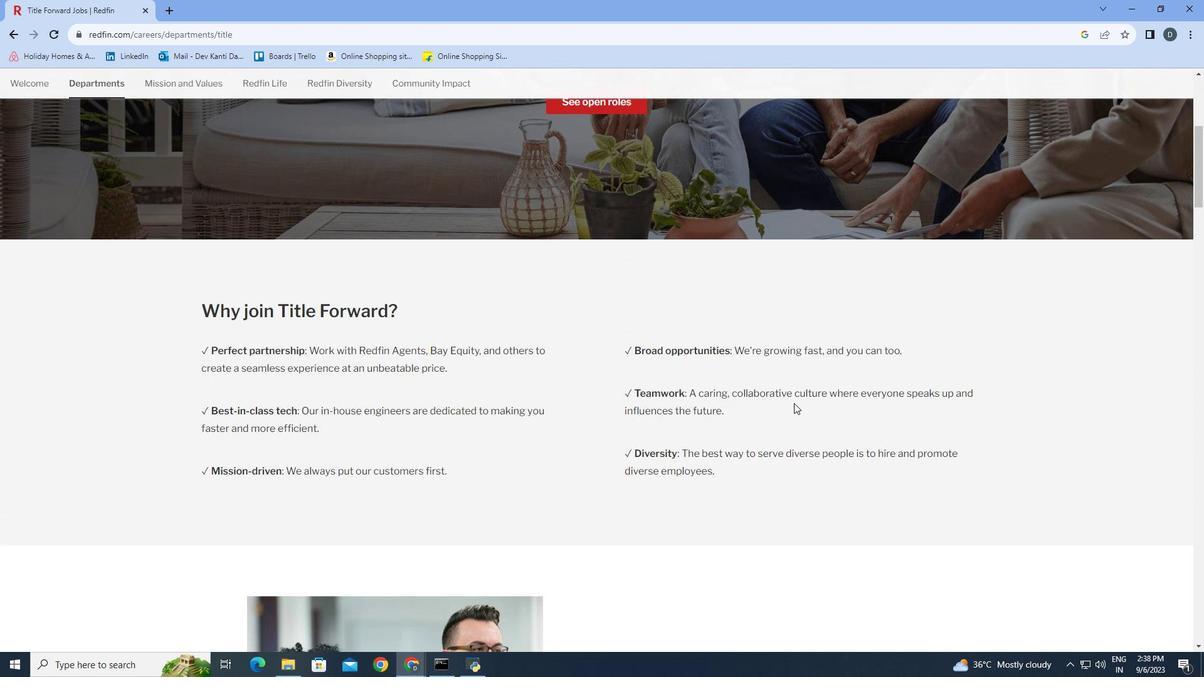 
Action: Mouse scrolled (793, 402) with delta (0, 0)
Screenshot: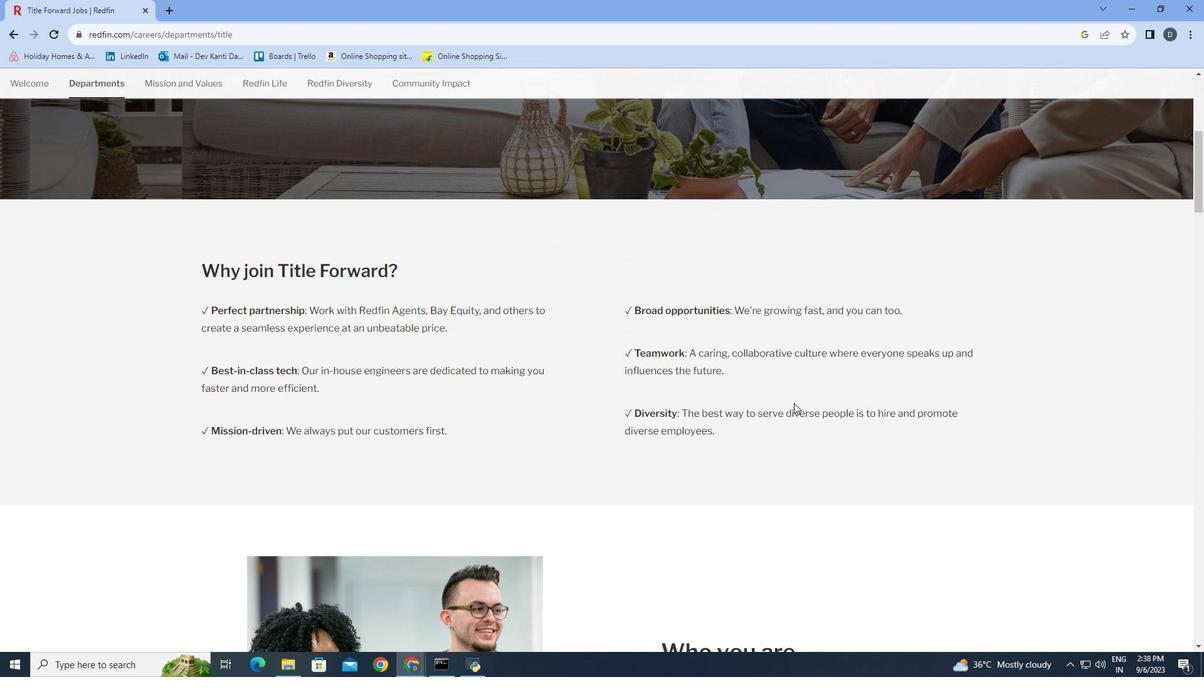 
Action: Mouse scrolled (793, 402) with delta (0, 0)
Screenshot: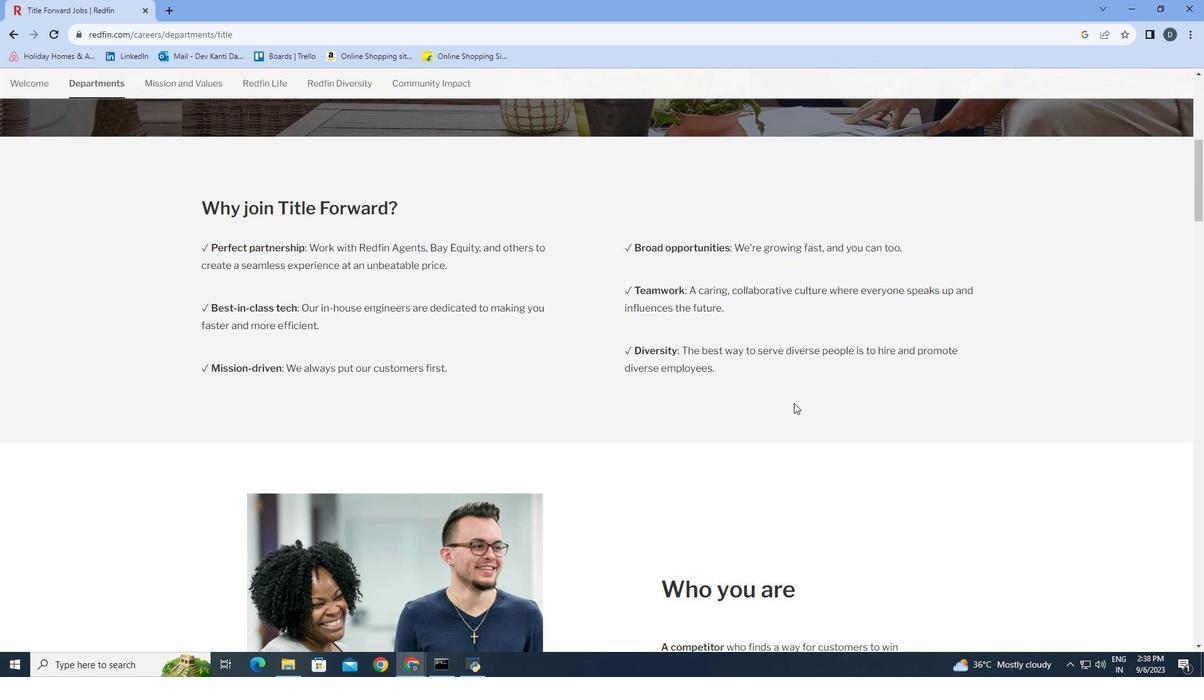 
Action: Mouse scrolled (793, 402) with delta (0, 0)
Screenshot: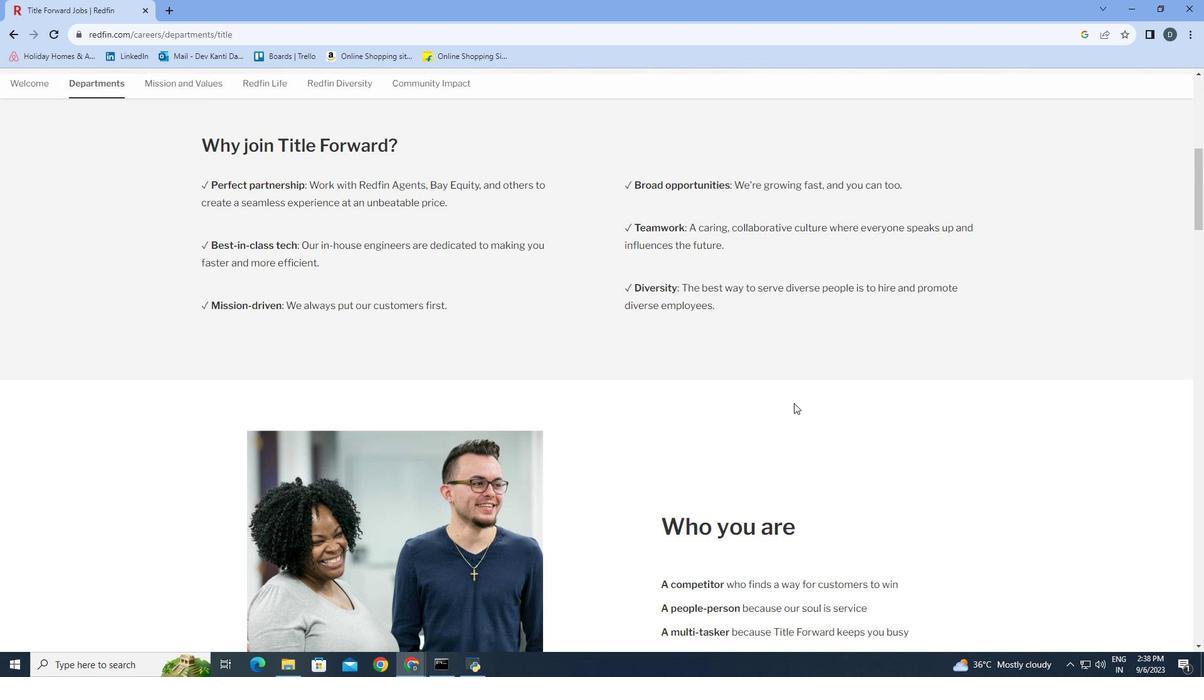 
Action: Mouse scrolled (793, 402) with delta (0, 0)
Screenshot: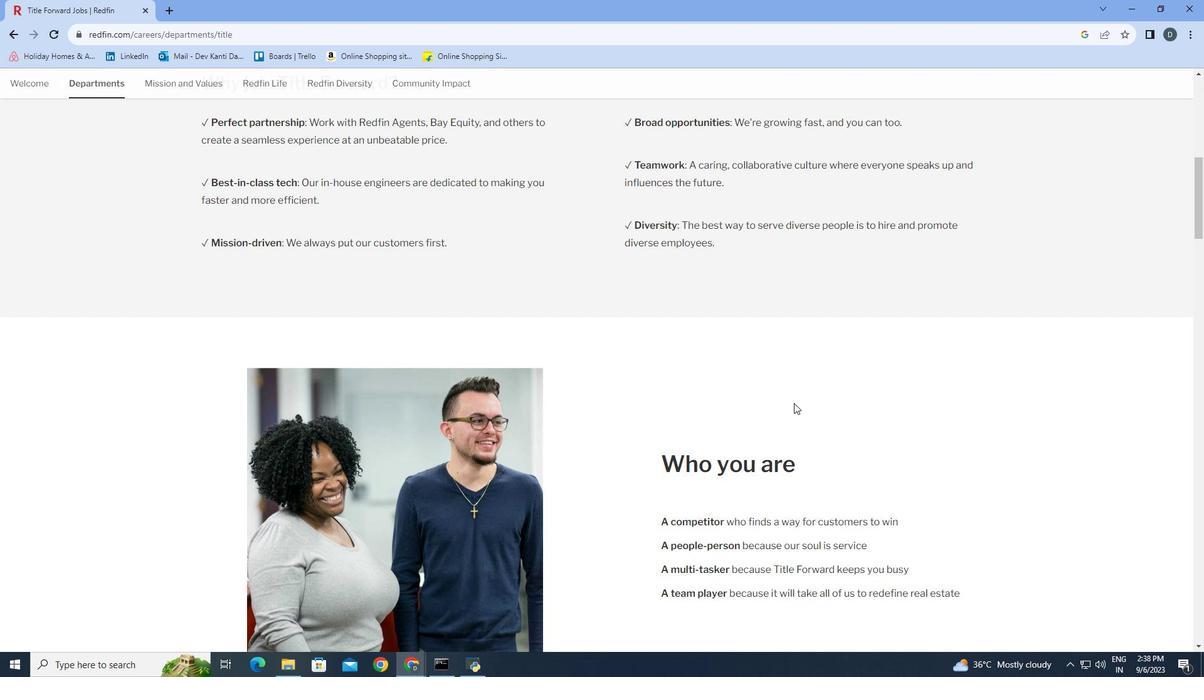 
Action: Mouse scrolled (793, 402) with delta (0, 0)
Screenshot: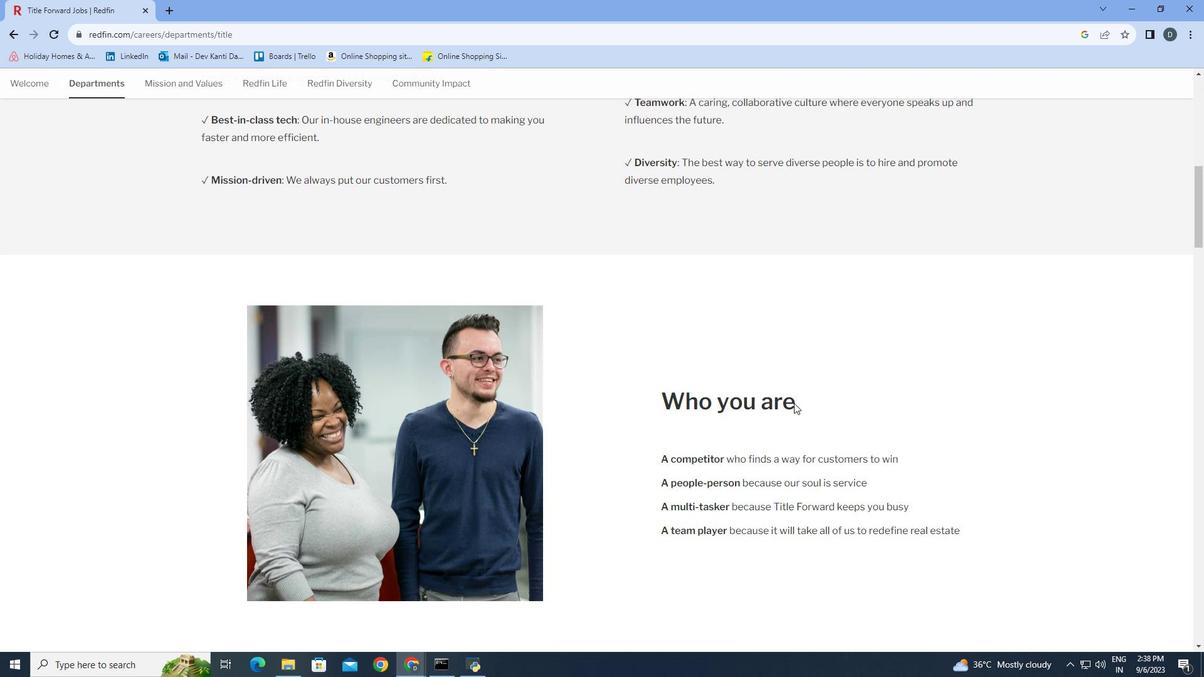 
Action: Mouse scrolled (793, 402) with delta (0, 0)
Screenshot: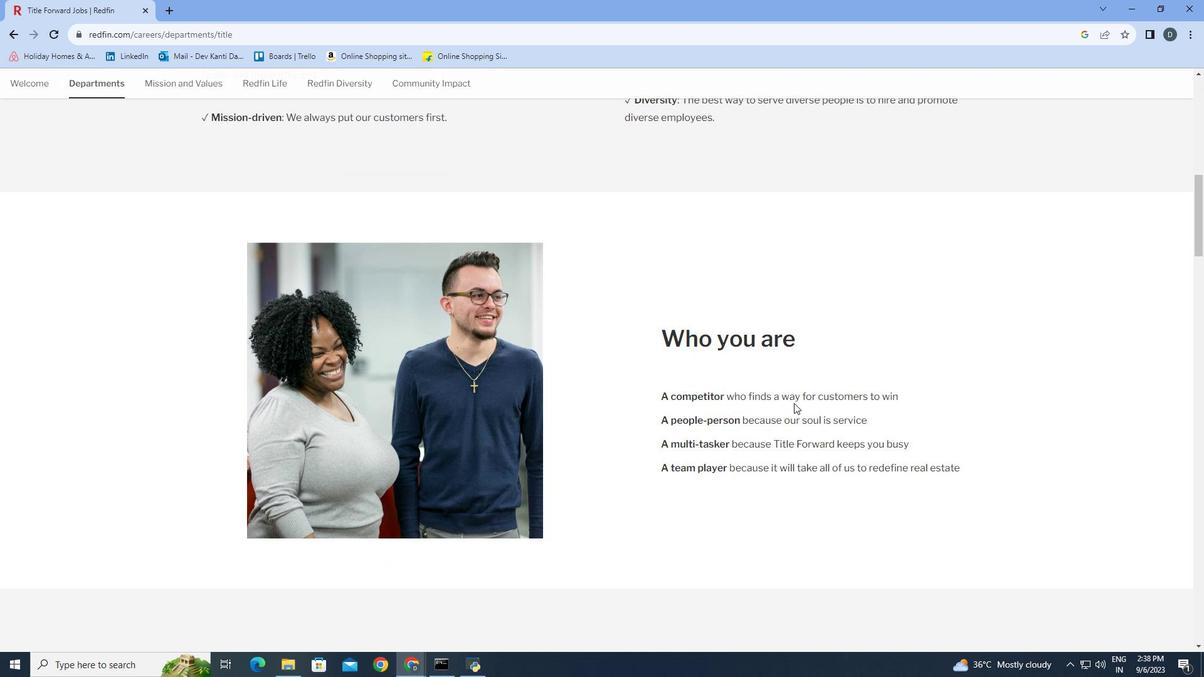 
Action: Mouse scrolled (793, 402) with delta (0, 0)
Screenshot: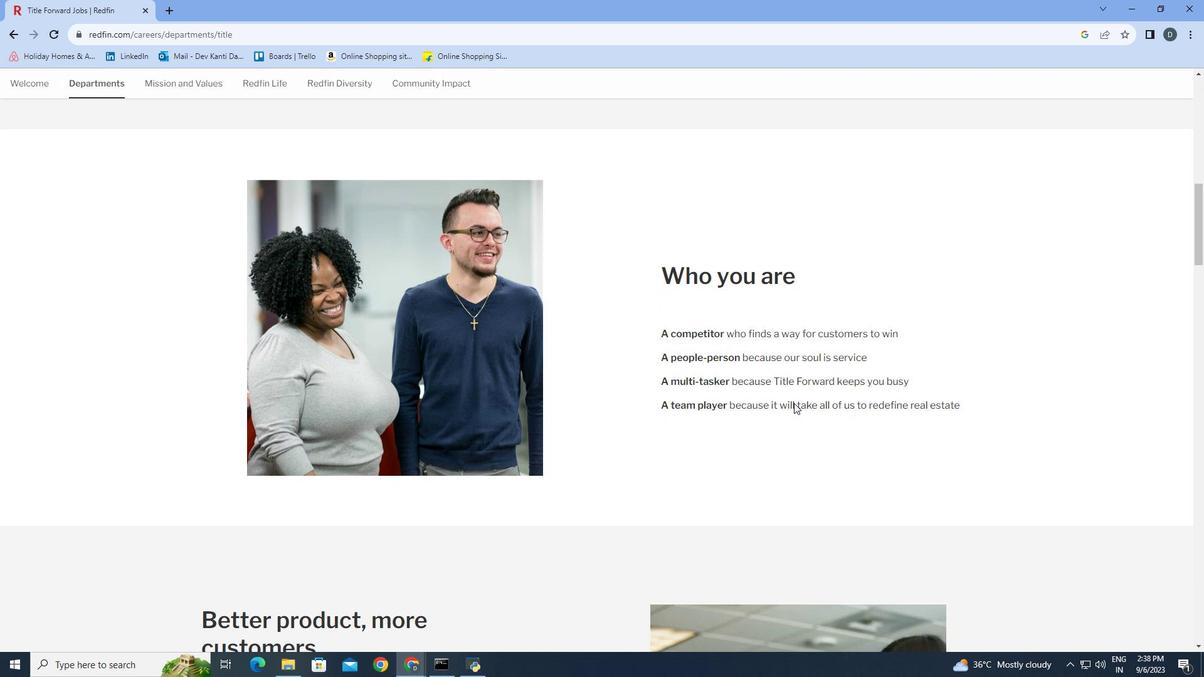 
Action: Mouse scrolled (793, 402) with delta (0, 0)
Screenshot: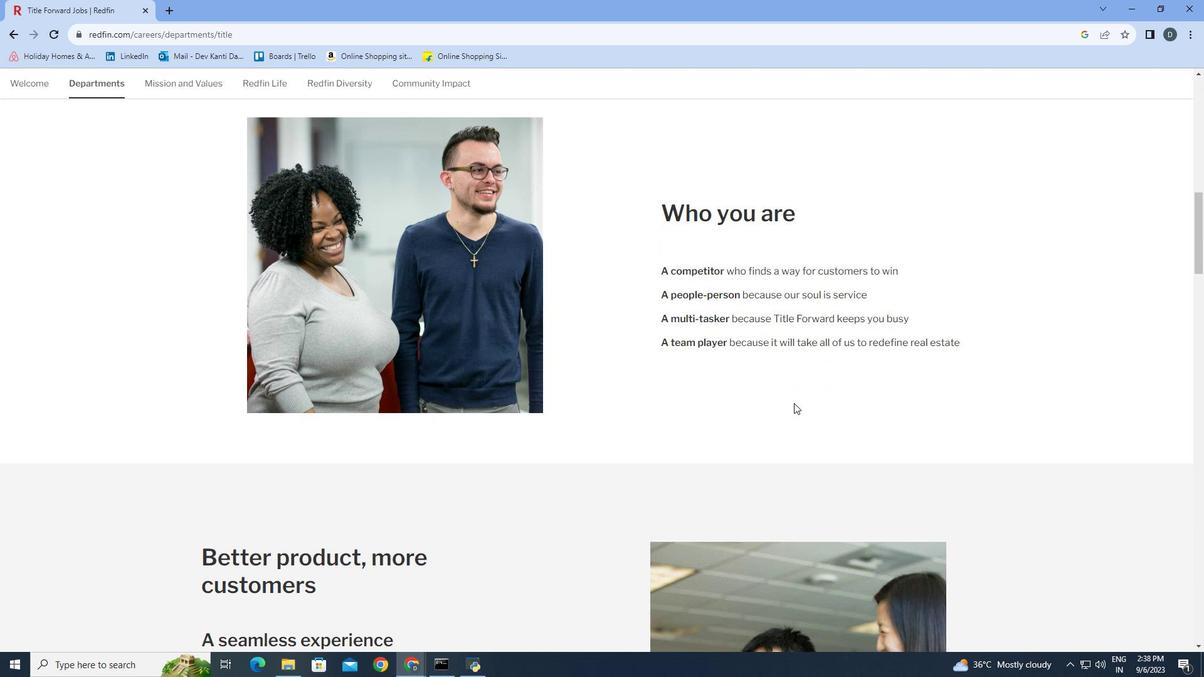 
Action: Mouse scrolled (793, 402) with delta (0, 0)
Screenshot: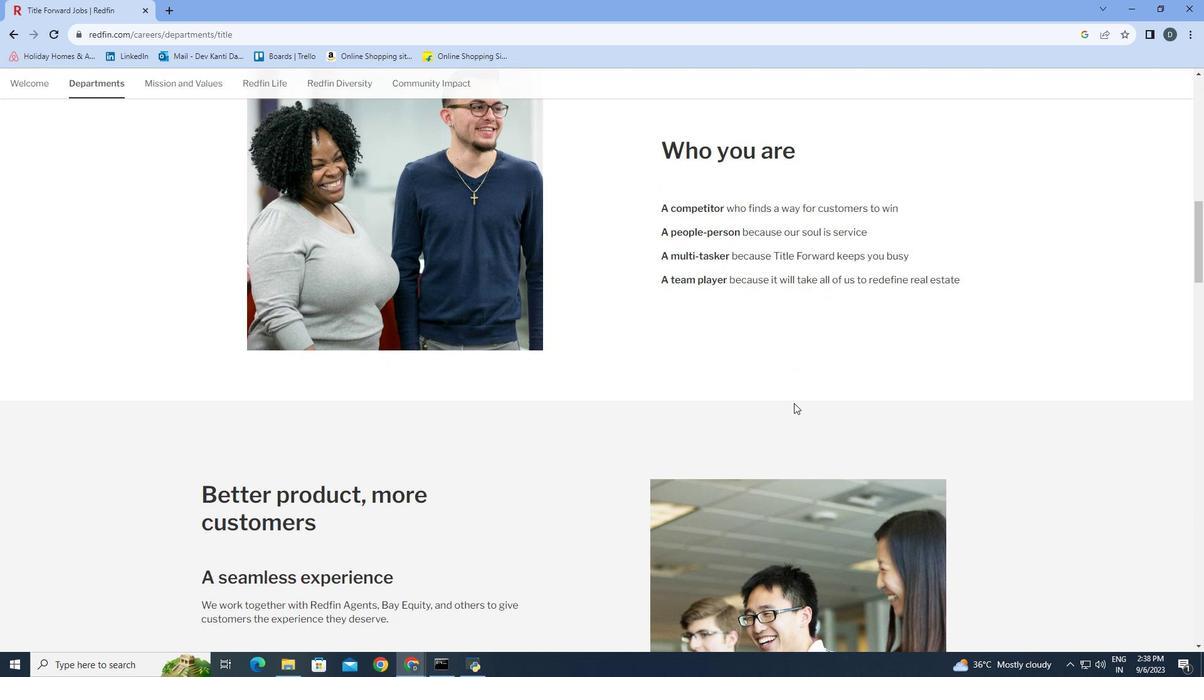 
Action: Mouse scrolled (793, 402) with delta (0, 0)
Screenshot: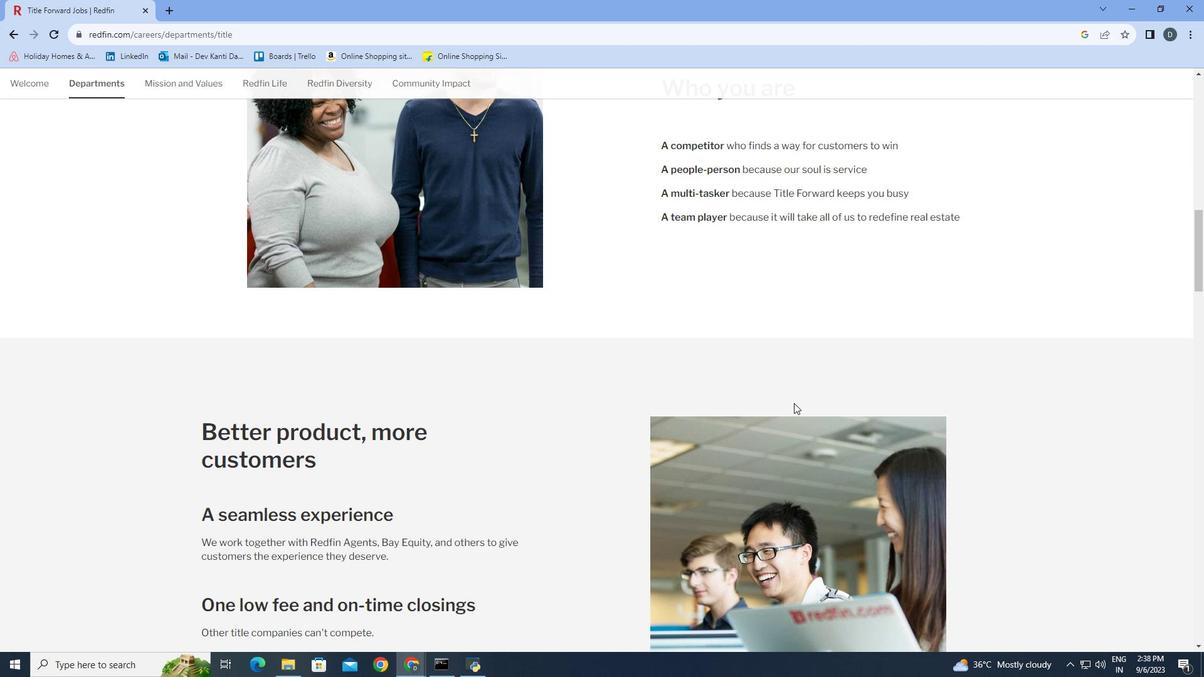 
Action: Mouse scrolled (793, 402) with delta (0, 0)
Screenshot: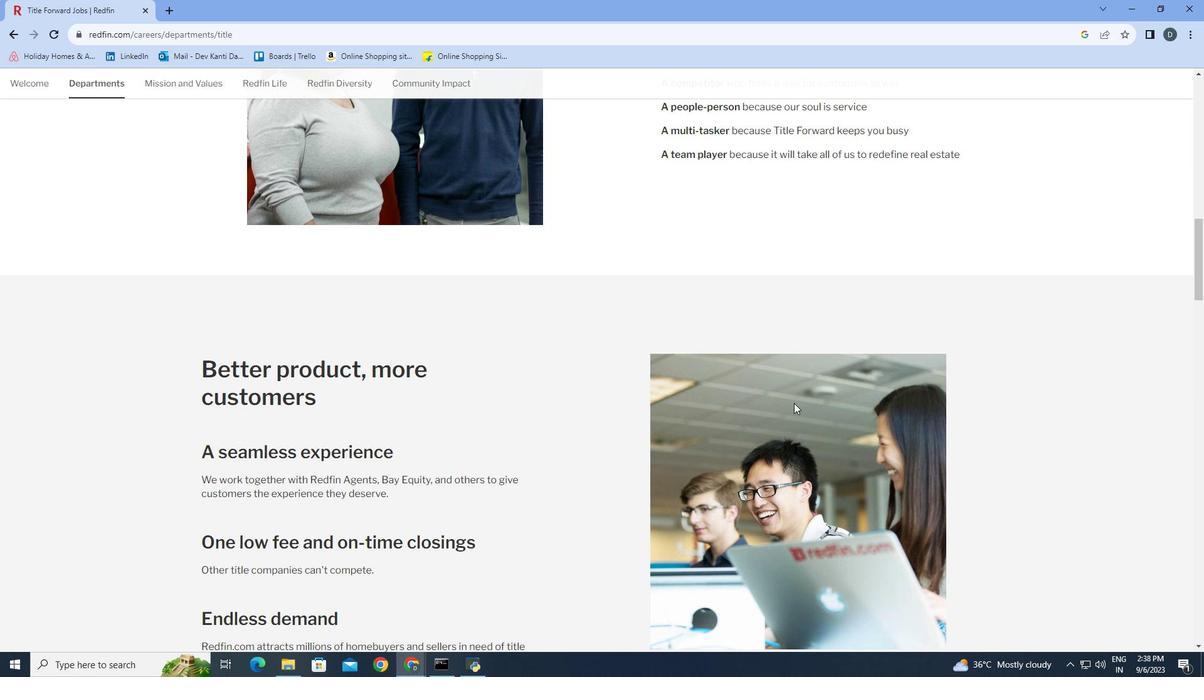 
Action: Mouse scrolled (793, 402) with delta (0, 0)
Screenshot: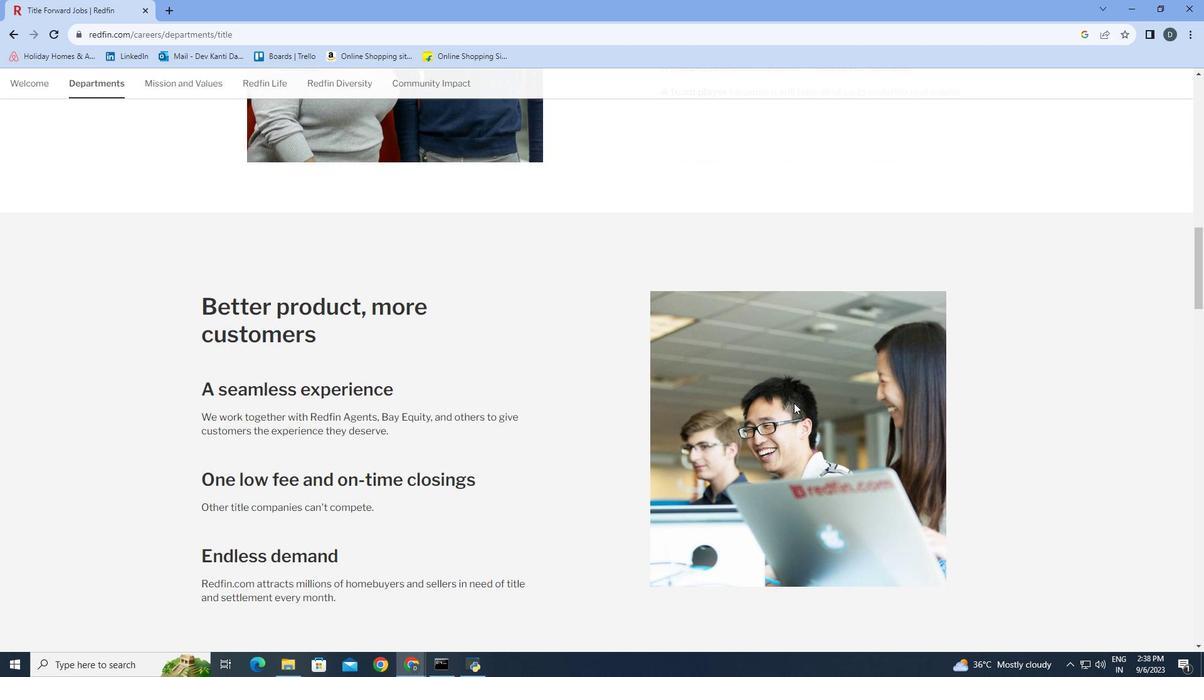 
Action: Mouse scrolled (793, 402) with delta (0, 0)
Screenshot: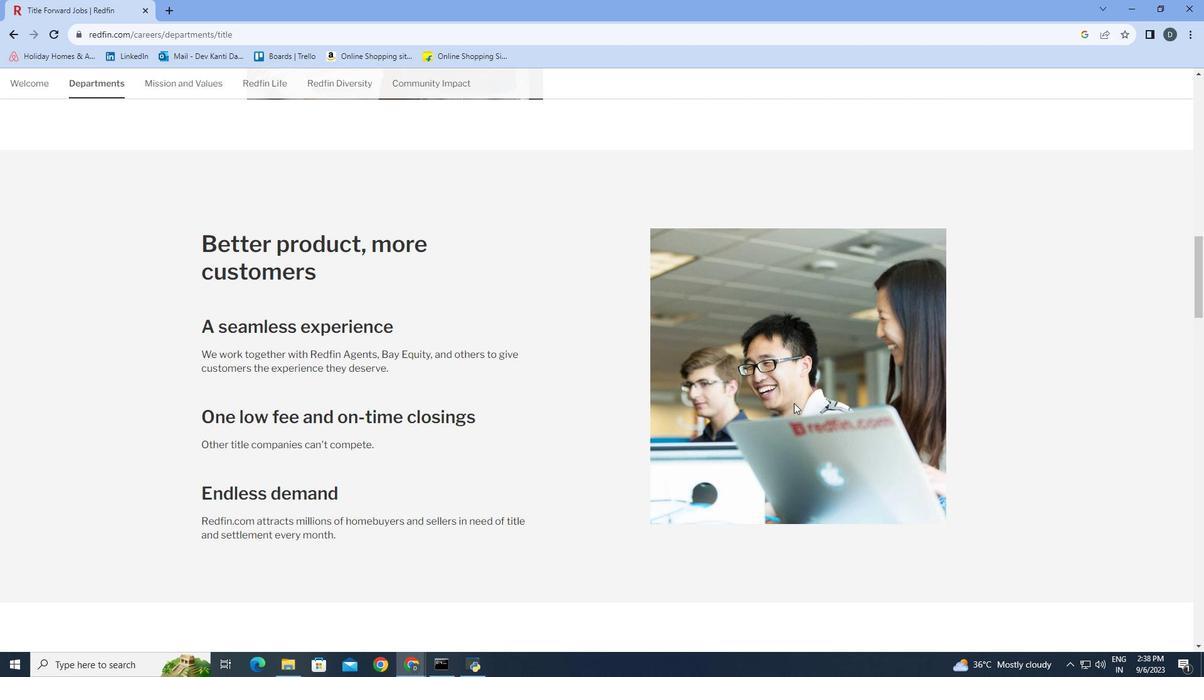 
Action: Mouse scrolled (793, 402) with delta (0, 0)
Screenshot: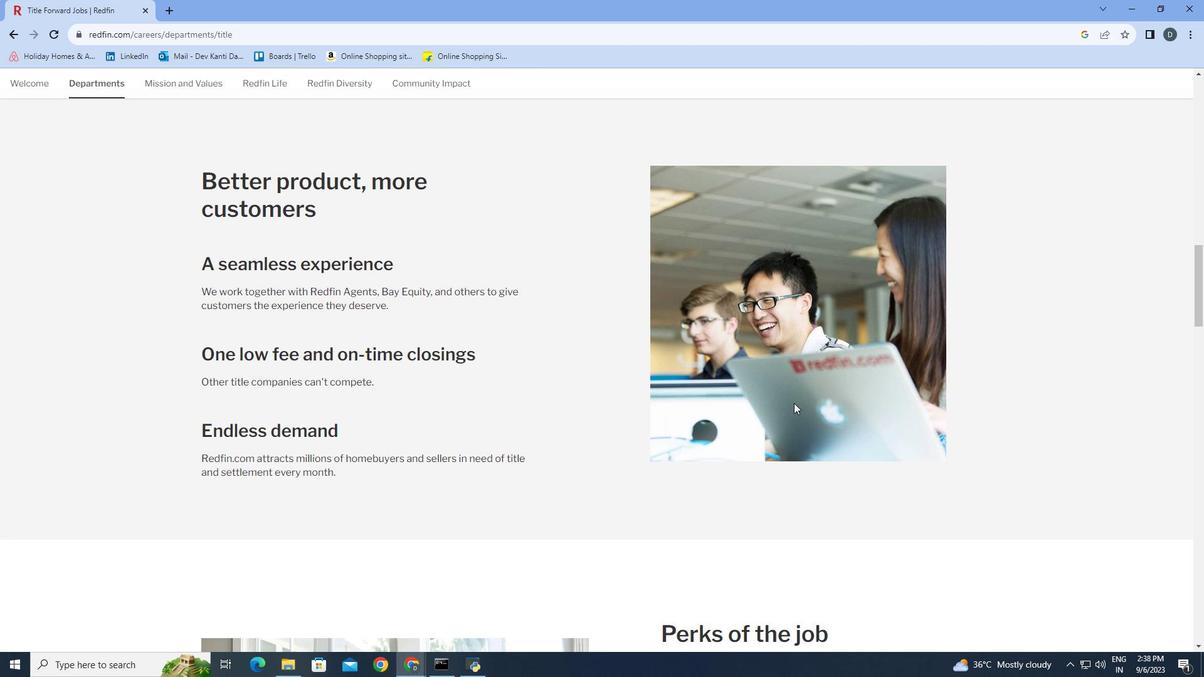
Action: Mouse scrolled (793, 402) with delta (0, 0)
Screenshot: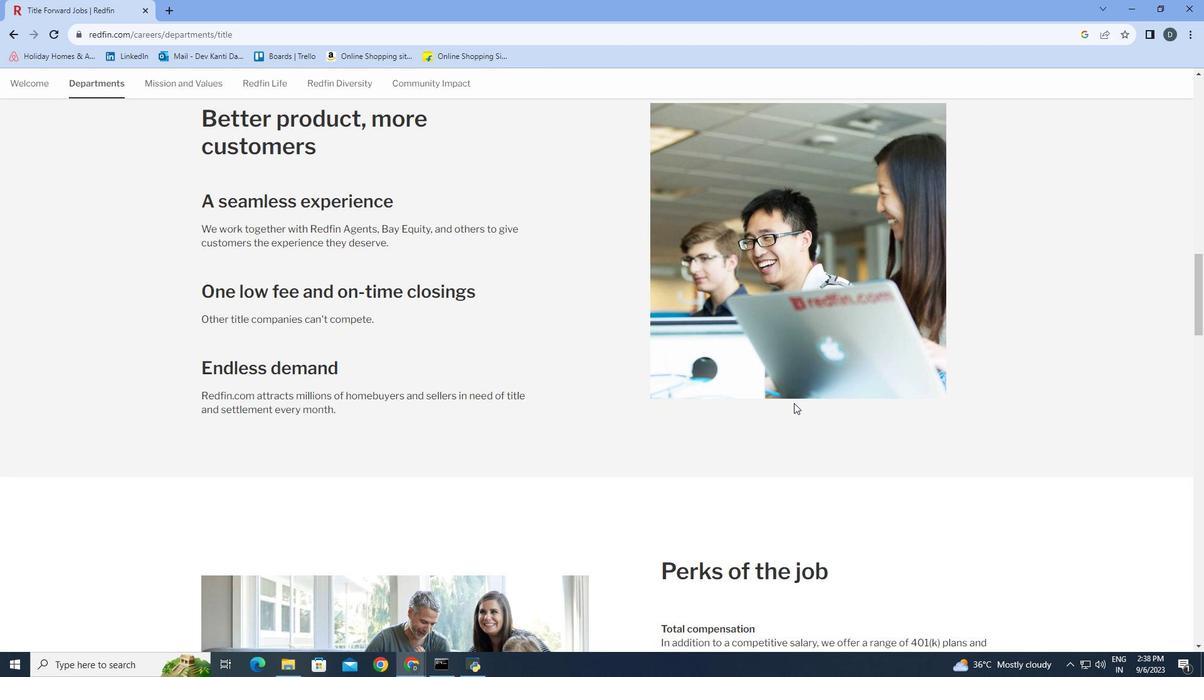 
Action: Mouse moved to (795, 402)
Screenshot: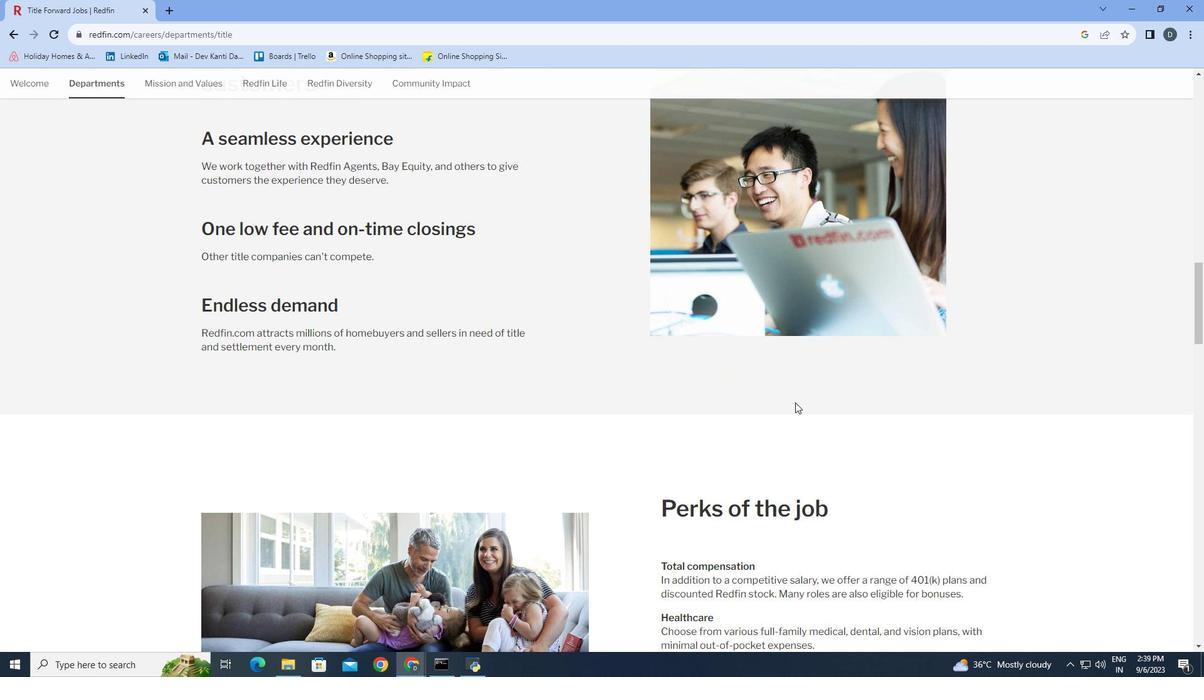 
Action: Mouse scrolled (795, 401) with delta (0, 0)
Screenshot: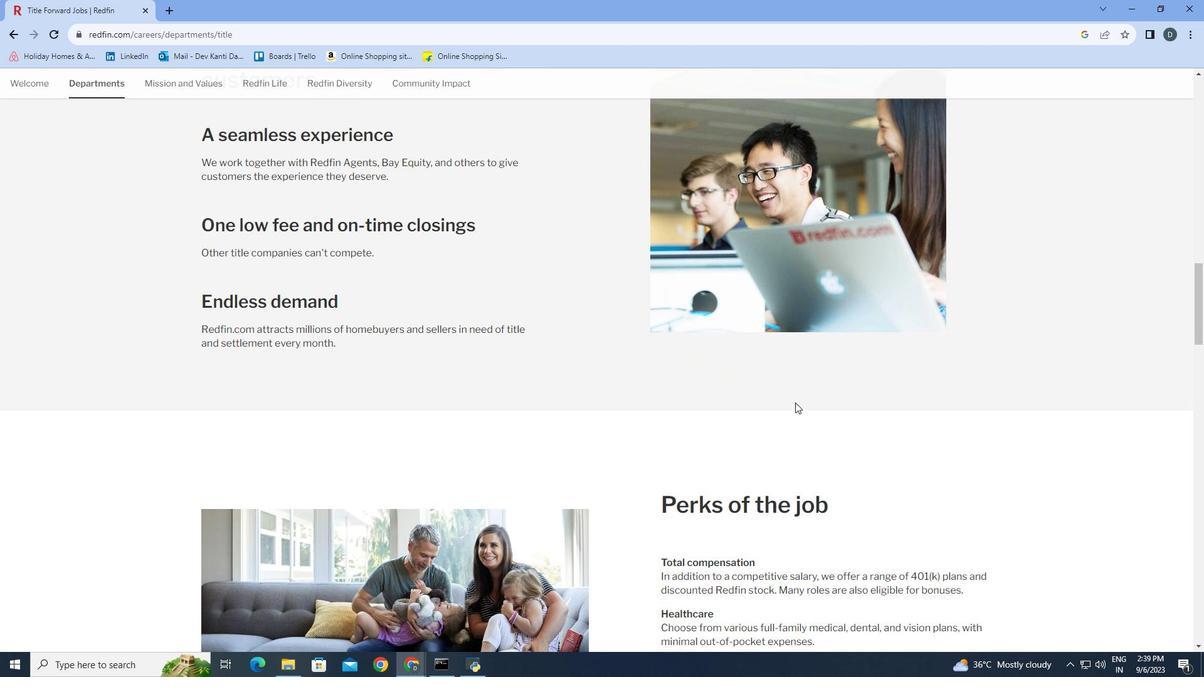 
Action: Mouse scrolled (795, 401) with delta (0, 0)
Screenshot: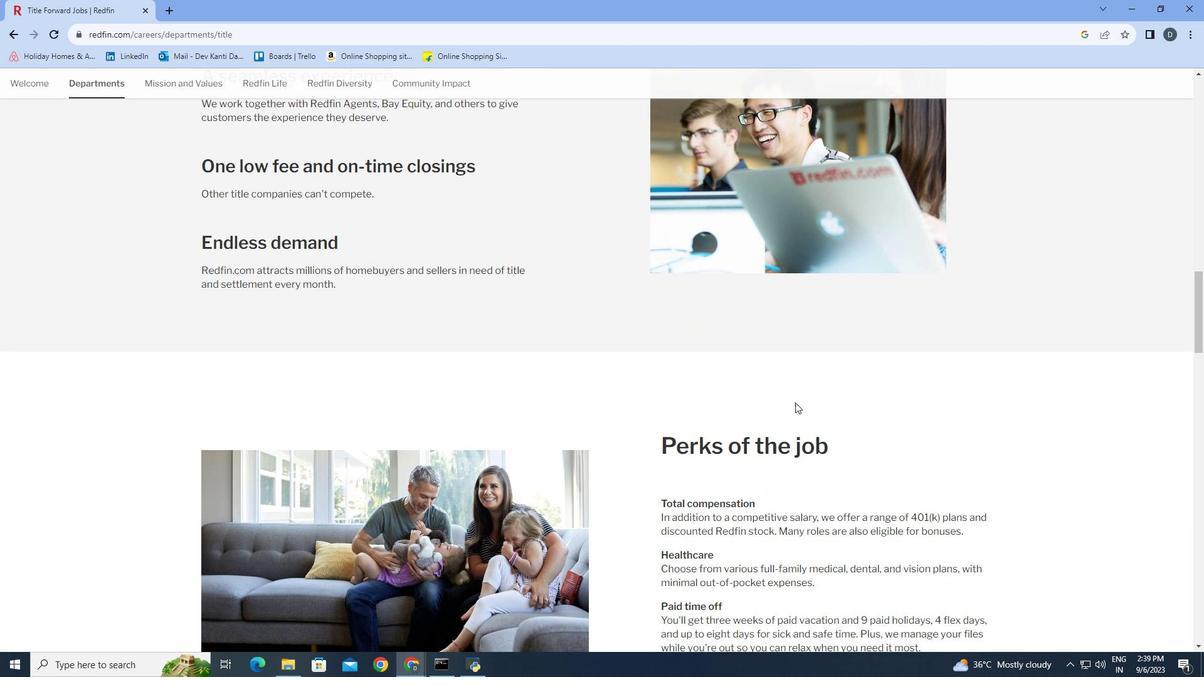 
Action: Mouse scrolled (795, 401) with delta (0, 0)
Screenshot: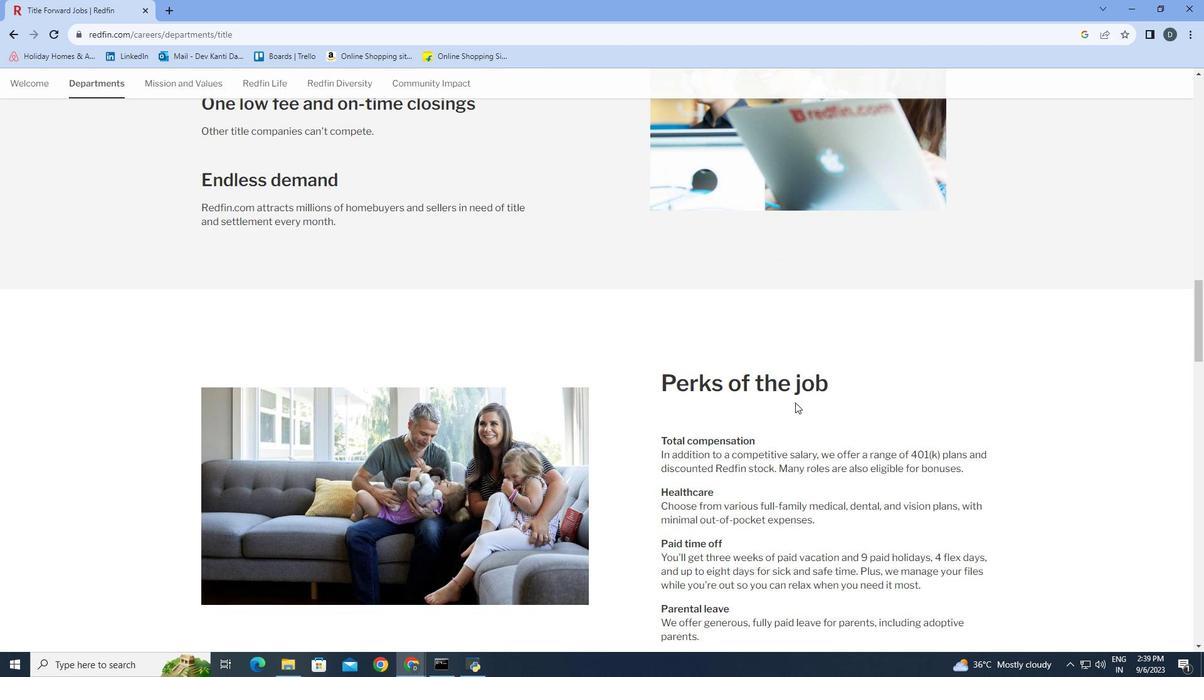 
Action: Mouse scrolled (795, 401) with delta (0, 0)
Screenshot: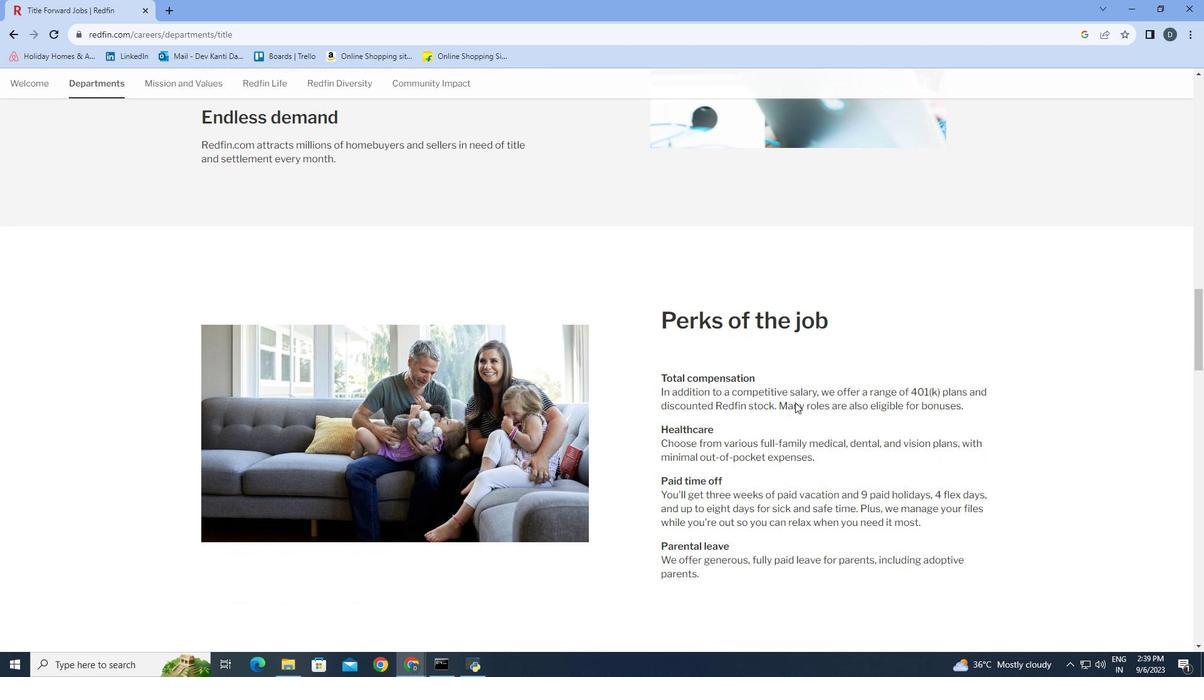 
Action: Mouse scrolled (795, 401) with delta (0, 0)
Screenshot: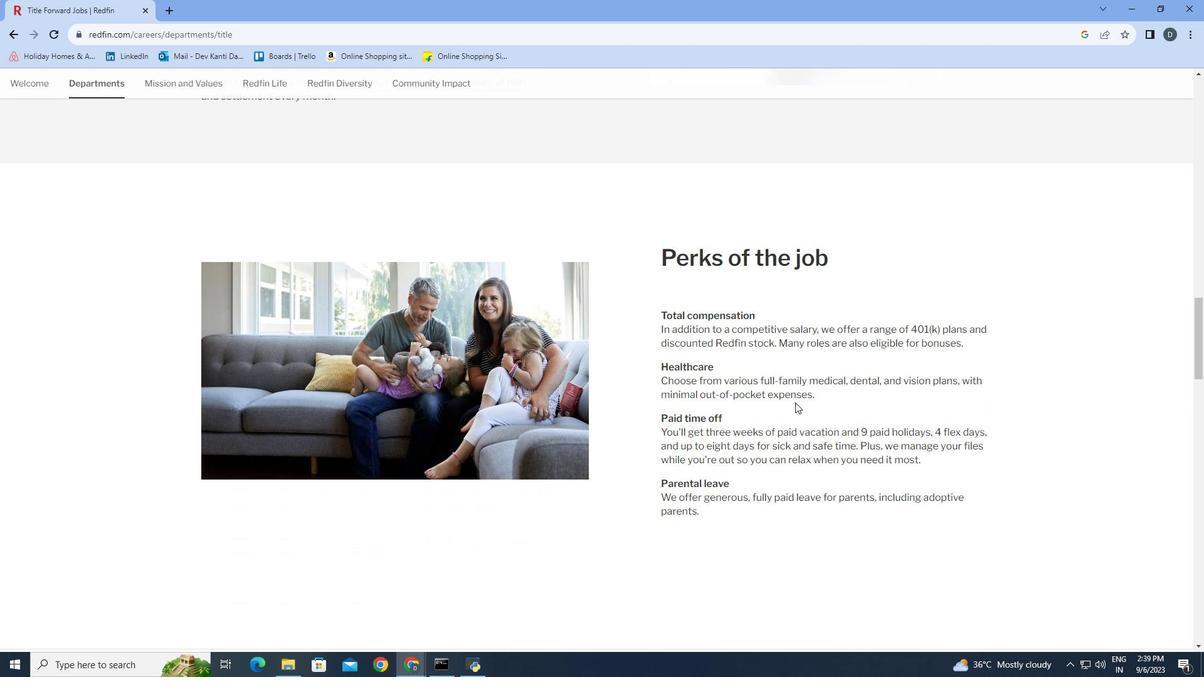 
Action: Mouse scrolled (795, 401) with delta (0, 0)
Screenshot: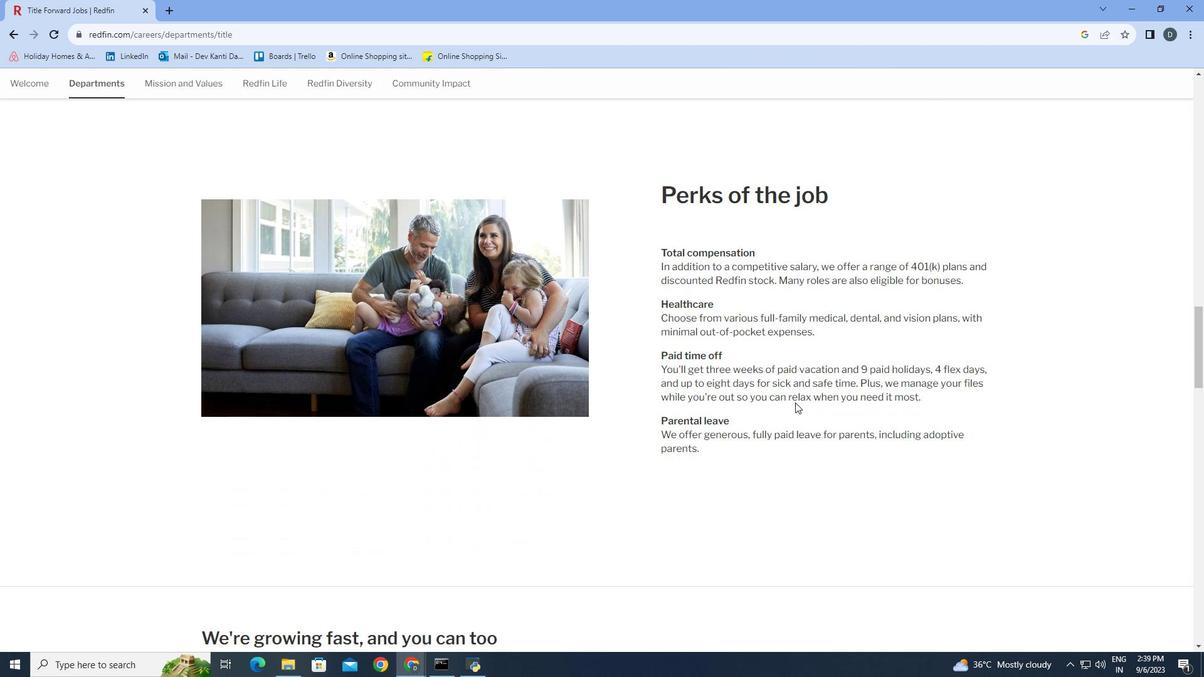 
Action: Mouse scrolled (795, 401) with delta (0, 0)
Screenshot: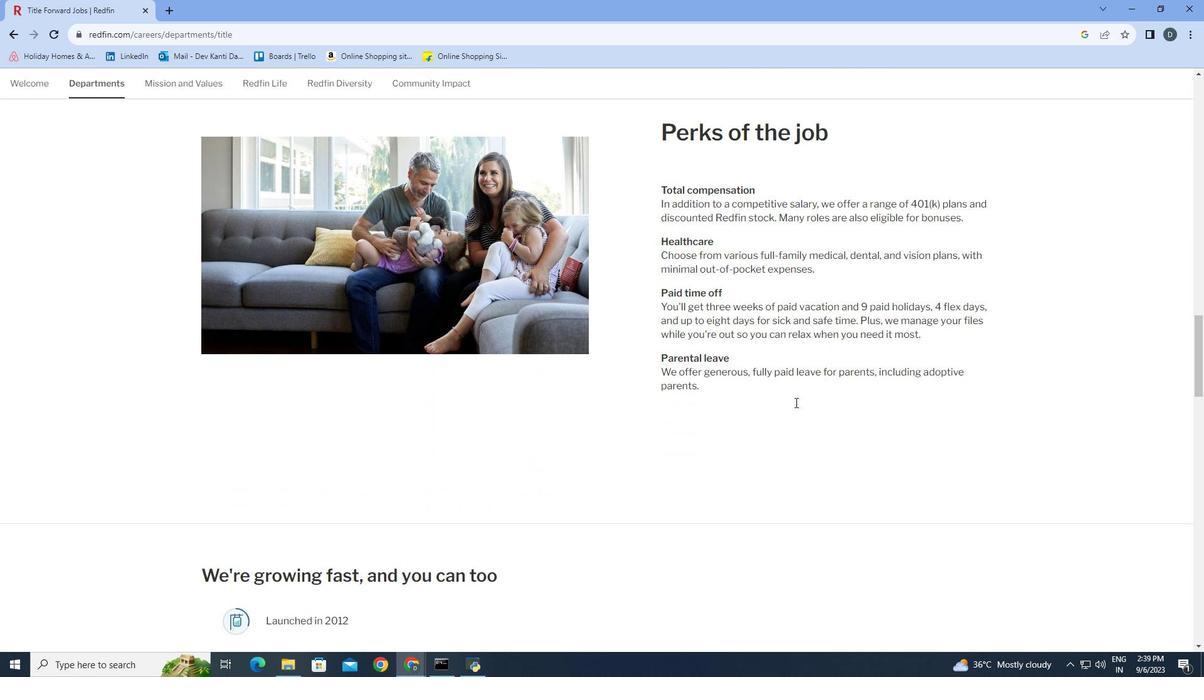 
Action: Mouse scrolled (795, 401) with delta (0, 0)
Screenshot: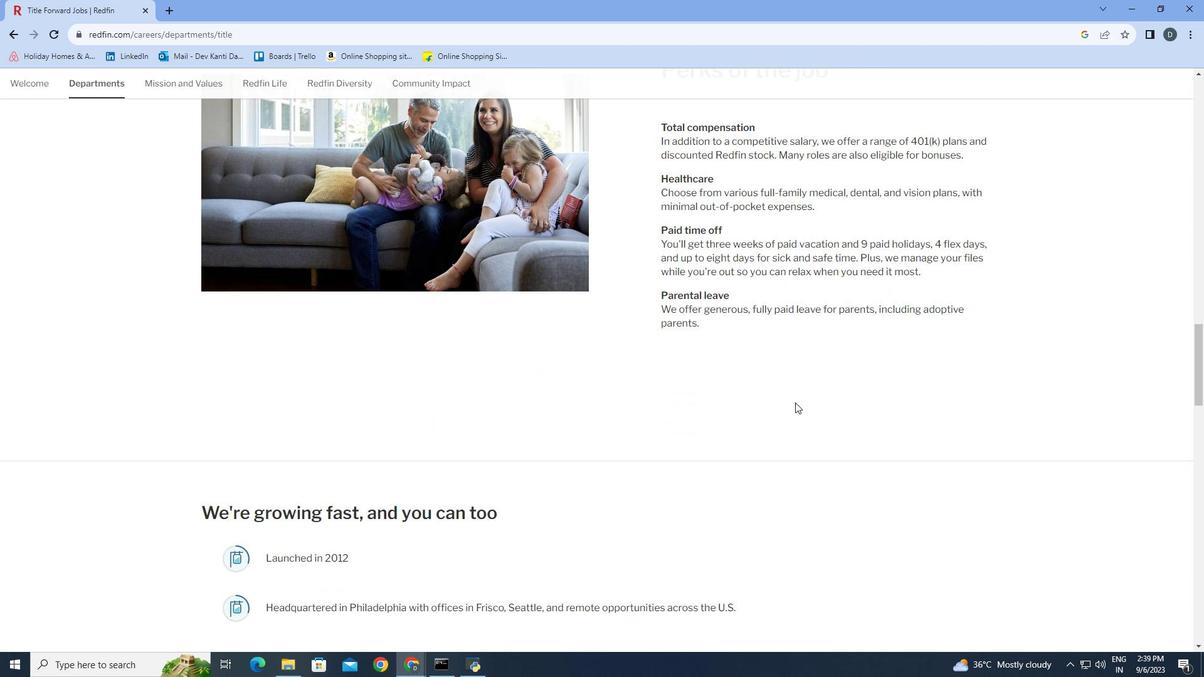 
Action: Mouse scrolled (795, 401) with delta (0, 0)
Screenshot: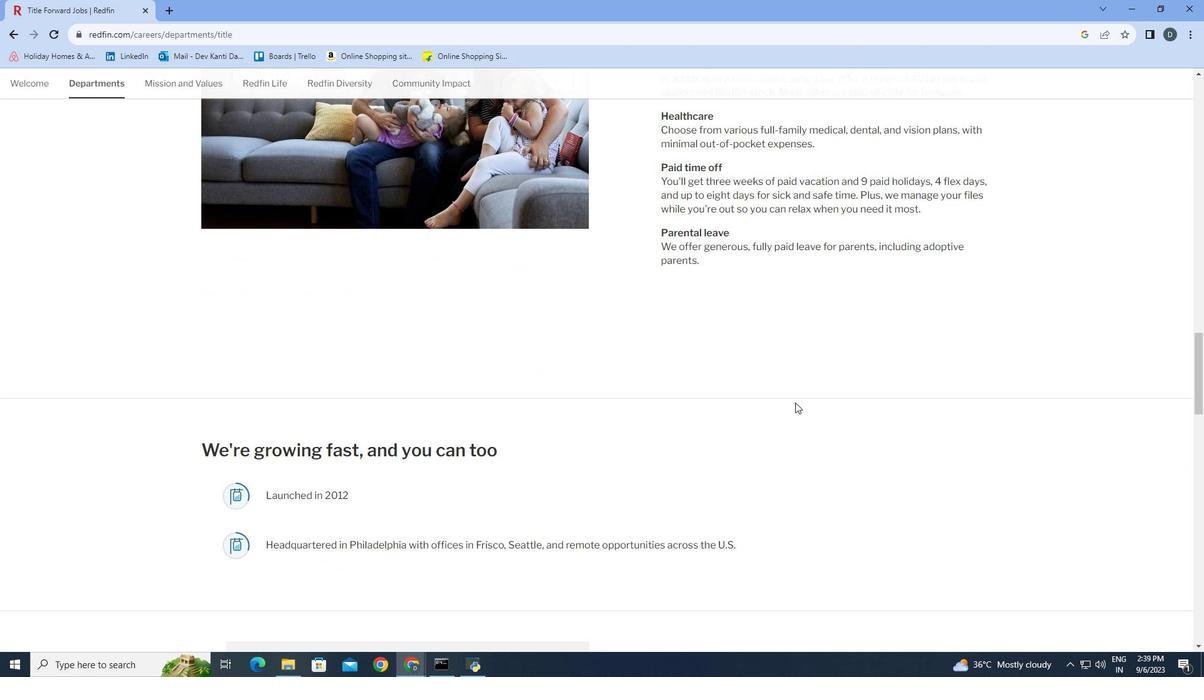 
Action: Mouse scrolled (795, 401) with delta (0, 0)
Screenshot: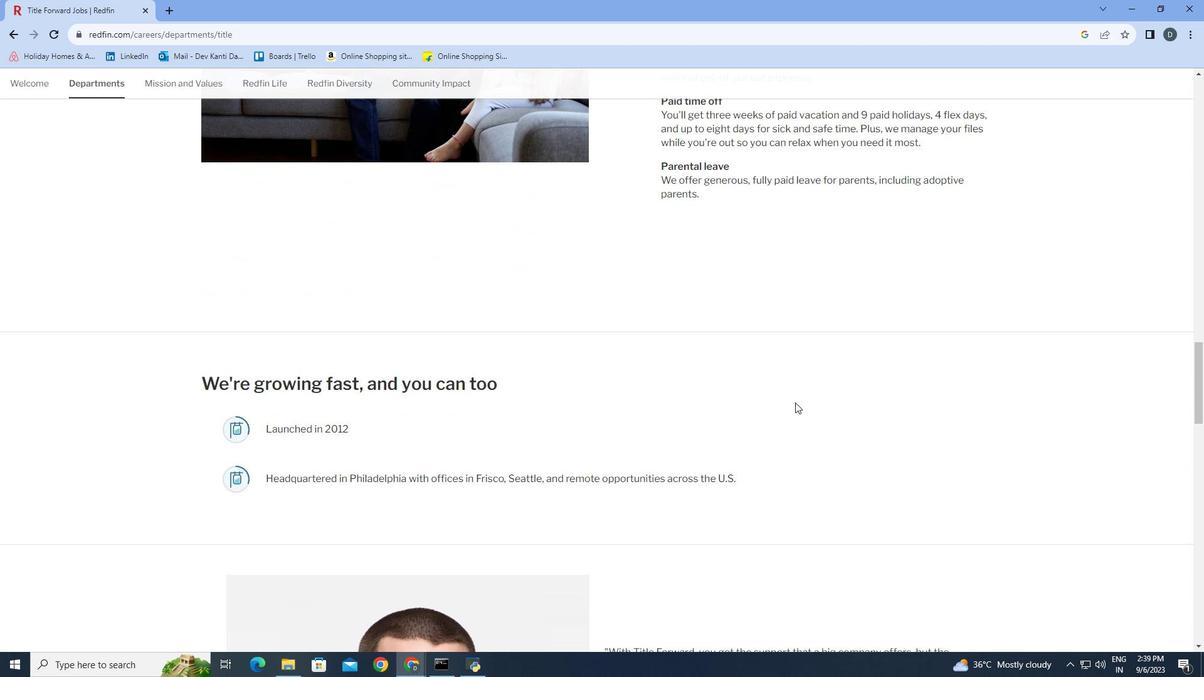 
Action: Mouse scrolled (795, 401) with delta (0, 0)
Screenshot: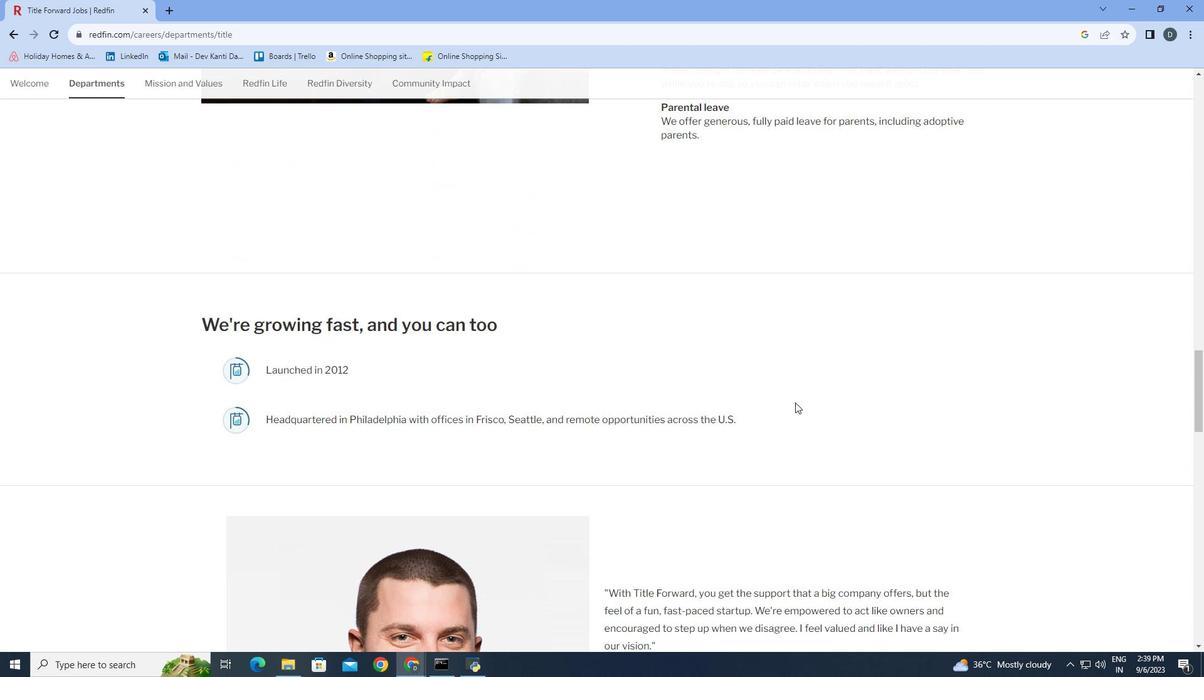 
Action: Mouse scrolled (795, 401) with delta (0, 0)
Screenshot: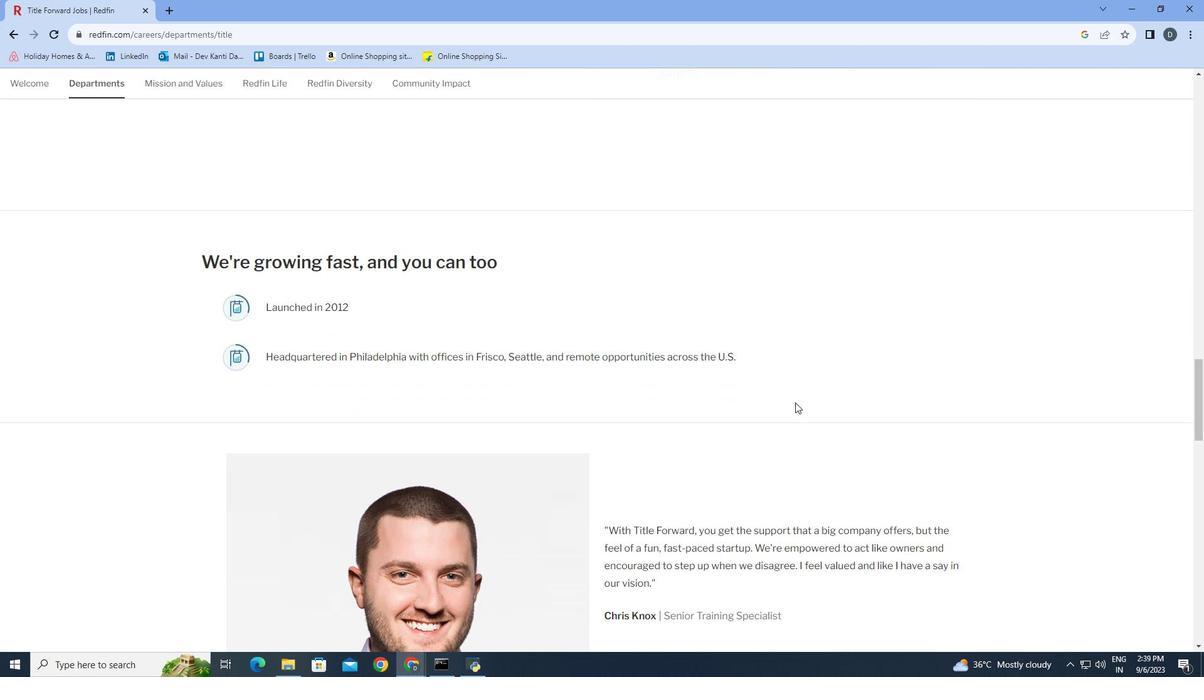 
Action: Mouse scrolled (795, 401) with delta (0, 0)
Screenshot: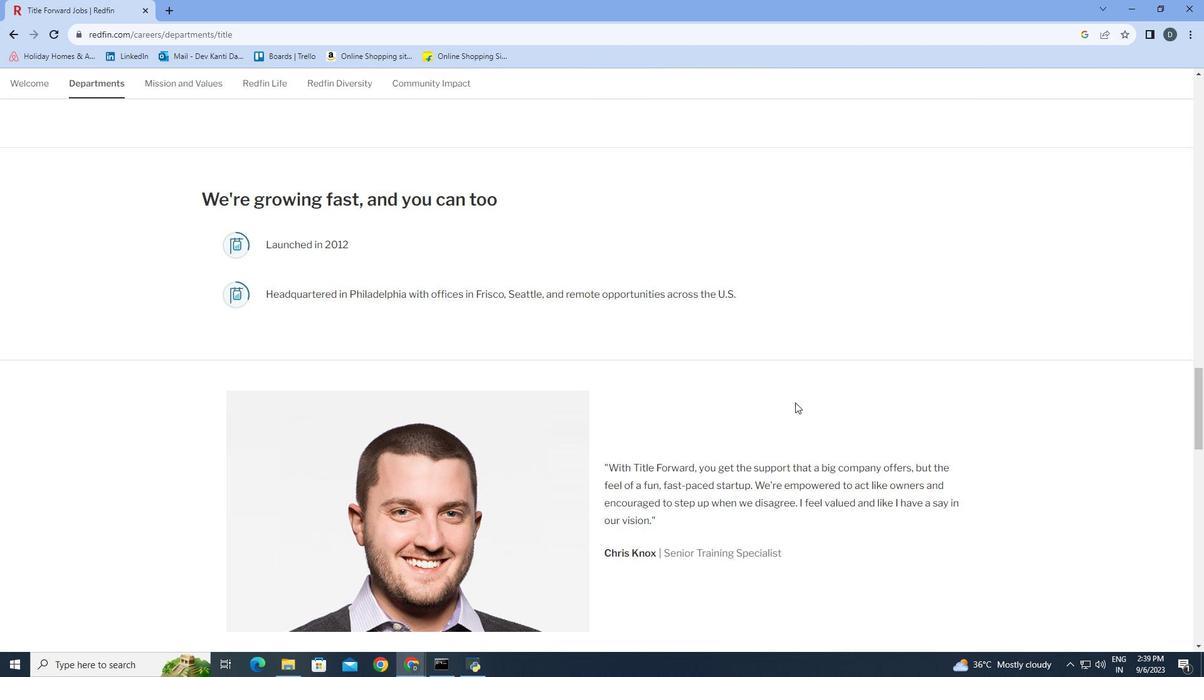 
Action: Mouse scrolled (795, 401) with delta (0, 0)
Screenshot: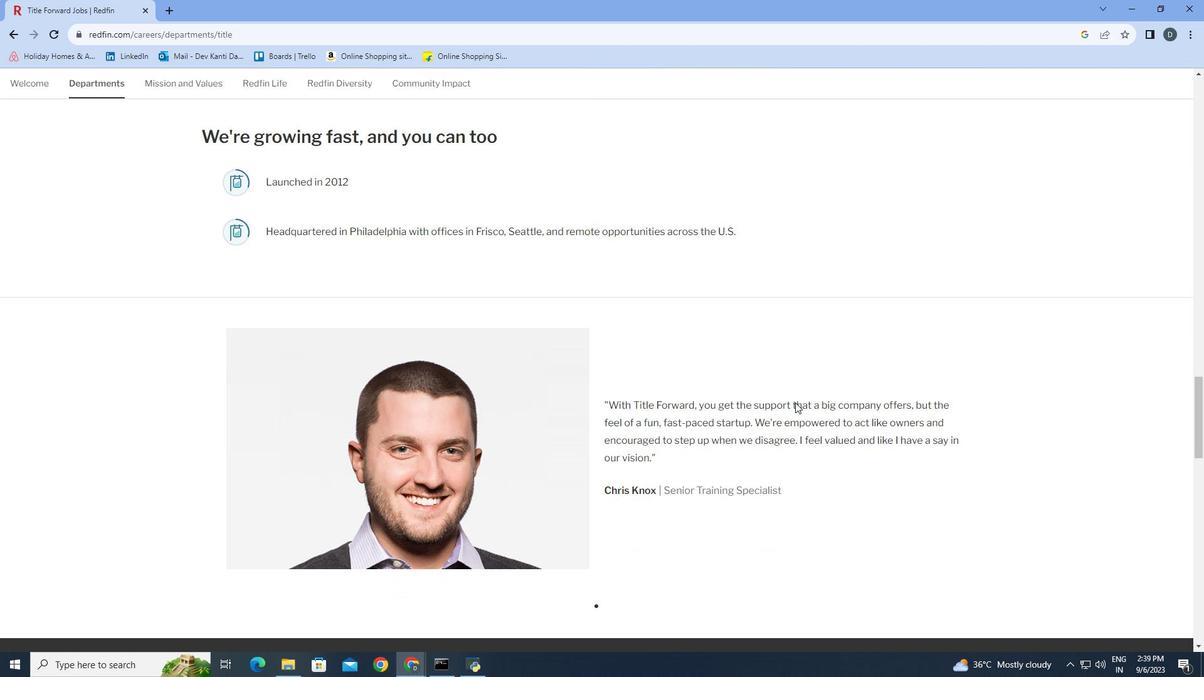 
Action: Mouse scrolled (795, 401) with delta (0, 0)
Screenshot: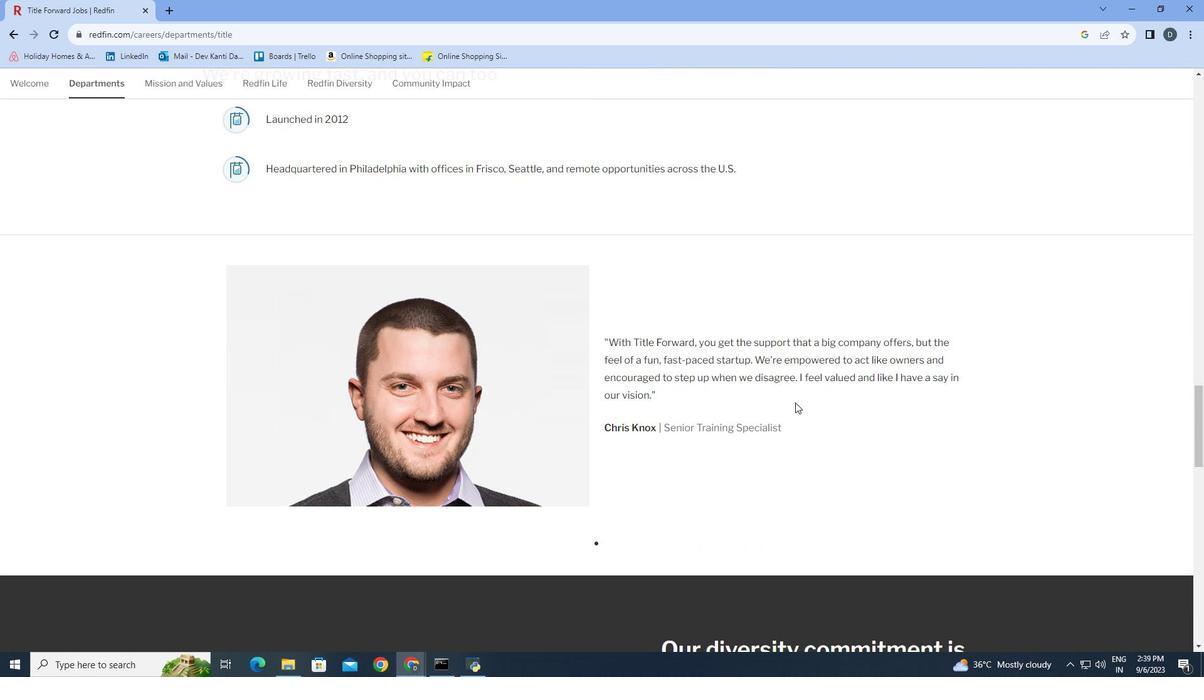 
Action: Mouse scrolled (795, 401) with delta (0, 0)
Screenshot: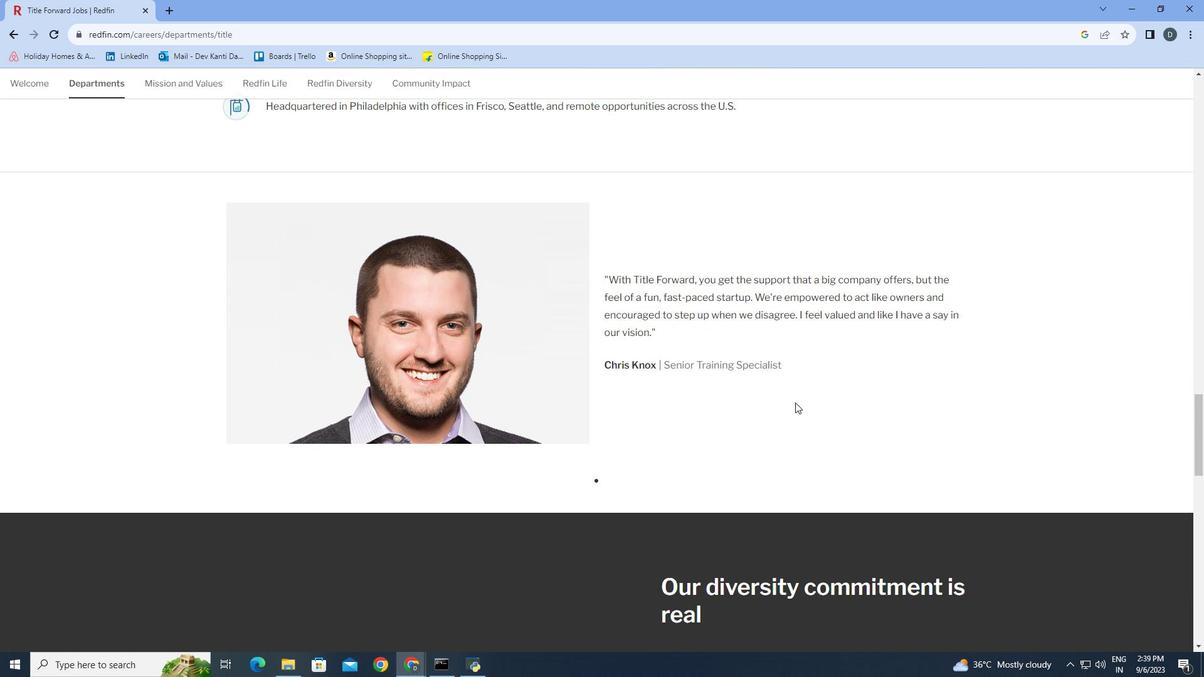 
Action: Mouse scrolled (795, 401) with delta (0, 0)
Screenshot: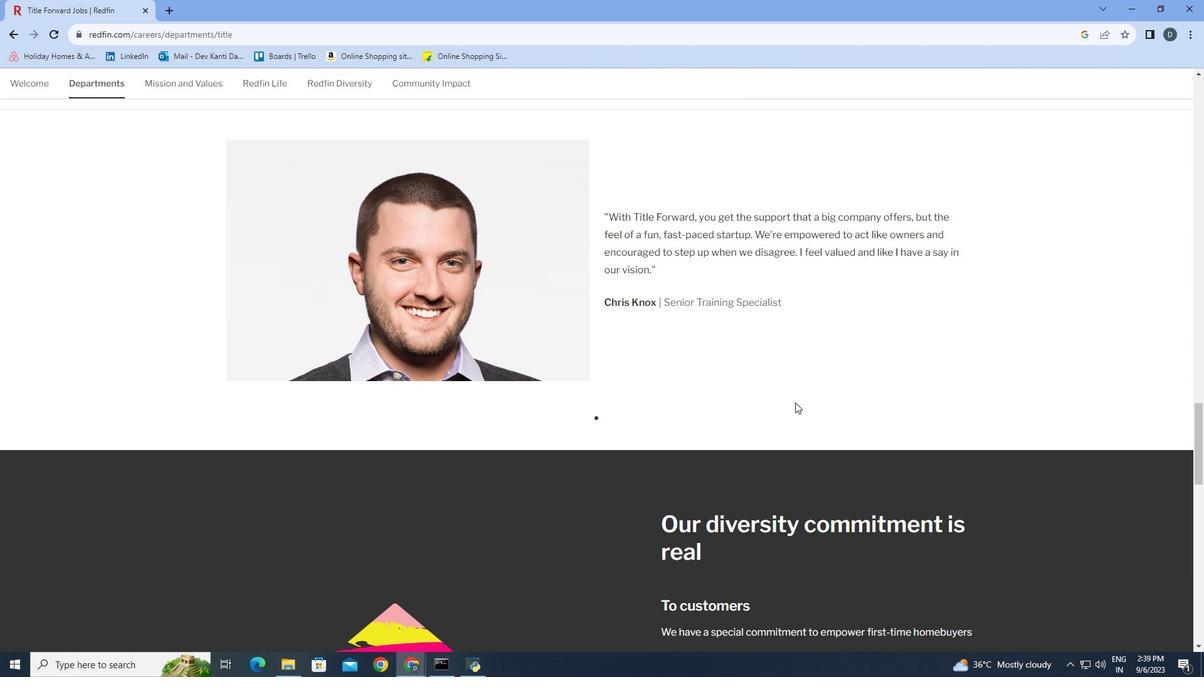 
Action: Mouse scrolled (795, 401) with delta (0, 0)
Screenshot: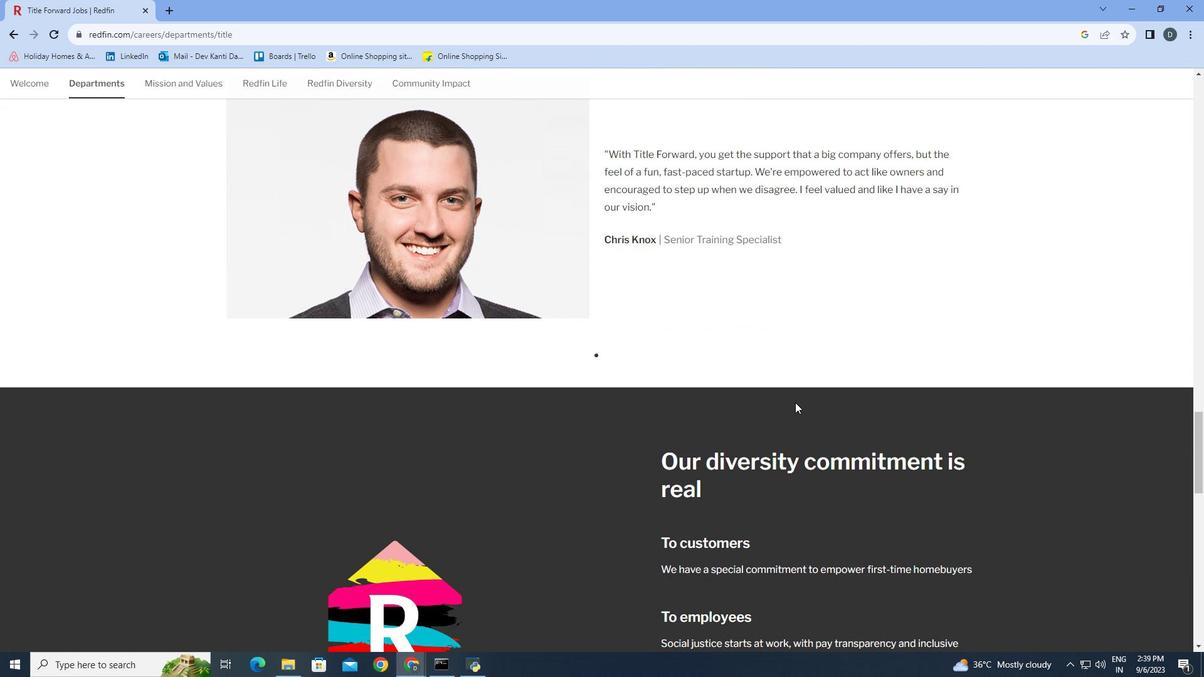 
Action: Mouse scrolled (795, 401) with delta (0, 0)
Screenshot: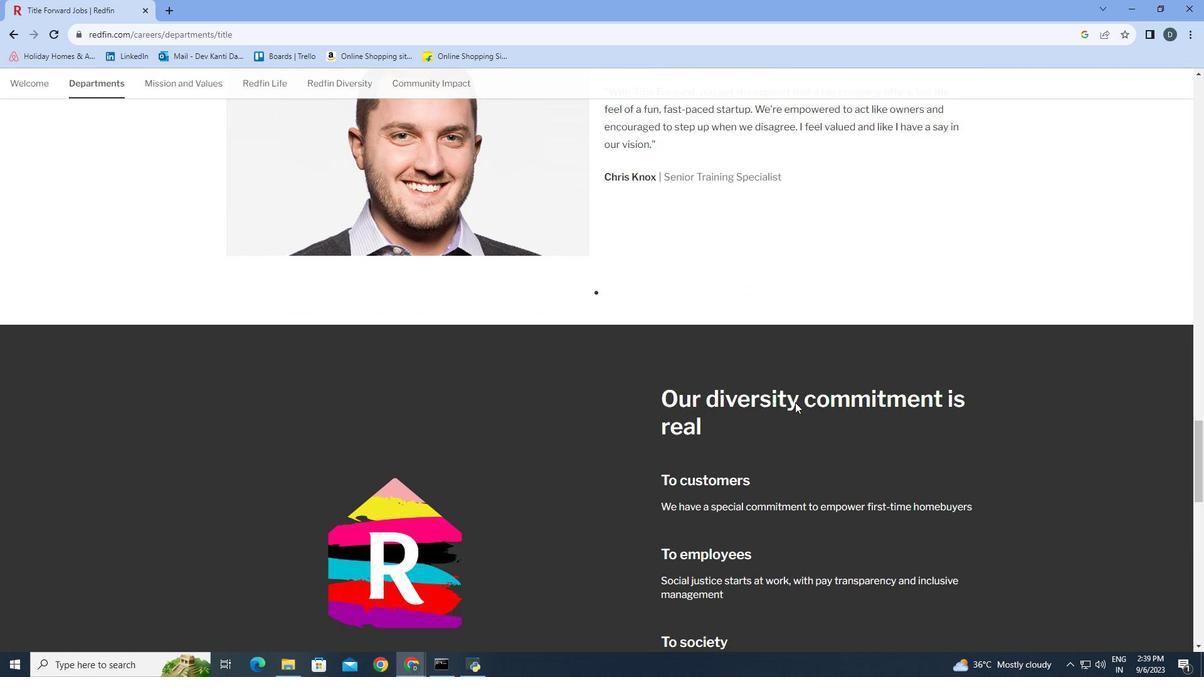 
Action: Mouse scrolled (795, 401) with delta (0, 0)
Screenshot: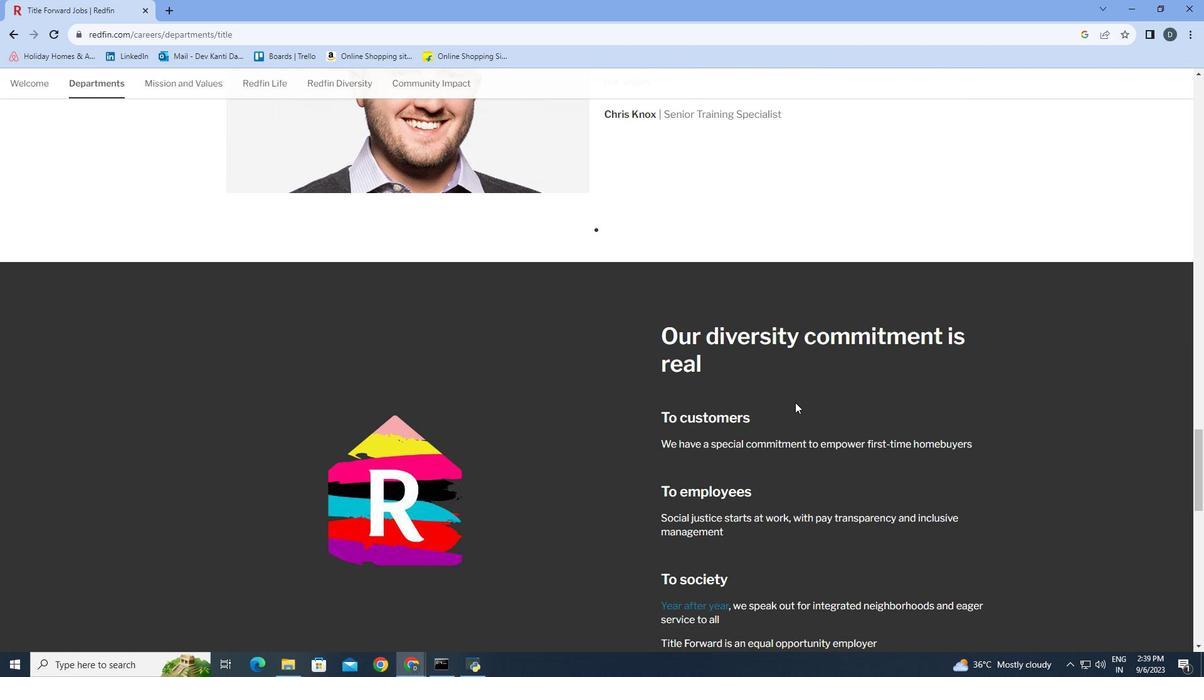 
Action: Mouse scrolled (795, 401) with delta (0, 0)
Screenshot: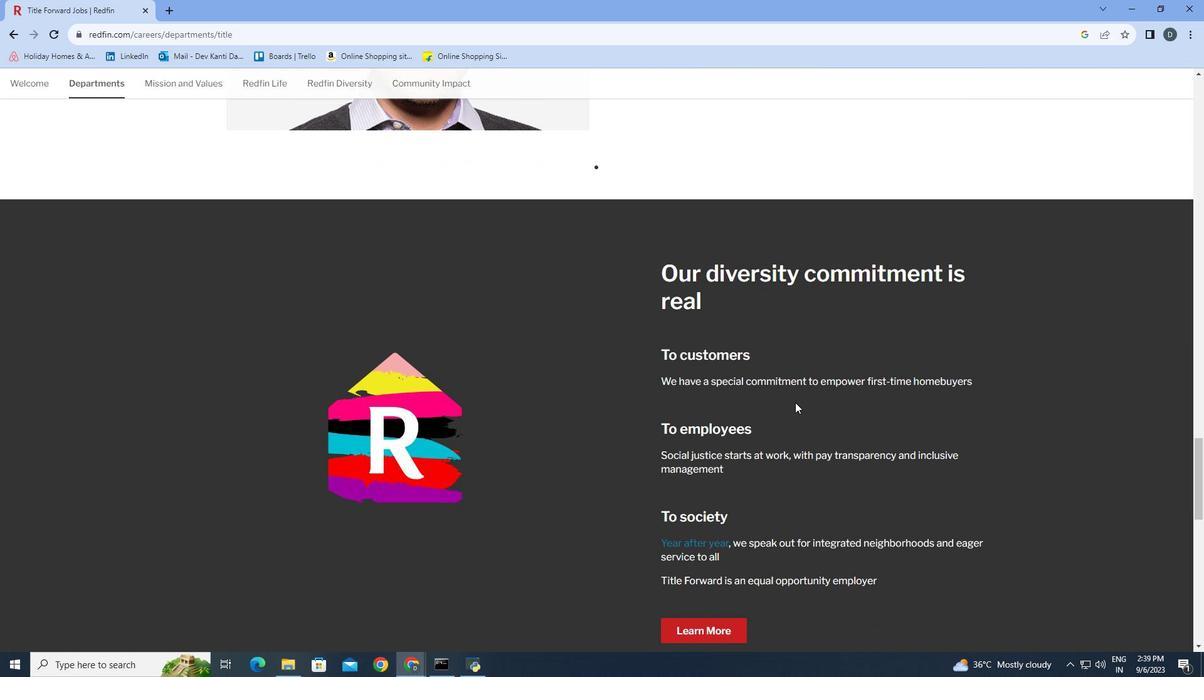 
Action: Mouse scrolled (795, 401) with delta (0, 0)
Screenshot: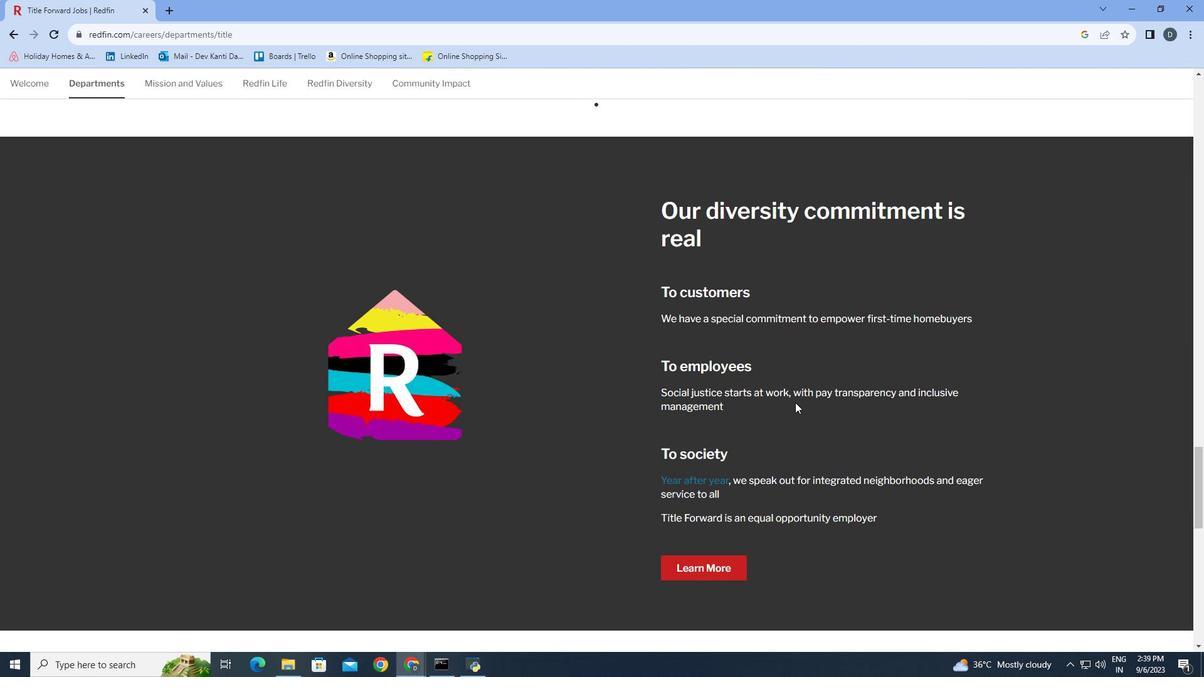 
Action: Mouse scrolled (795, 401) with delta (0, 0)
Screenshot: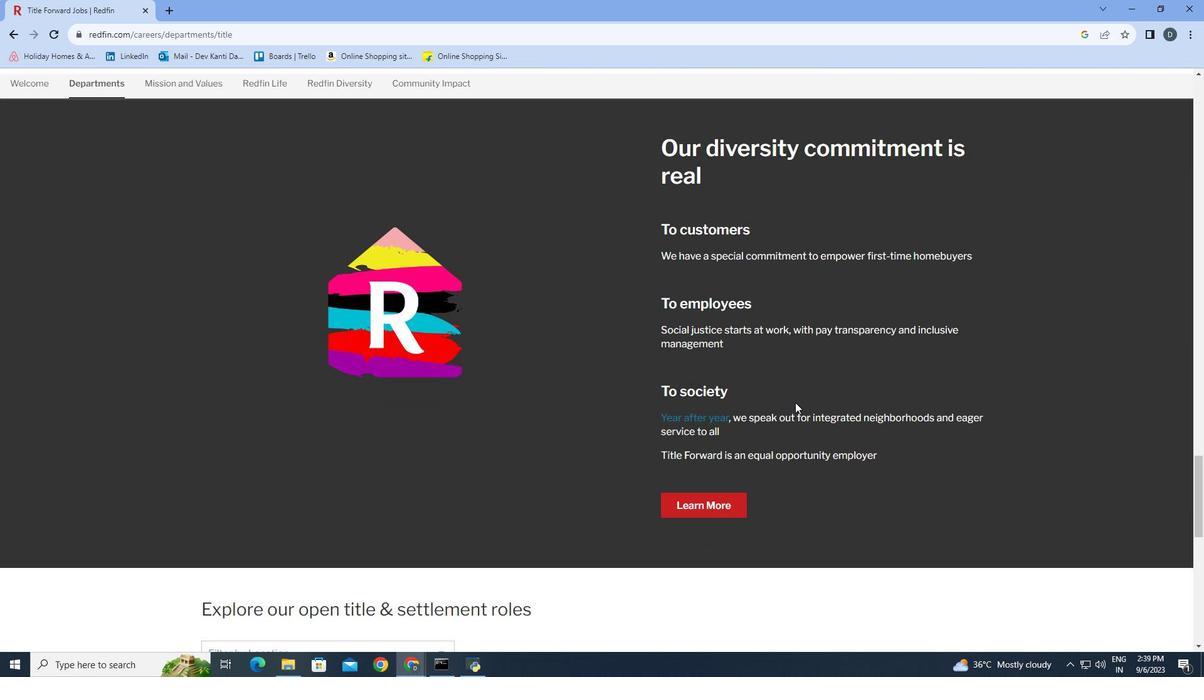 
Action: Mouse scrolled (795, 401) with delta (0, 0)
Screenshot: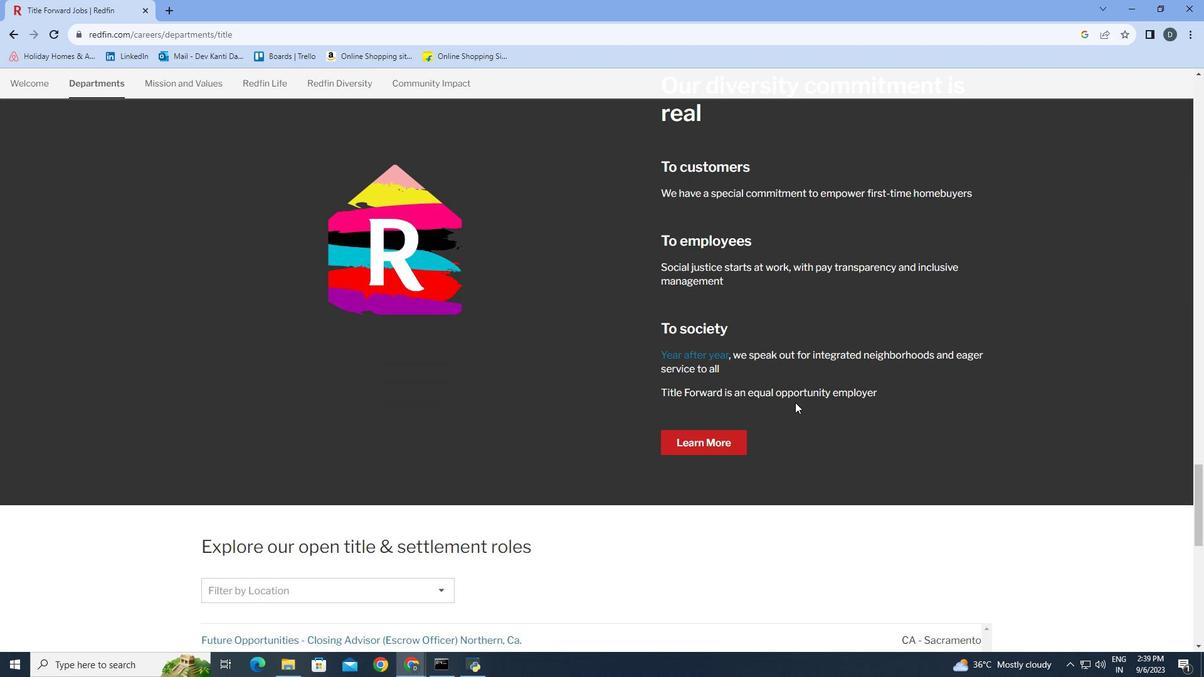 
Action: Mouse scrolled (795, 401) with delta (0, 0)
Screenshot: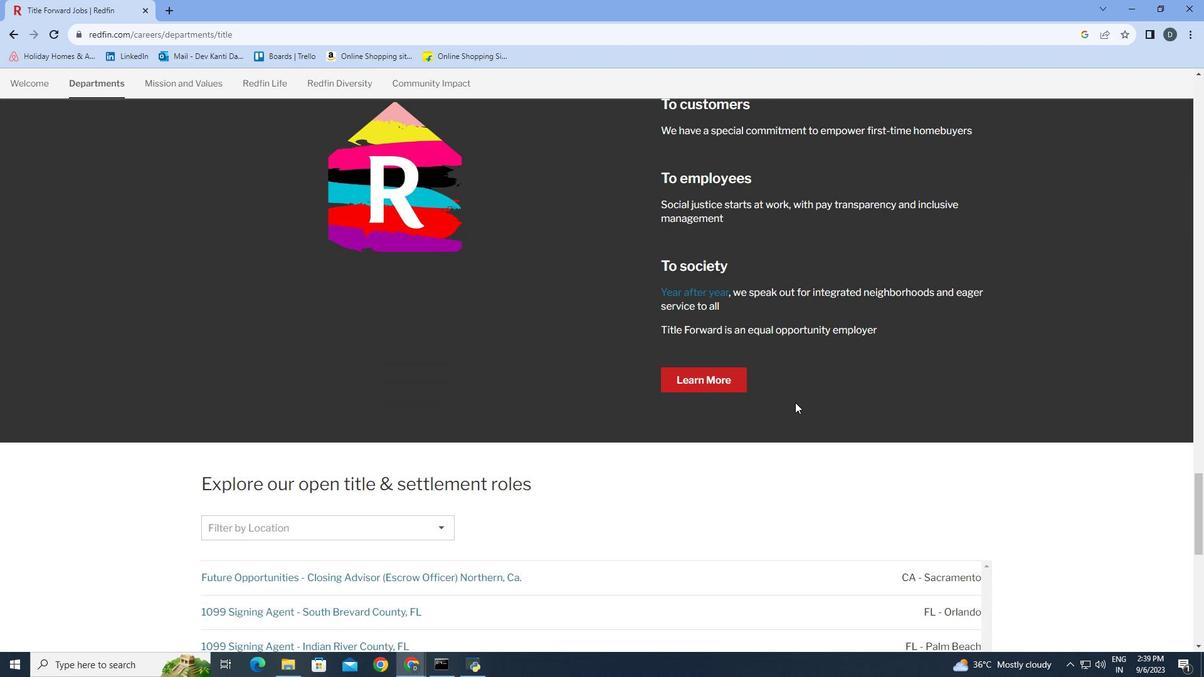 
Action: Mouse scrolled (795, 401) with delta (0, 0)
Screenshot: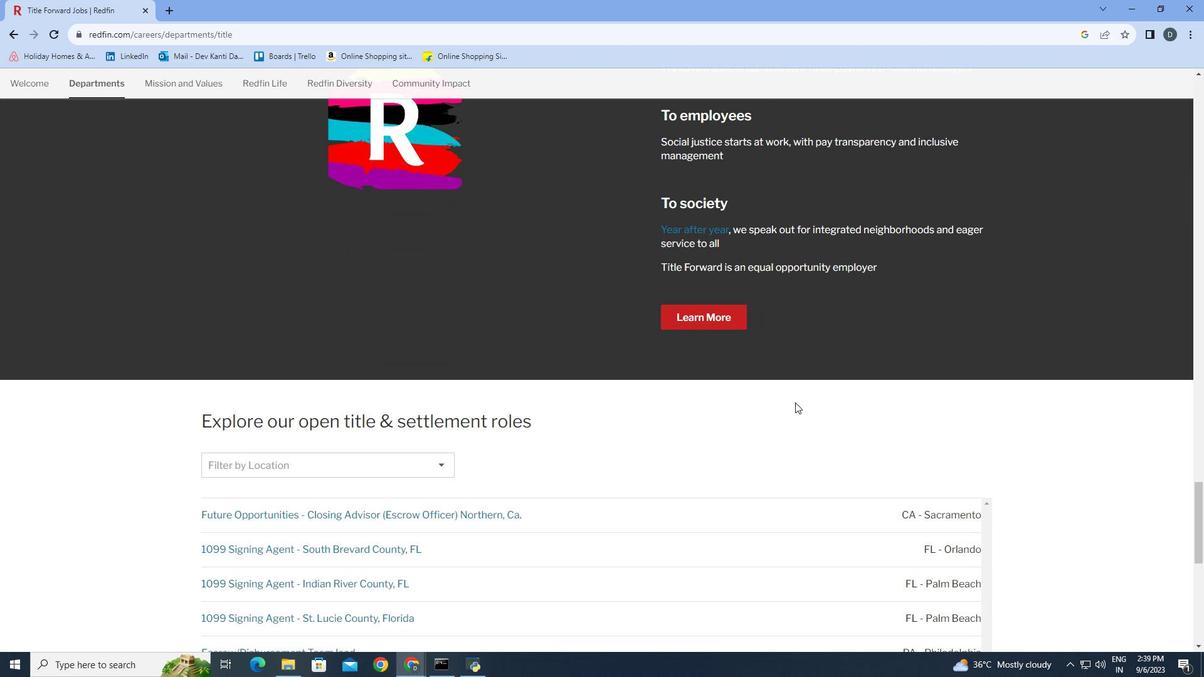 
Action: Mouse scrolled (795, 401) with delta (0, 0)
Screenshot: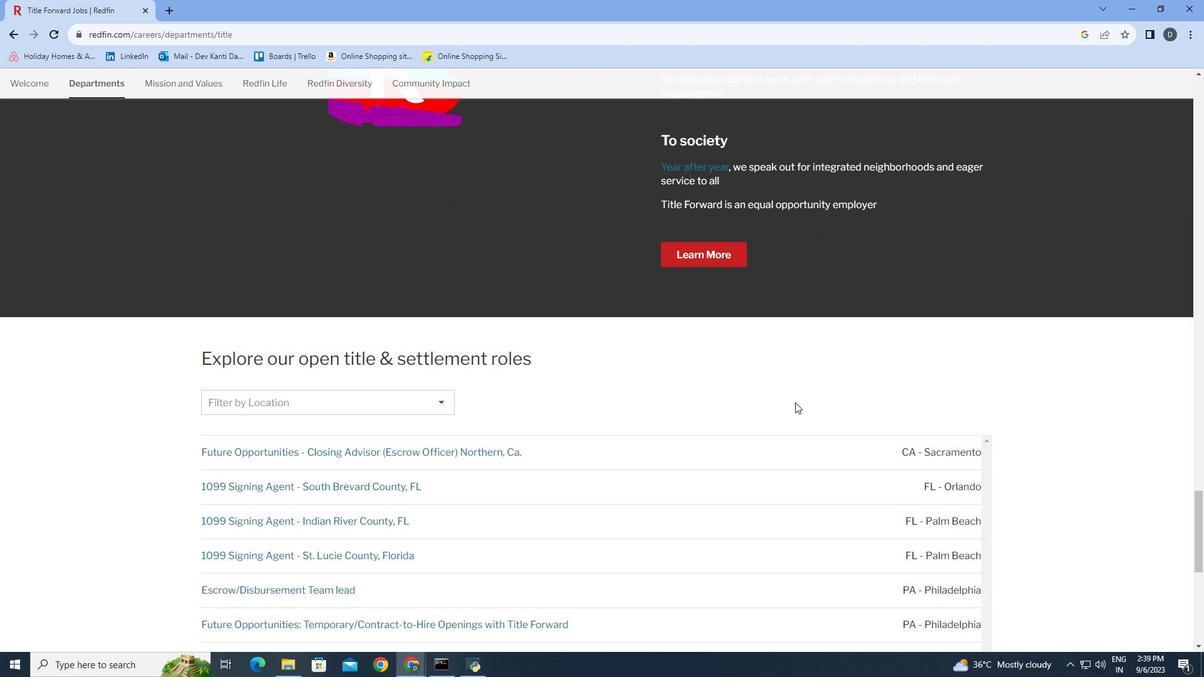 
Action: Mouse scrolled (795, 401) with delta (0, 0)
Screenshot: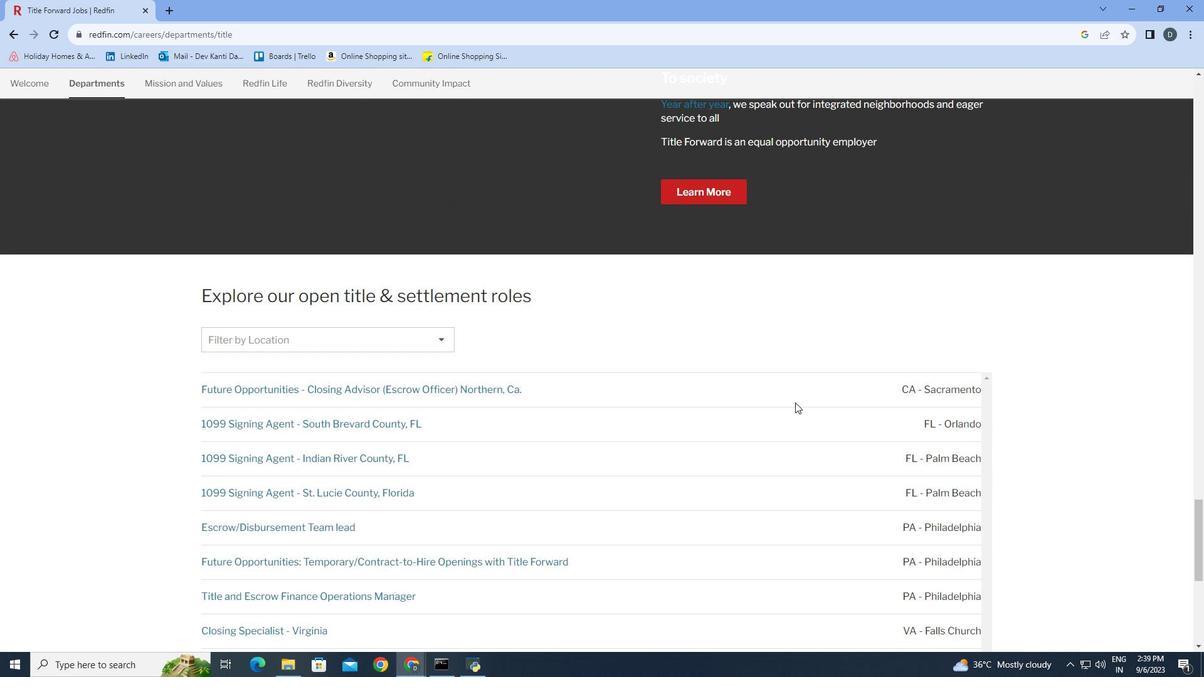 
Action: Mouse scrolled (795, 401) with delta (0, 0)
Screenshot: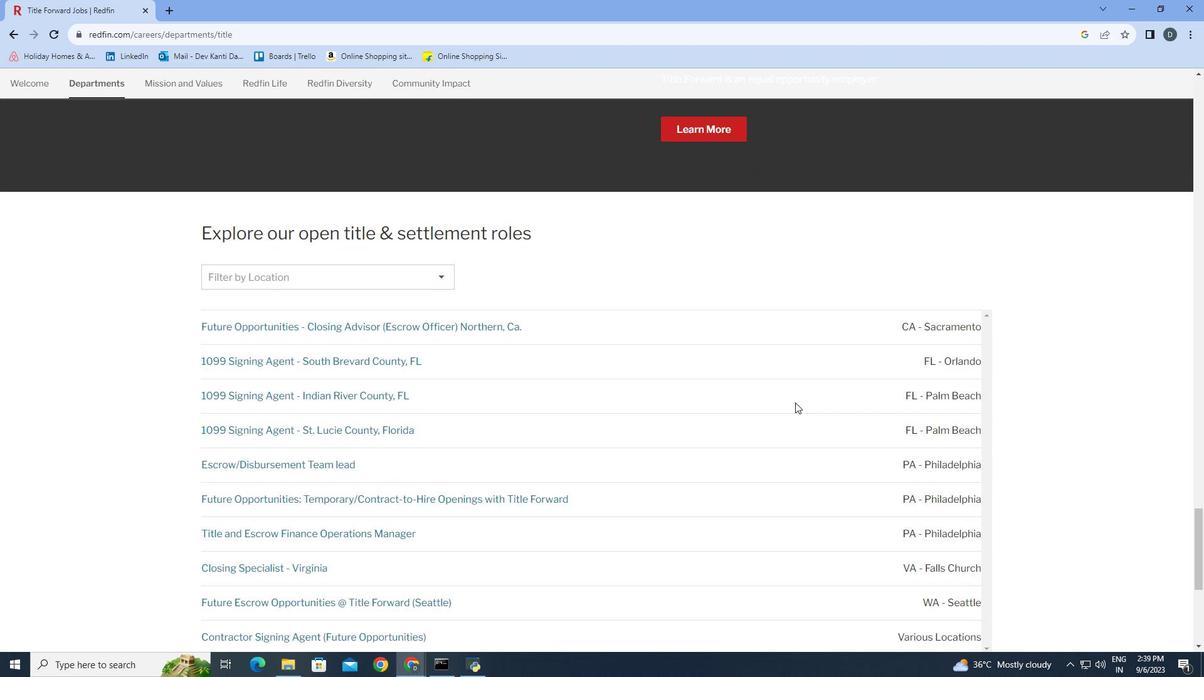 
Action: Mouse scrolled (795, 401) with delta (0, 0)
Screenshot: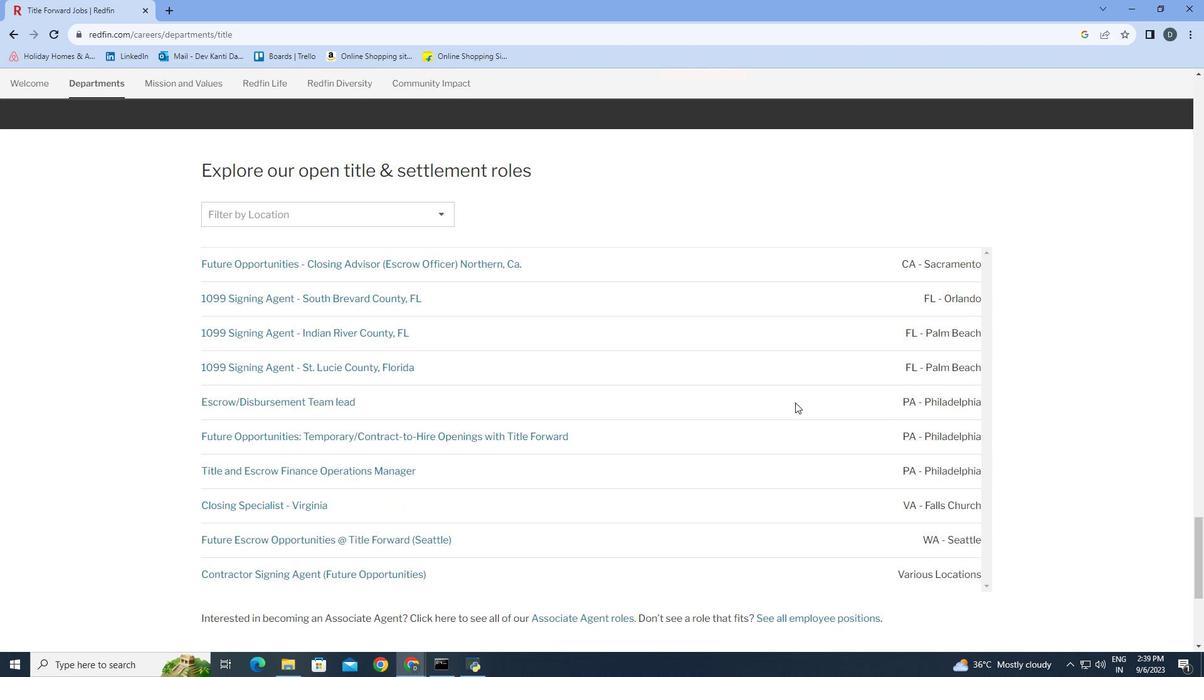 
Action: Mouse moved to (699, 360)
Screenshot: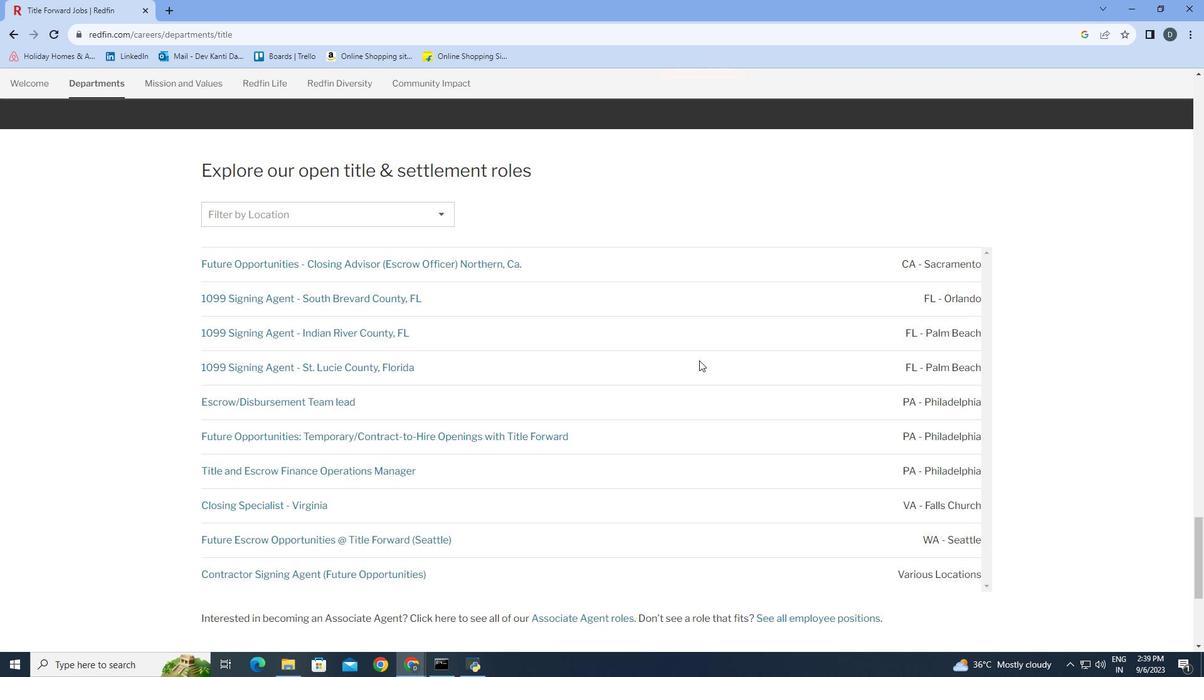 
Action: Mouse pressed left at (699, 360)
Screenshot: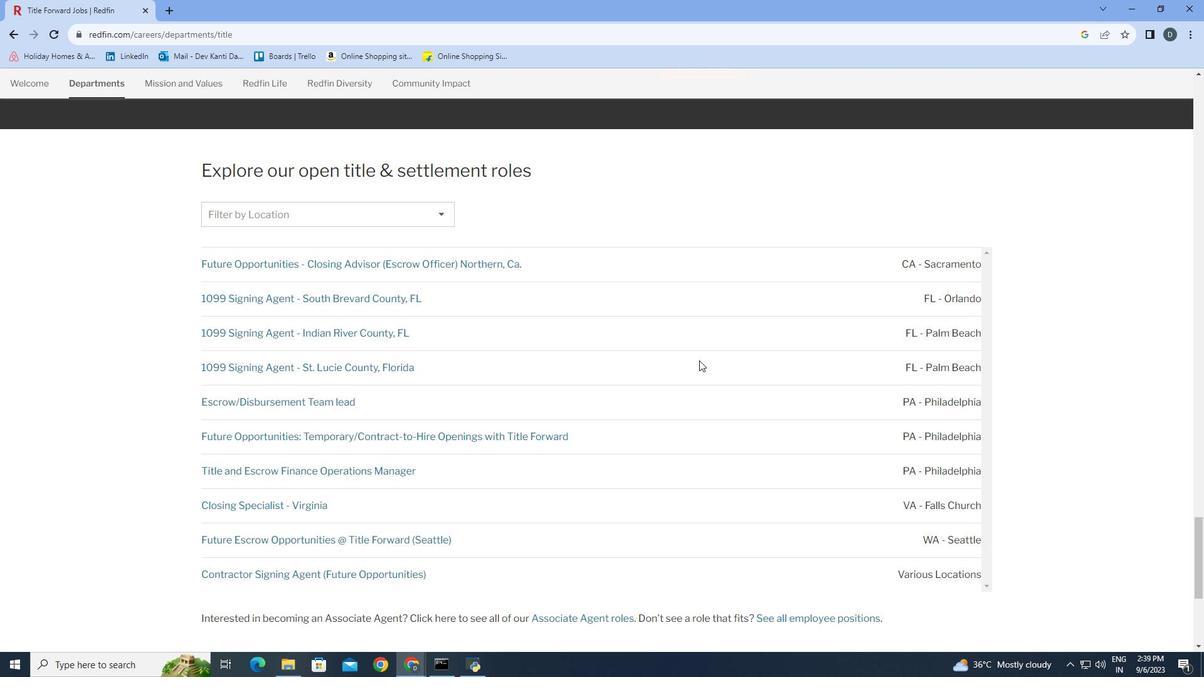 
Action: Mouse scrolled (699, 359) with delta (0, 0)
Screenshot: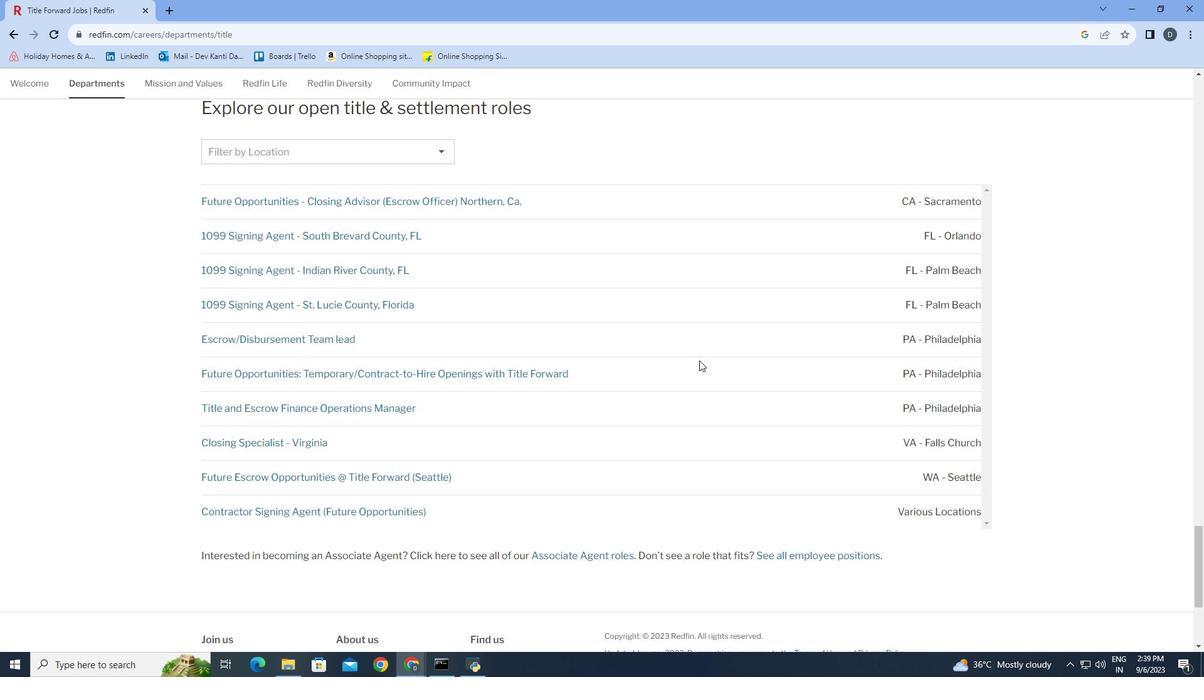 
Action: Mouse scrolled (699, 359) with delta (0, 0)
Screenshot: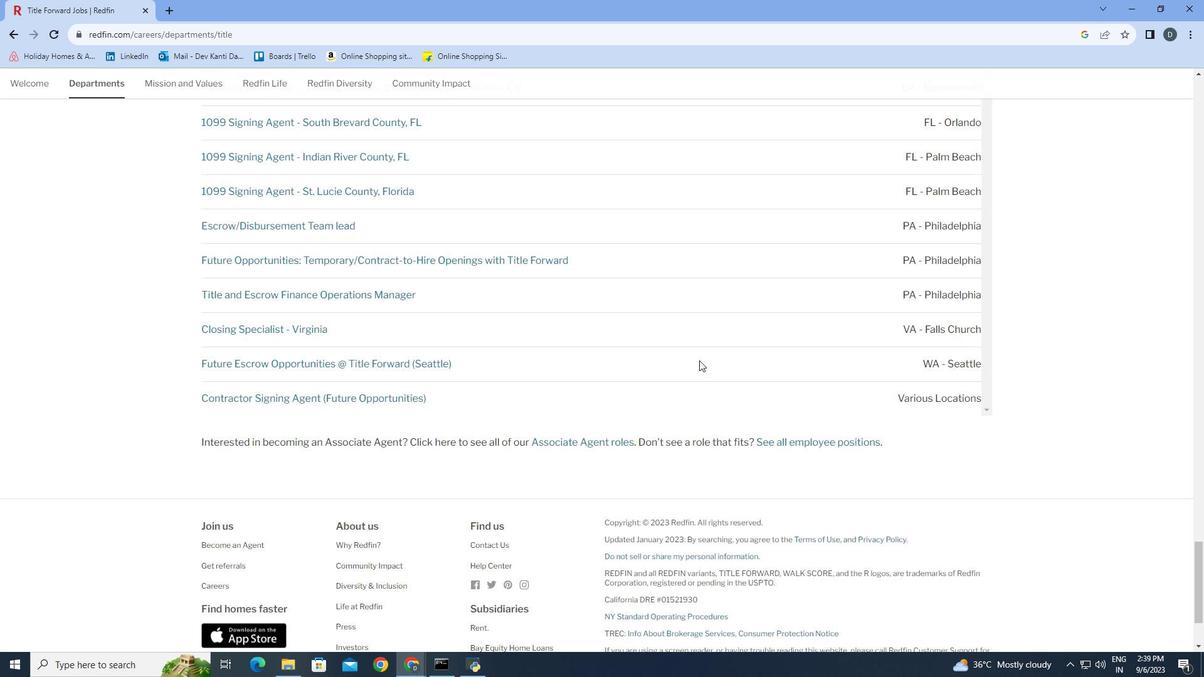 
Action: Mouse scrolled (699, 359) with delta (0, 0)
Screenshot: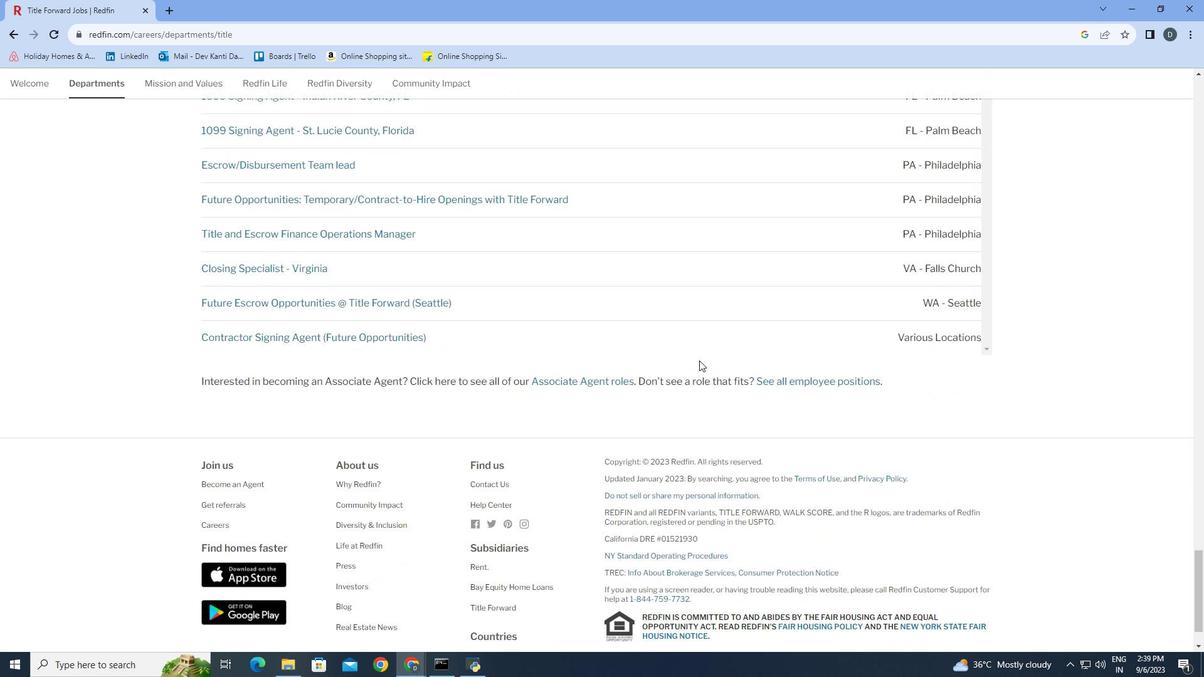 
Action: Mouse scrolled (699, 359) with delta (0, 0)
Screenshot: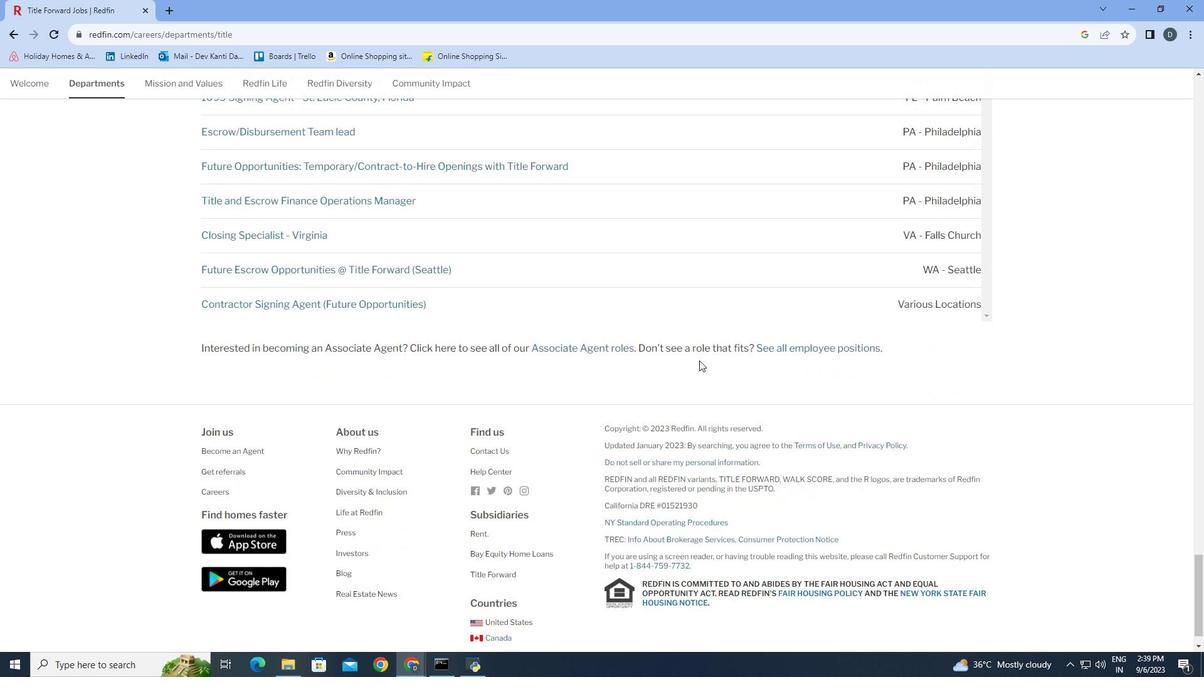 
Action: Mouse scrolled (699, 359) with delta (0, 0)
Screenshot: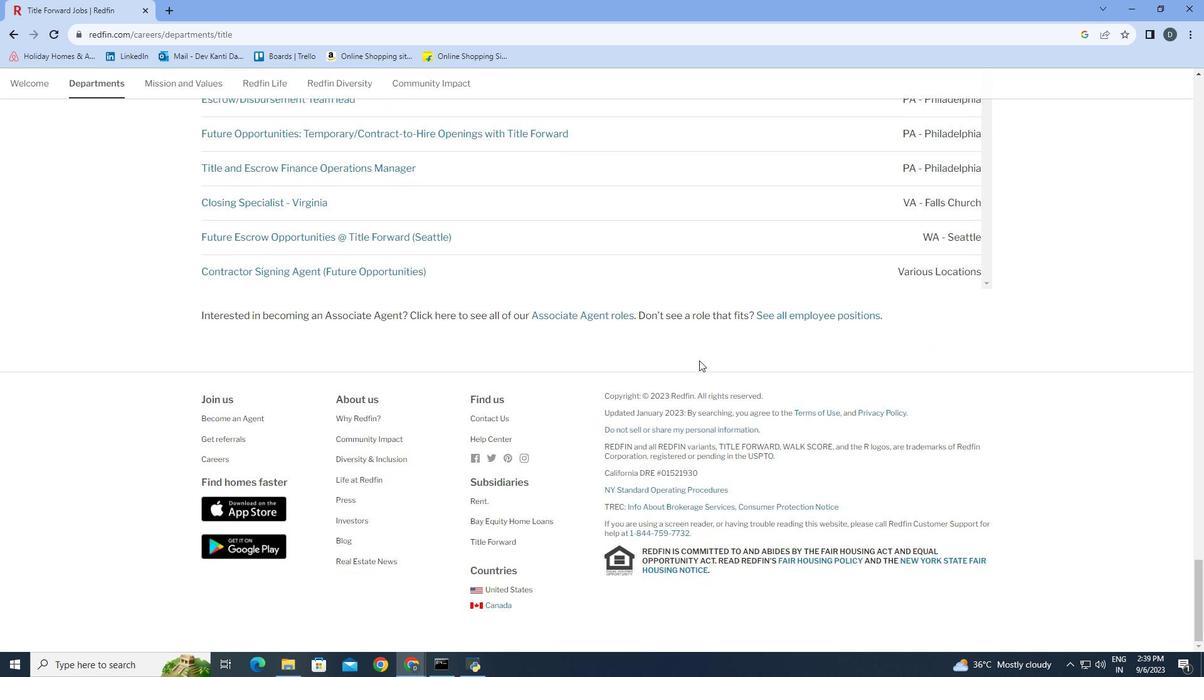 
Action: Mouse scrolled (699, 359) with delta (0, 0)
Screenshot: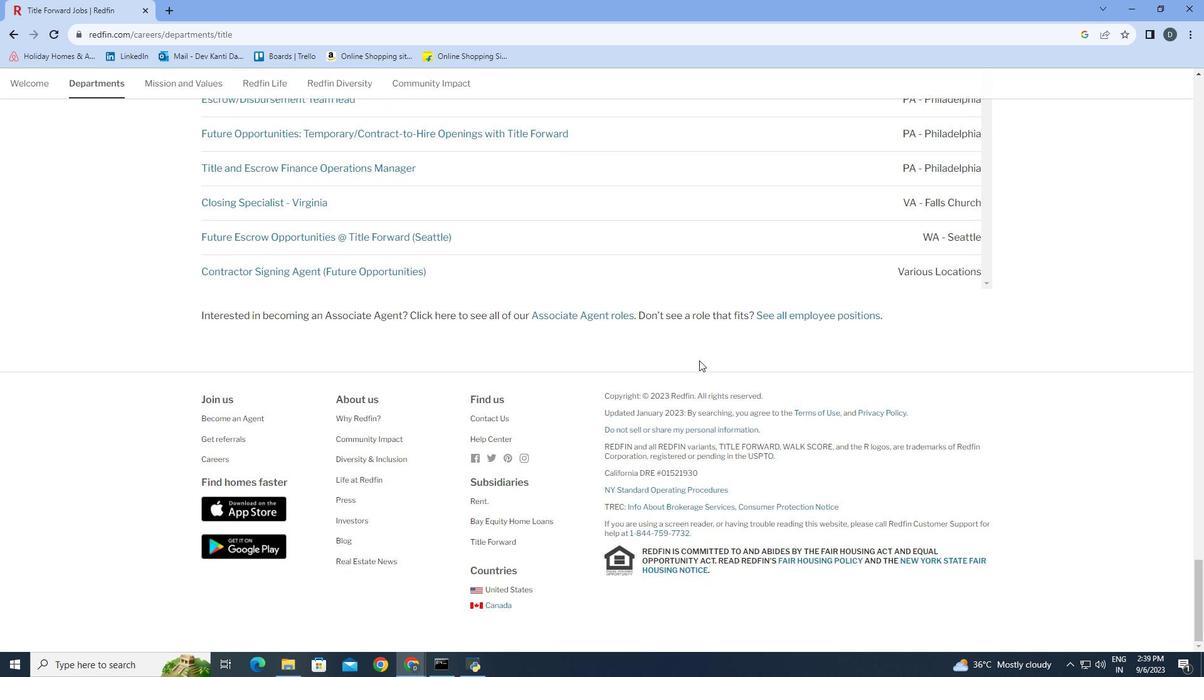 
